 Task: Search one way flight ticket for 4 adults, 2 children, 2 infants in seat and 1 infant on lap in economy from Monterey: Monterey Regional Airport (was Monterey Peninsula Airport) to Raleigh: Raleigh-durham International Airport on 8-5-2023. Stops: Non-stop only. Choice of flights is Southwest. Number of bags: 1 carry on bag. Price is upto 75000. Outbound departure time preference is 4:30.
Action: Mouse moved to (344, 143)
Screenshot: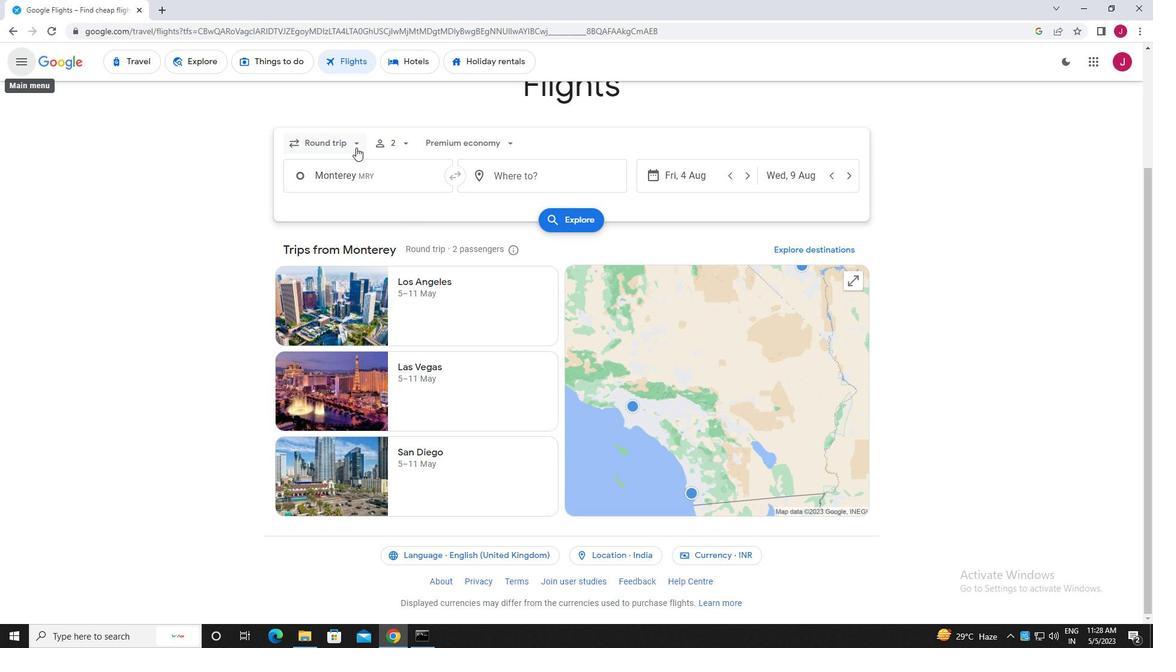 
Action: Mouse pressed left at (344, 143)
Screenshot: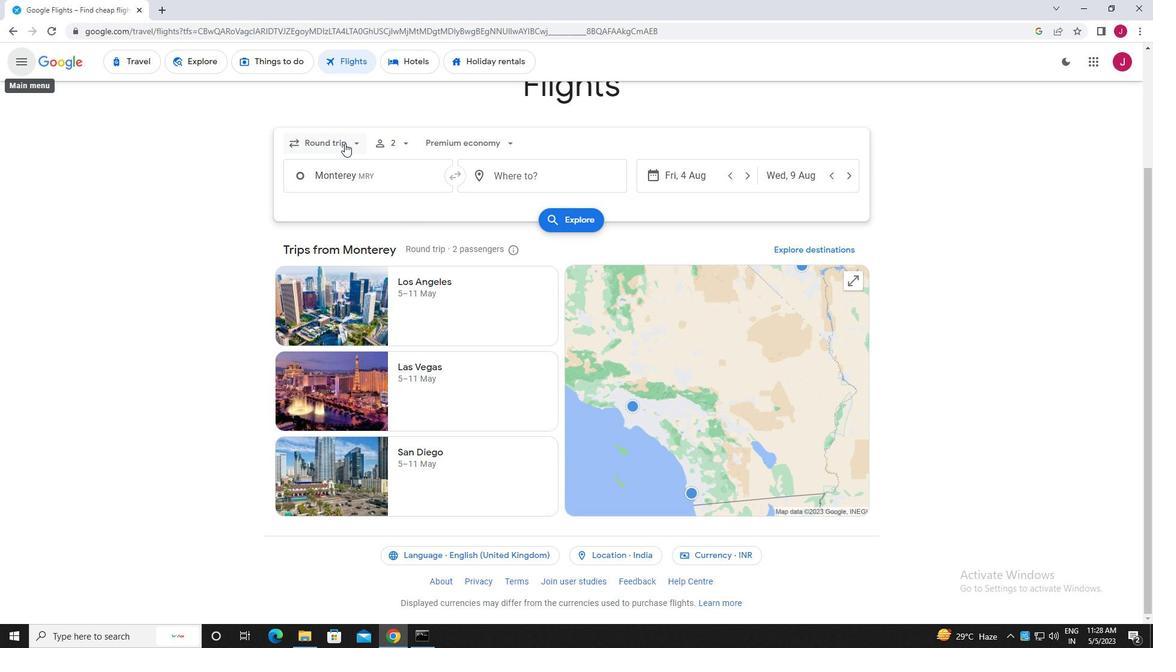 
Action: Mouse moved to (346, 200)
Screenshot: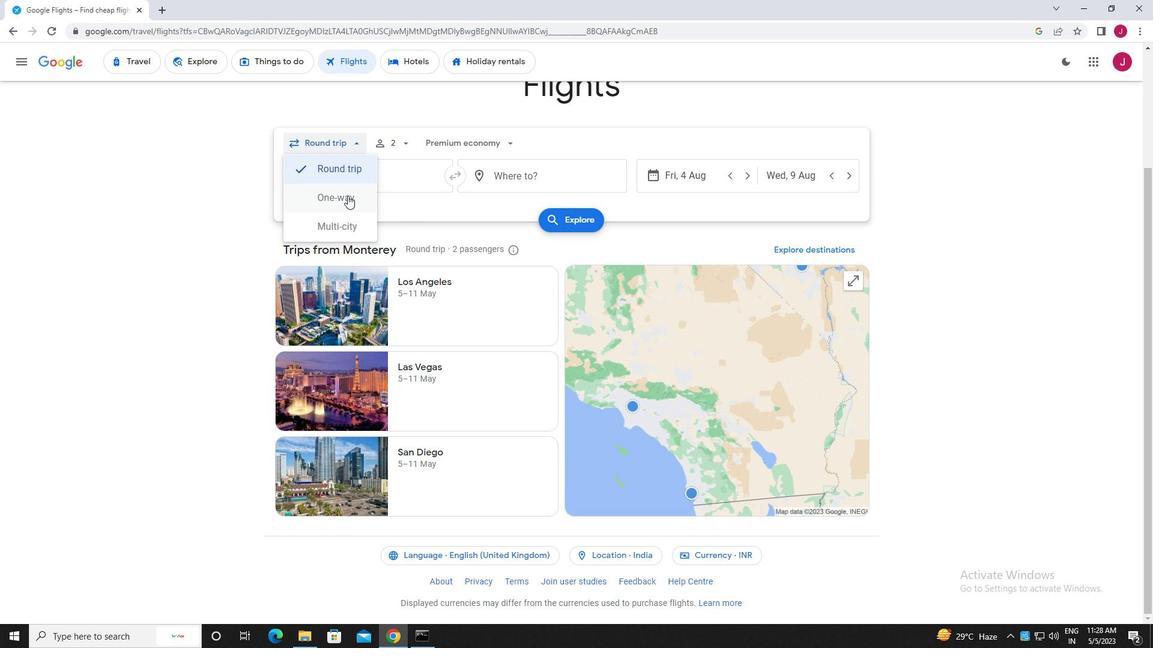 
Action: Mouse pressed left at (346, 200)
Screenshot: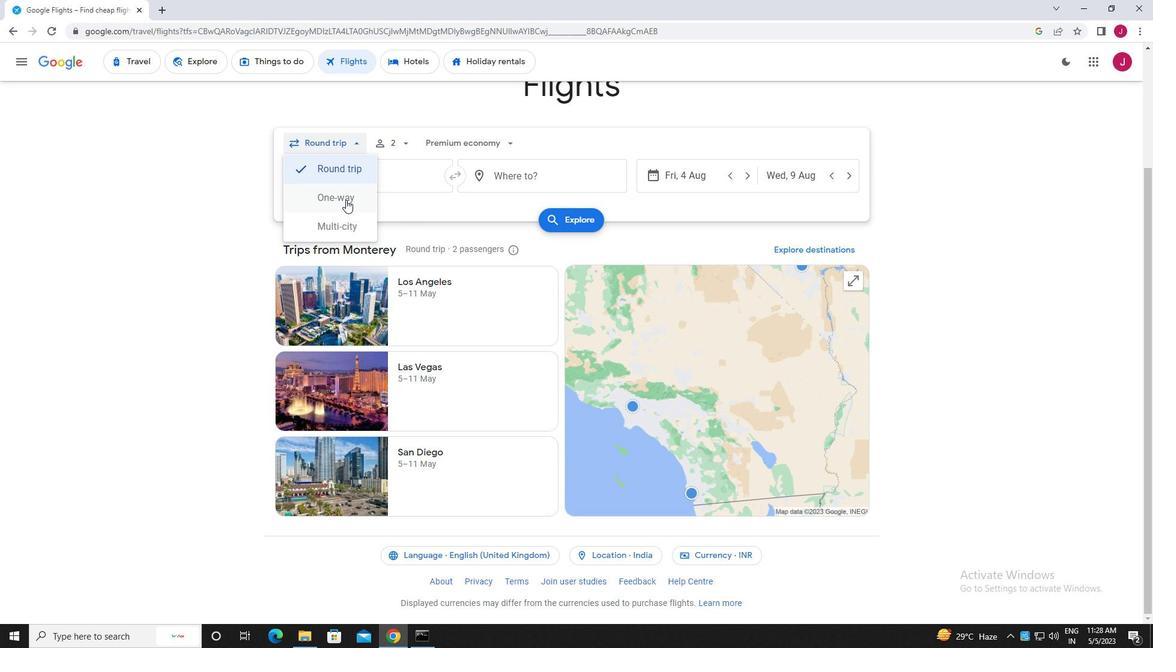 
Action: Mouse moved to (395, 144)
Screenshot: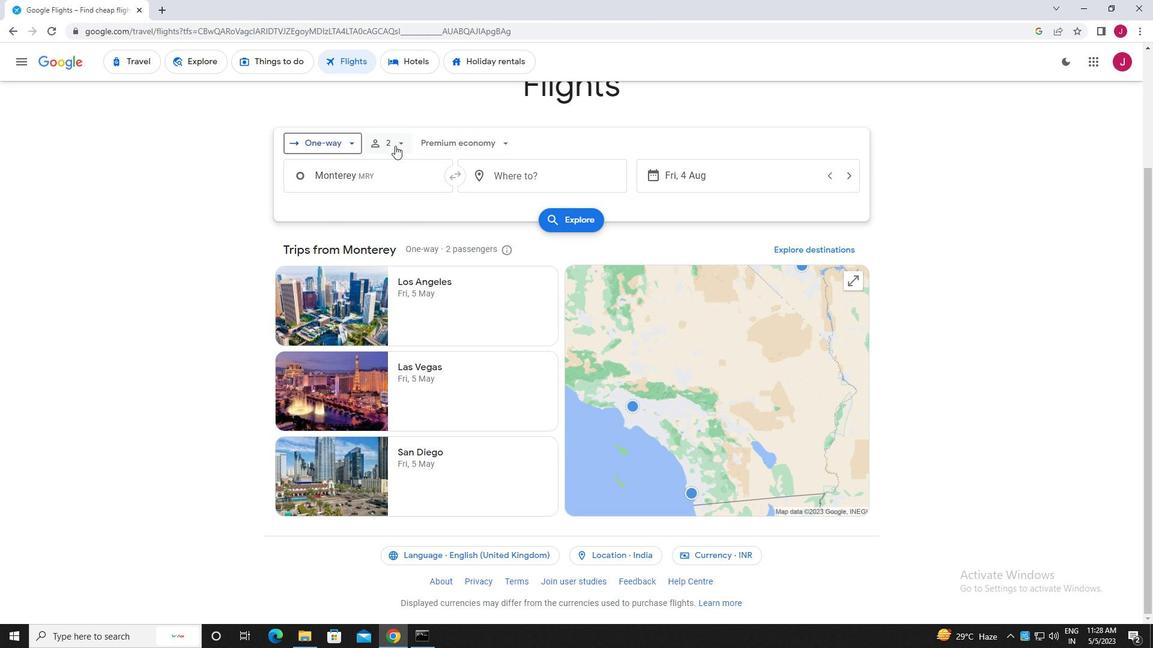 
Action: Mouse pressed left at (395, 144)
Screenshot: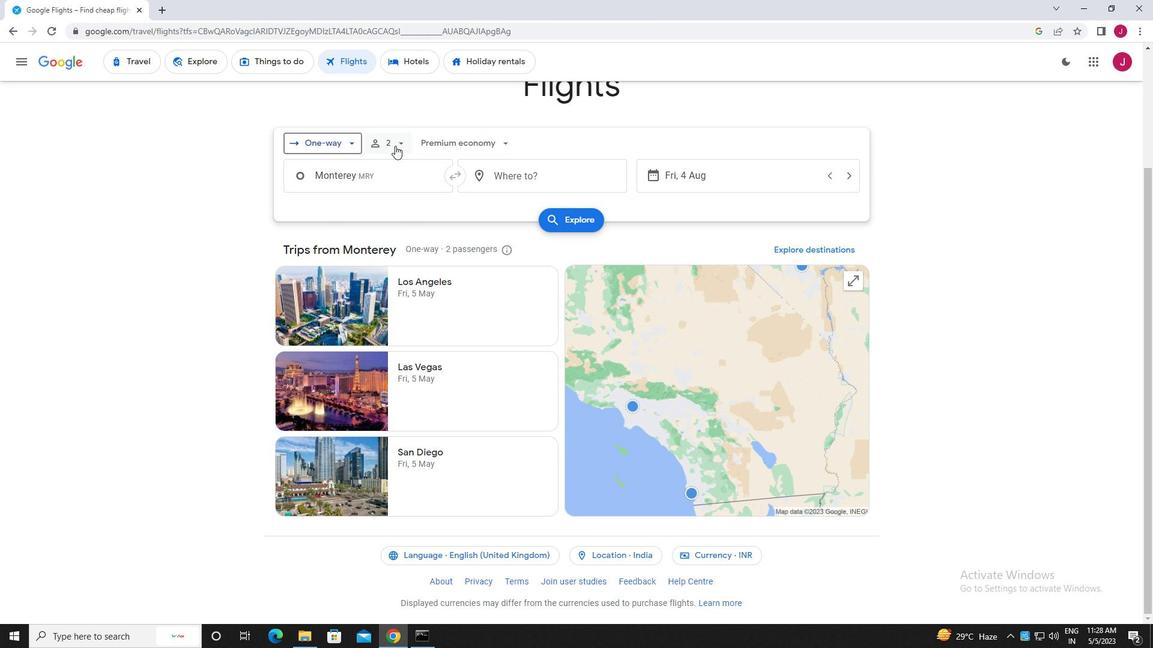 
Action: Mouse moved to (486, 177)
Screenshot: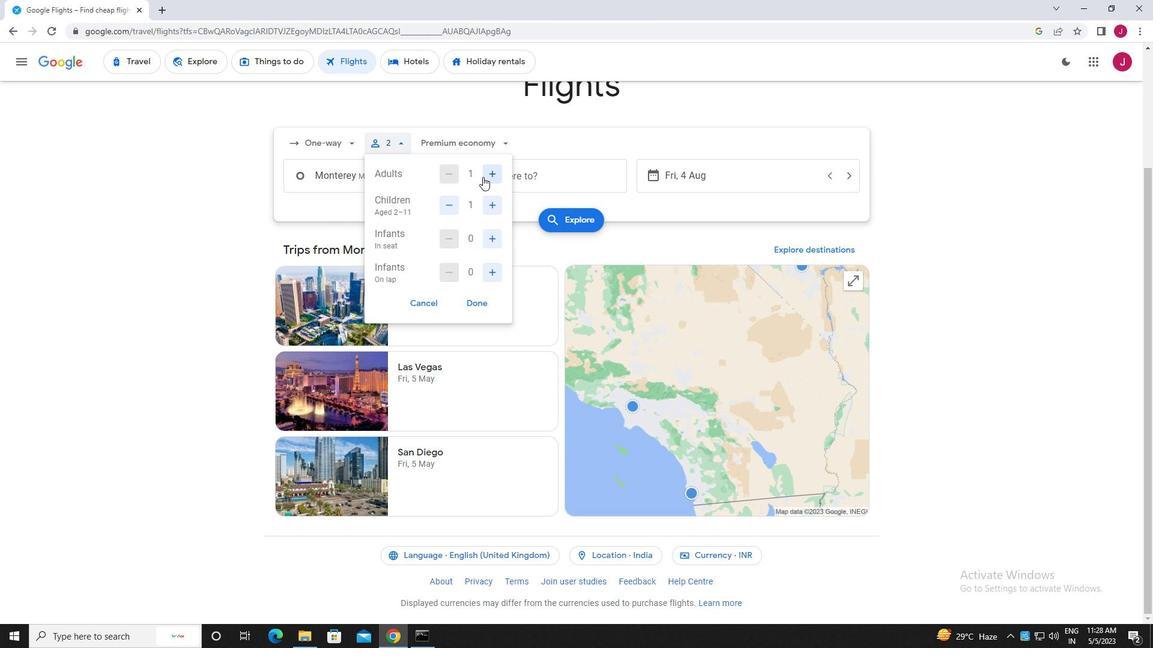 
Action: Mouse pressed left at (486, 177)
Screenshot: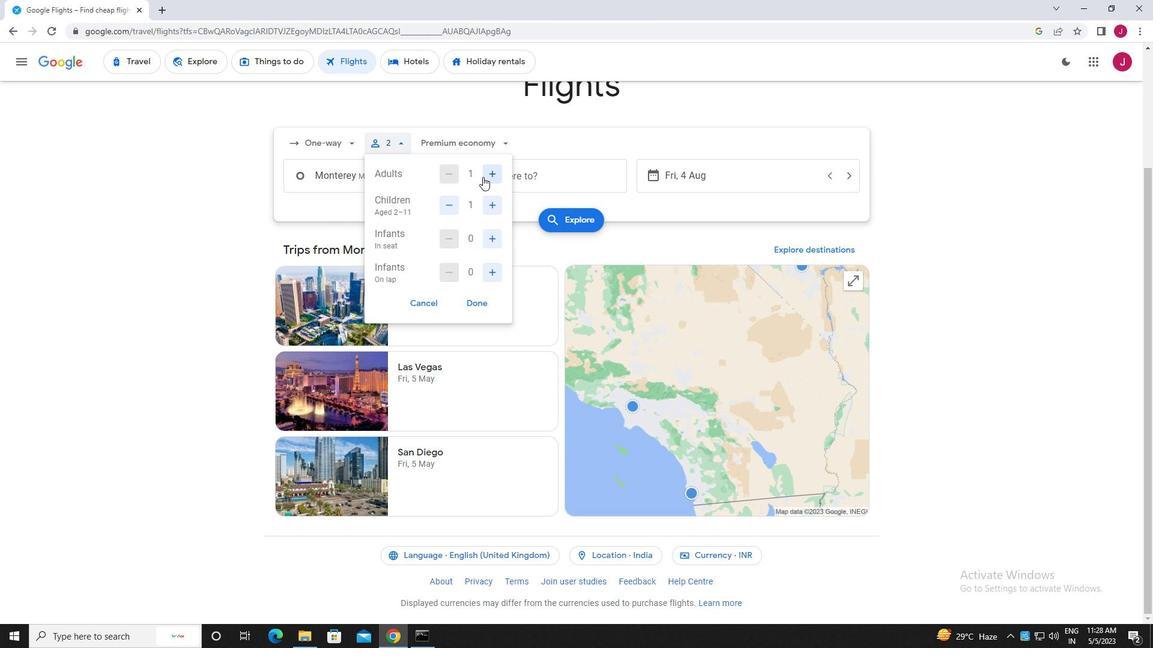 
Action: Mouse pressed left at (486, 177)
Screenshot: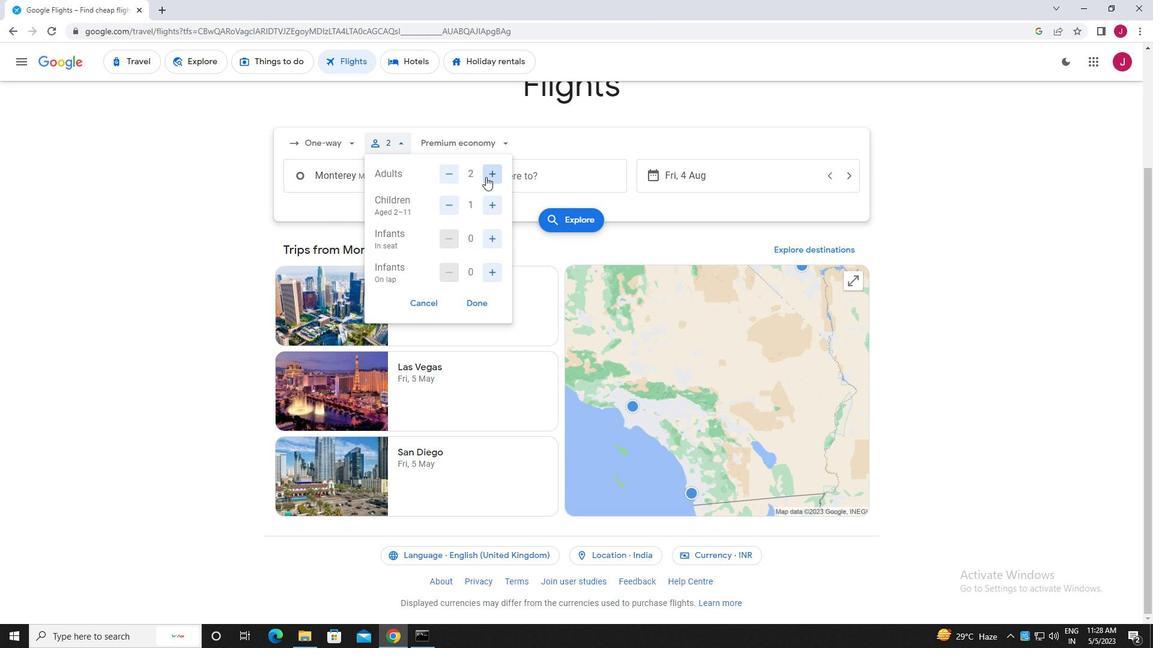 
Action: Mouse pressed left at (486, 177)
Screenshot: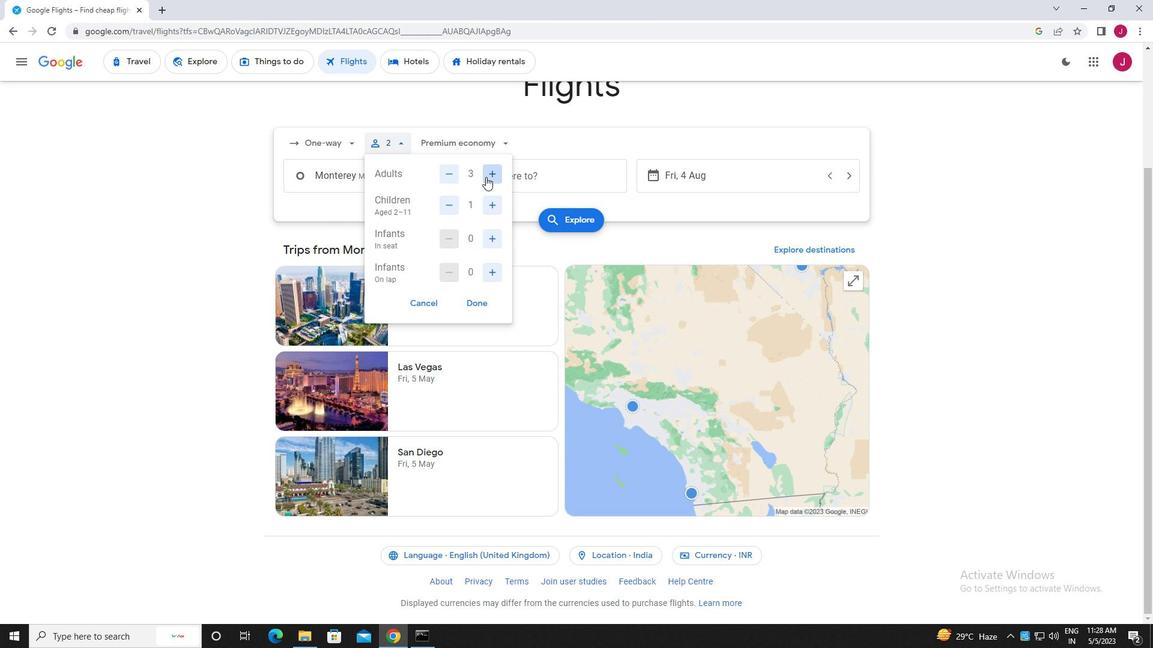
Action: Mouse moved to (490, 205)
Screenshot: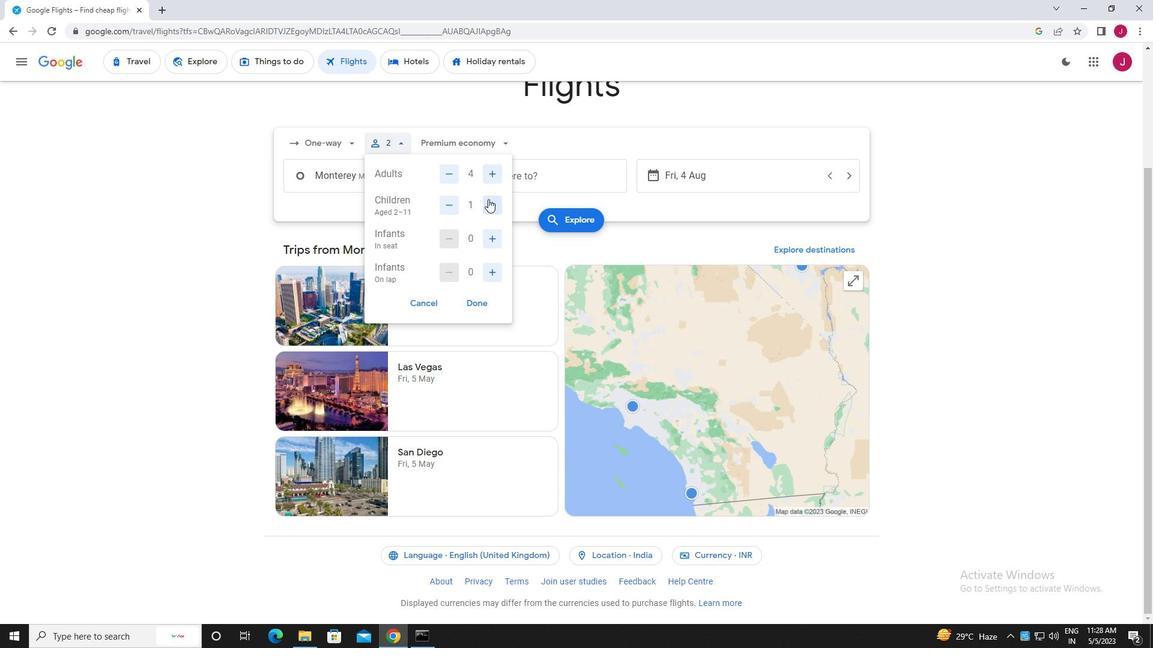 
Action: Mouse pressed left at (490, 205)
Screenshot: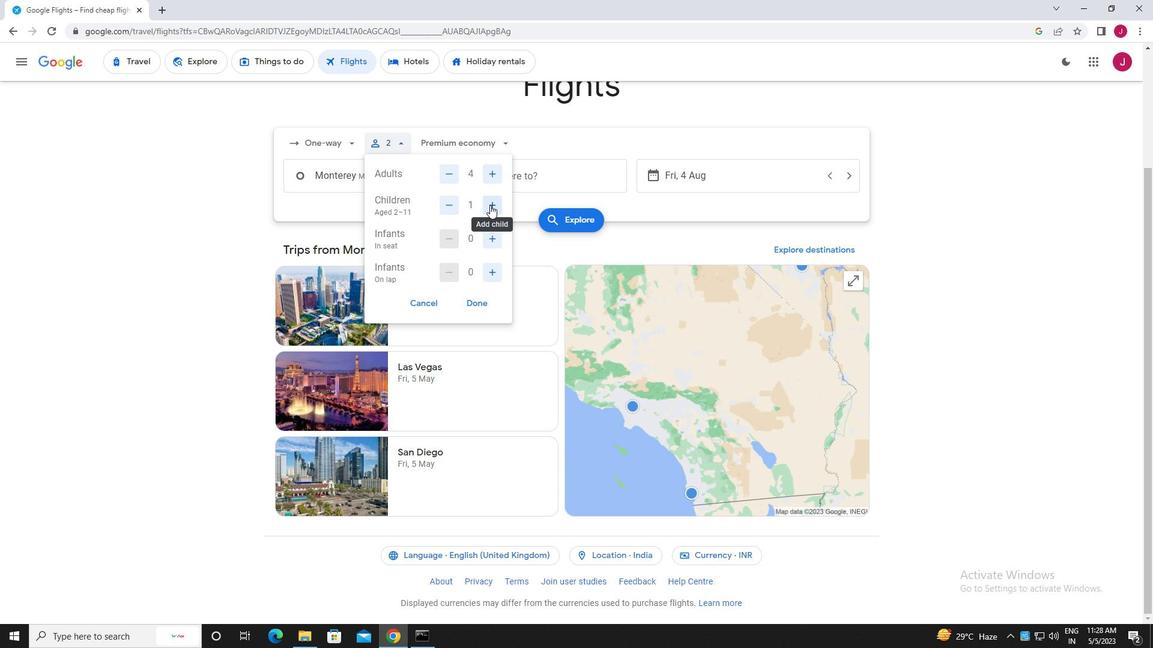 
Action: Mouse moved to (491, 237)
Screenshot: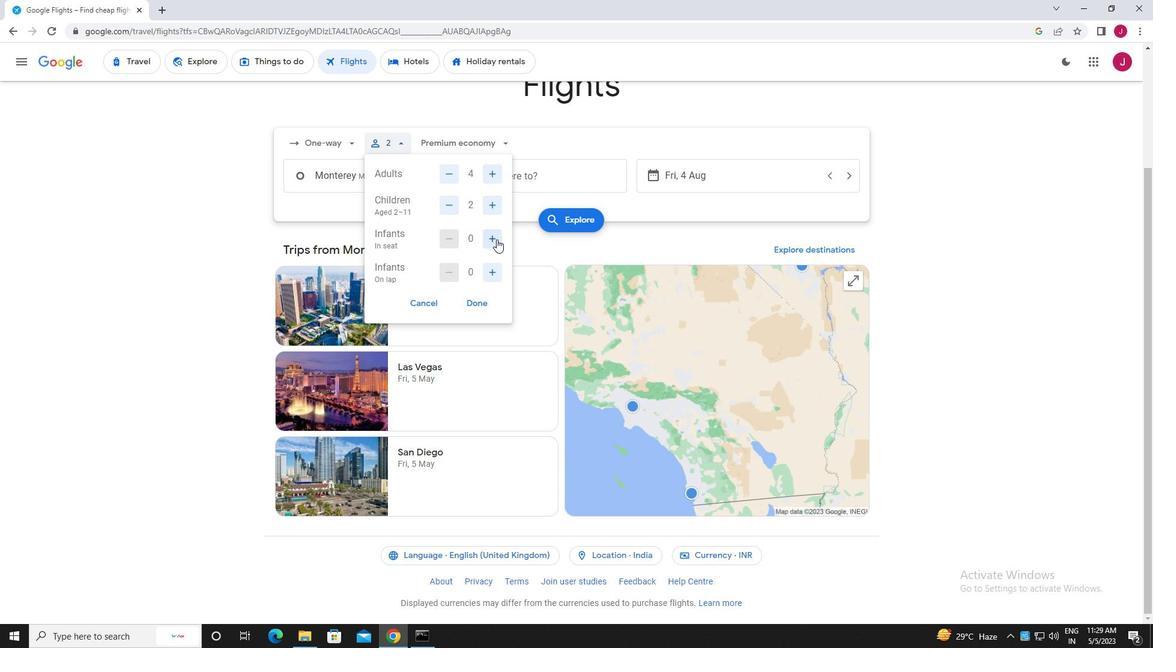 
Action: Mouse pressed left at (491, 237)
Screenshot: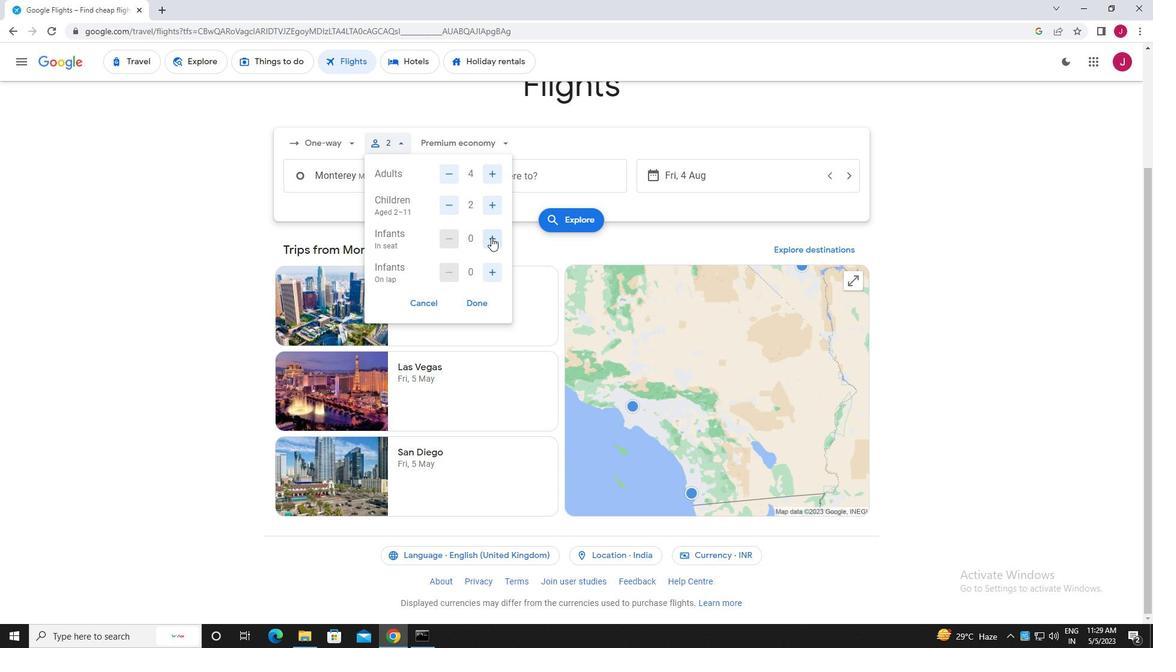 
Action: Mouse pressed left at (491, 237)
Screenshot: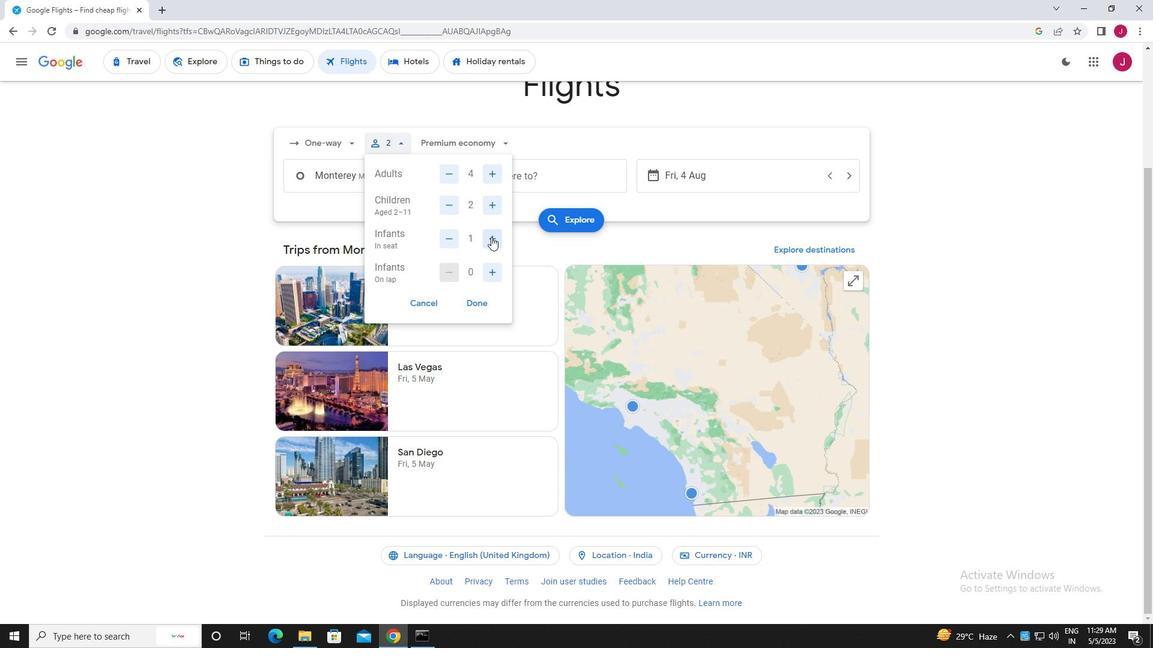 
Action: Mouse moved to (490, 273)
Screenshot: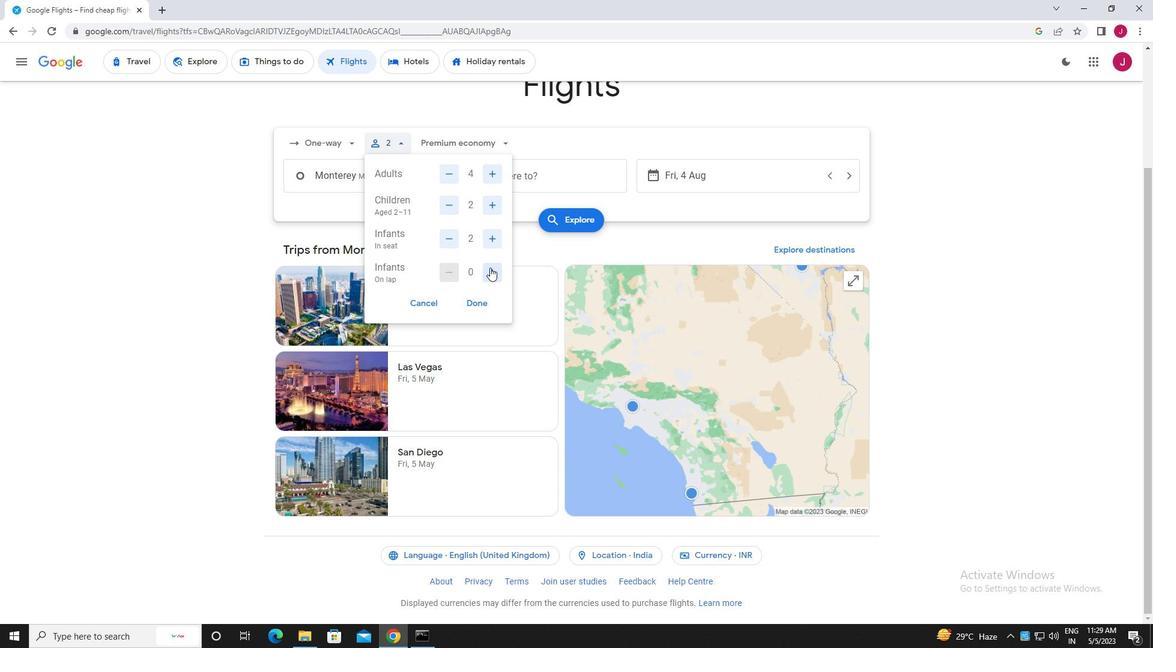 
Action: Mouse pressed left at (490, 273)
Screenshot: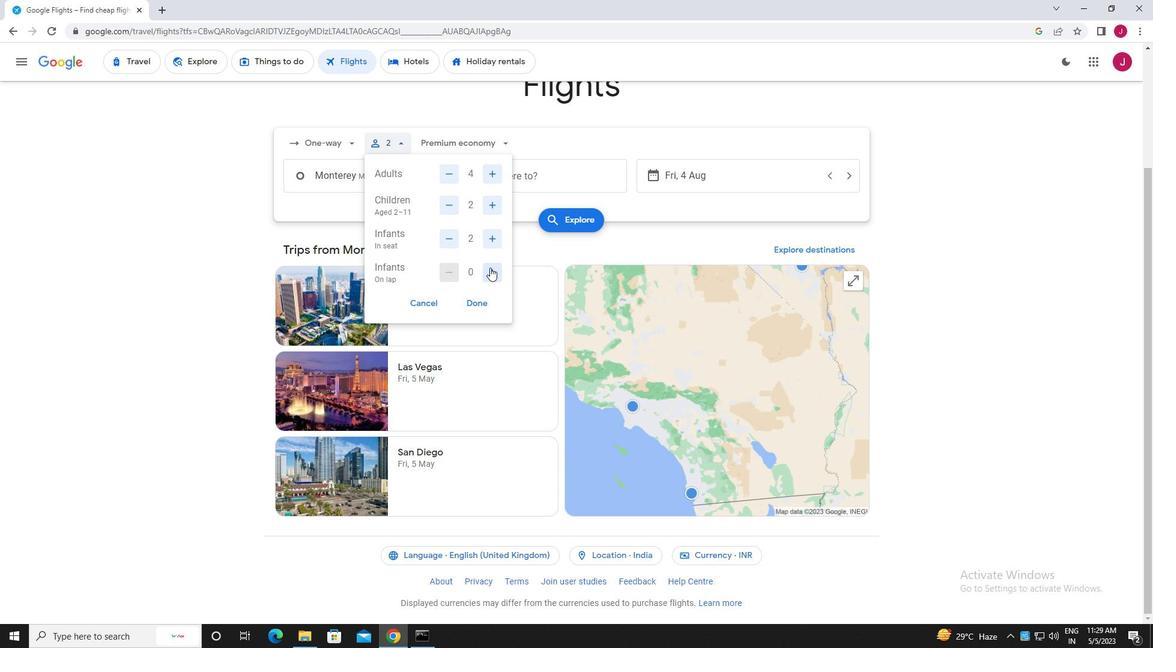 
Action: Mouse moved to (474, 305)
Screenshot: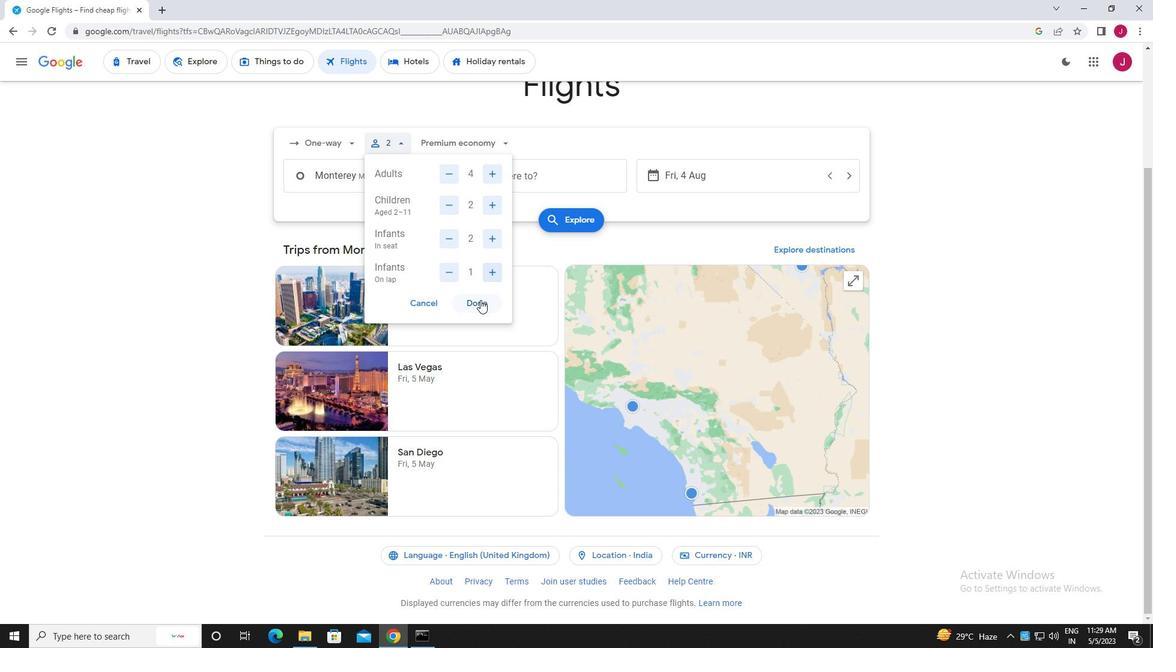 
Action: Mouse pressed left at (474, 305)
Screenshot: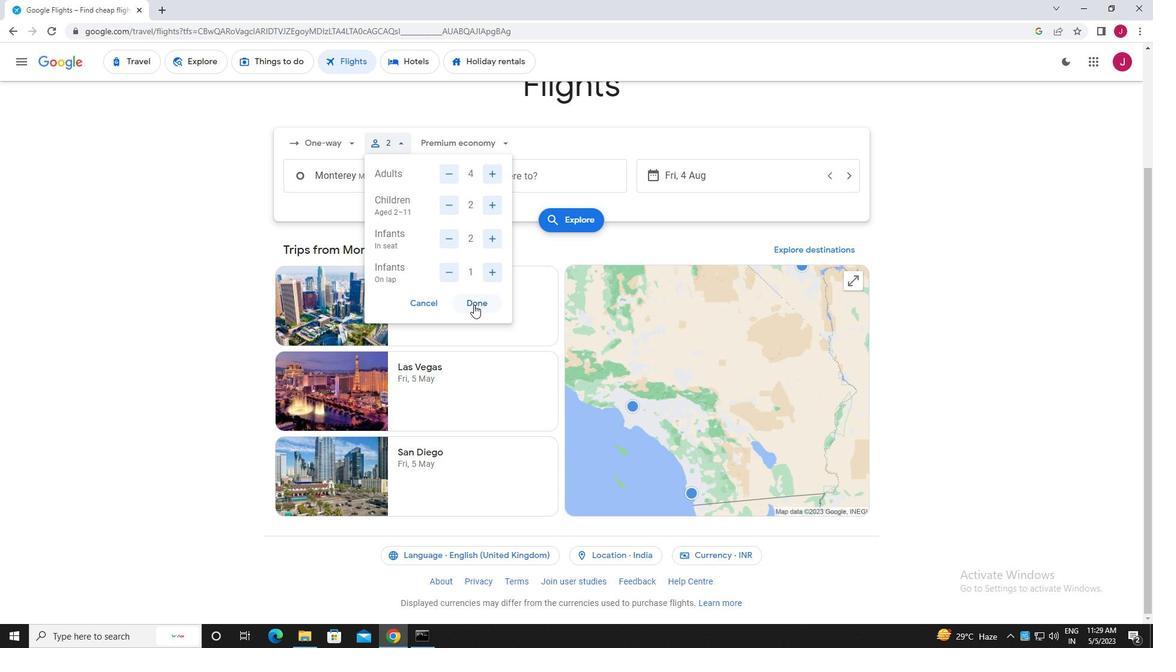 
Action: Mouse moved to (441, 145)
Screenshot: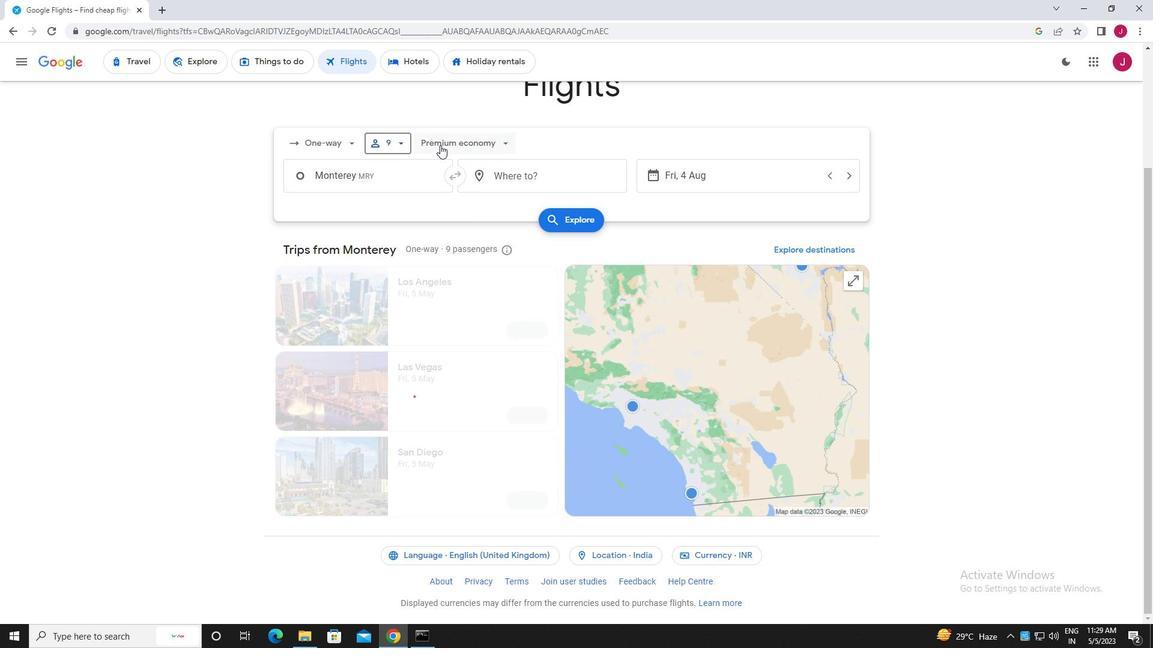 
Action: Mouse pressed left at (441, 145)
Screenshot: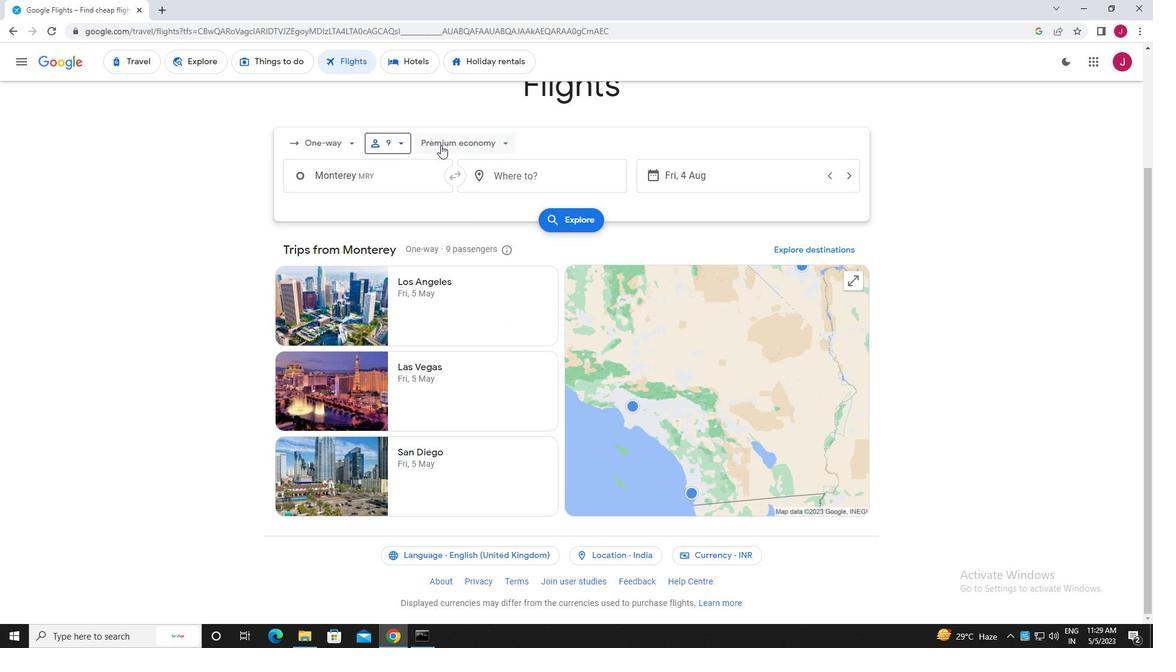 
Action: Mouse moved to (468, 171)
Screenshot: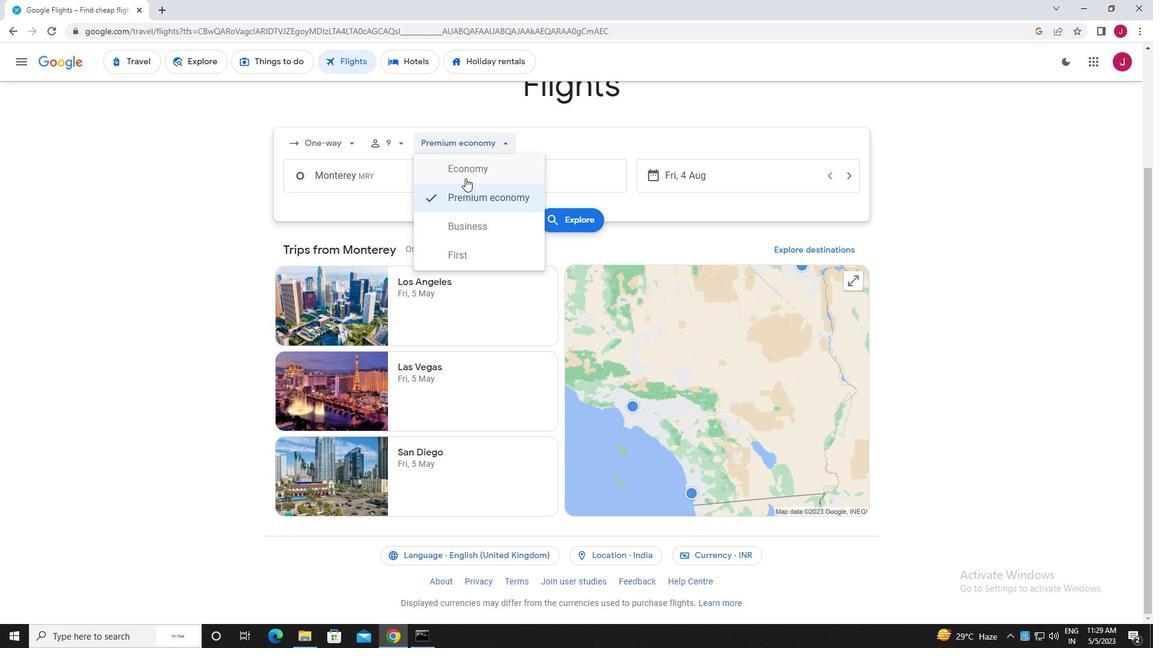 
Action: Mouse pressed left at (468, 171)
Screenshot: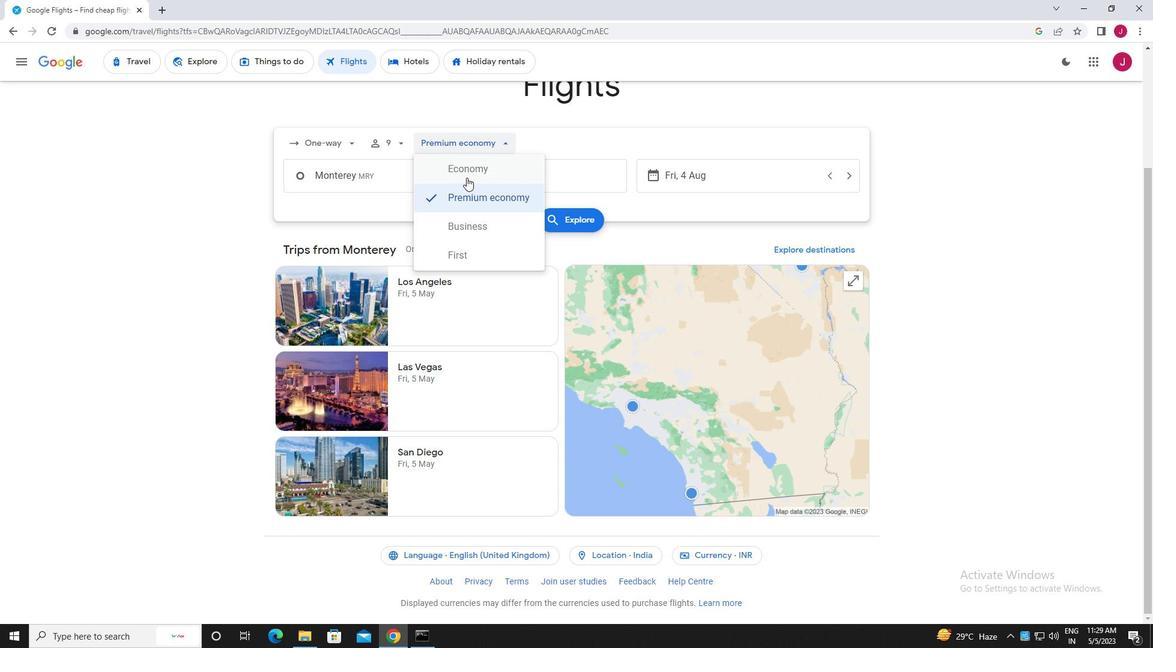 
Action: Mouse moved to (413, 180)
Screenshot: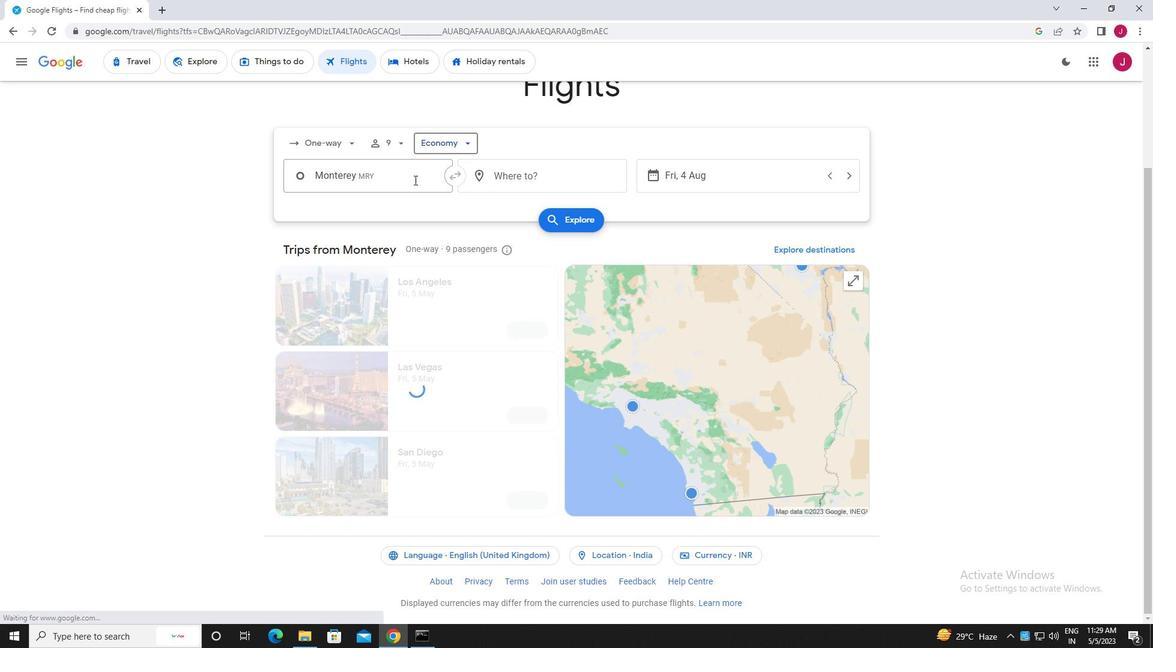 
Action: Mouse pressed left at (413, 180)
Screenshot: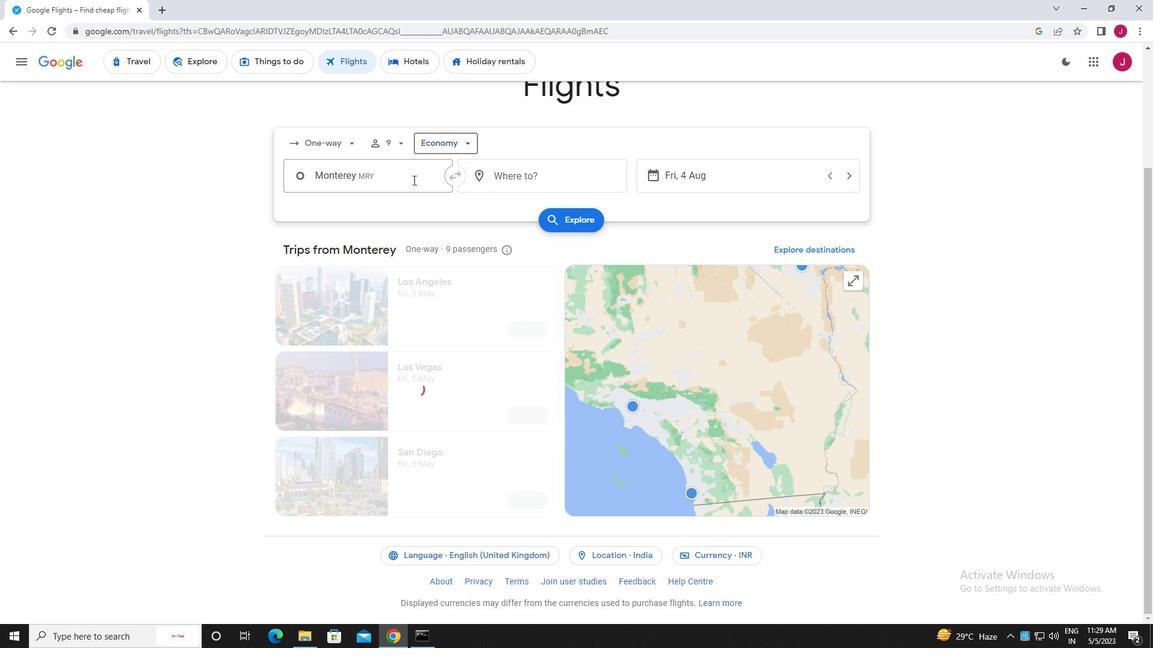 
Action: Mouse moved to (412, 180)
Screenshot: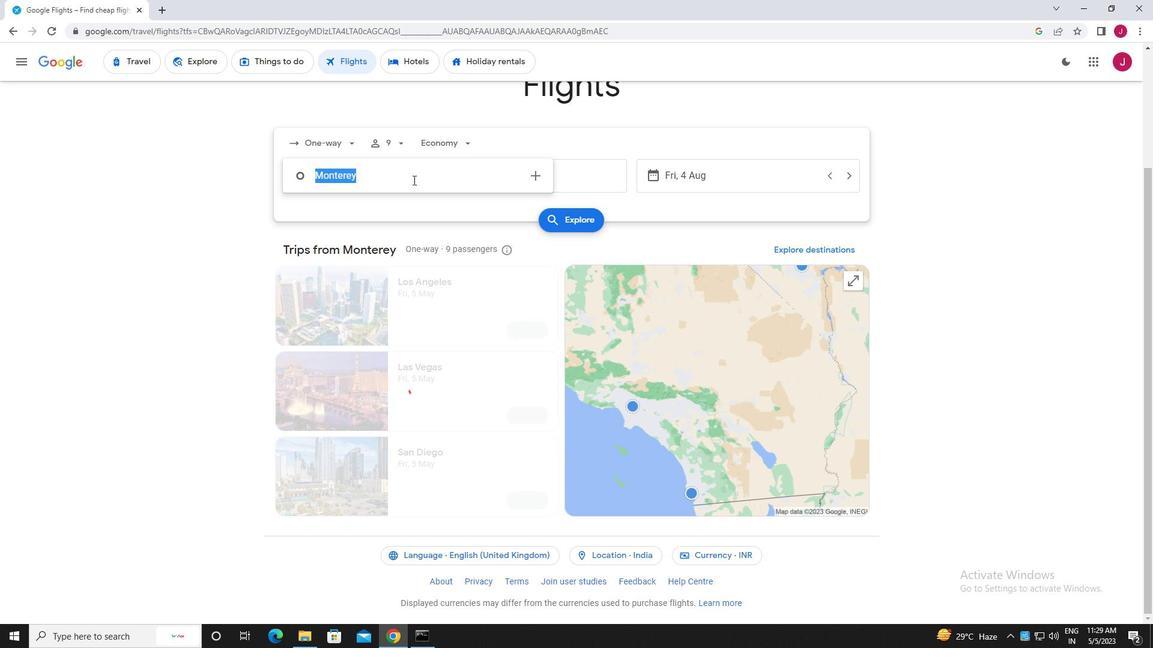 
Action: Key pressed monetery
Screenshot: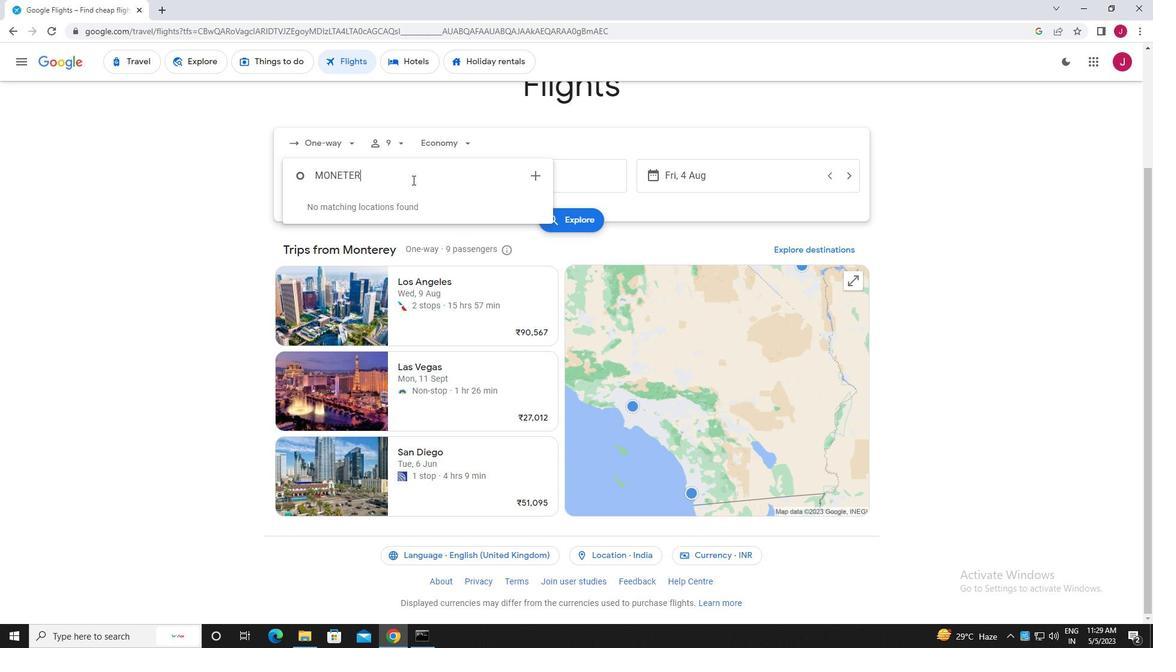 
Action: Mouse moved to (414, 302)
Screenshot: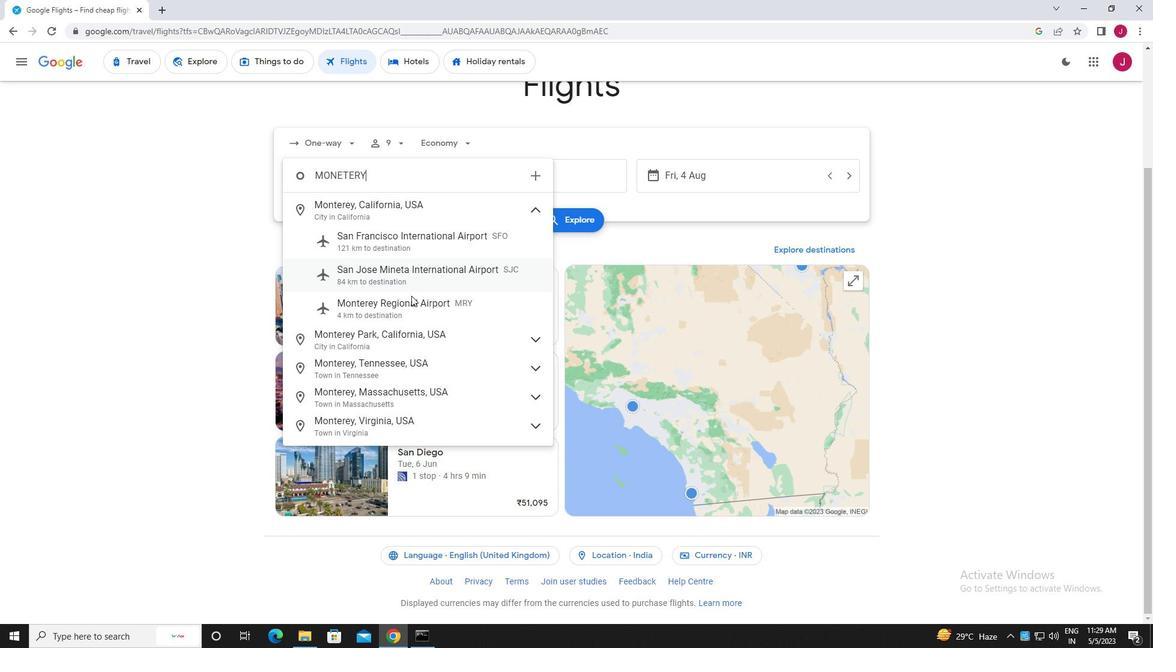 
Action: Mouse pressed left at (414, 302)
Screenshot: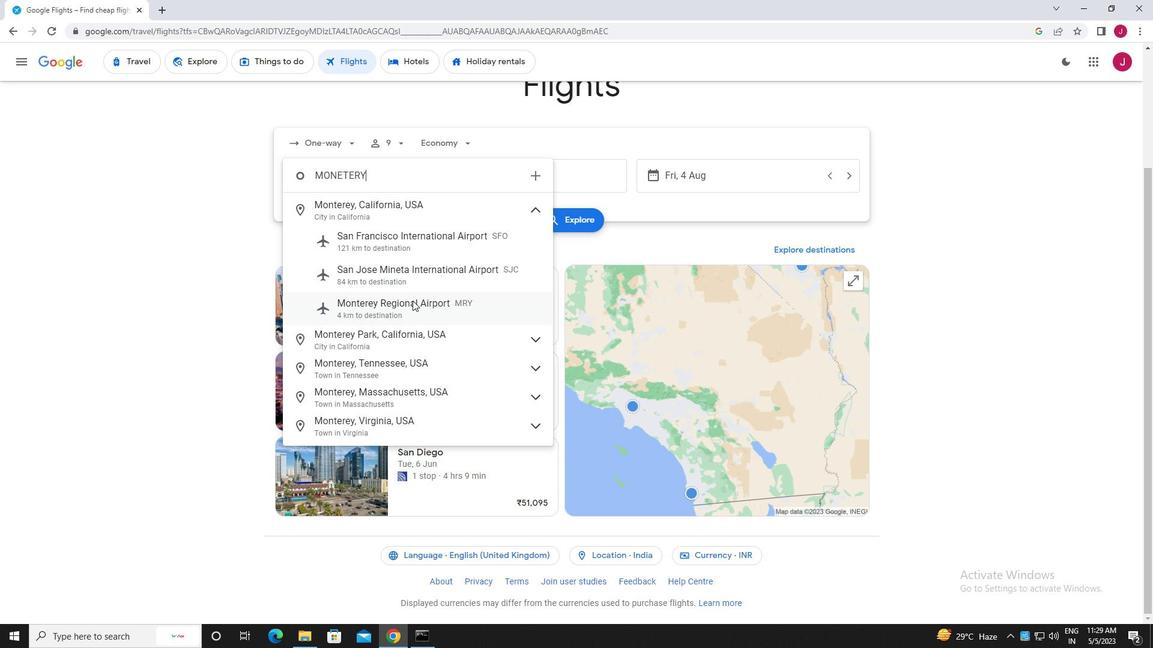 
Action: Mouse moved to (532, 179)
Screenshot: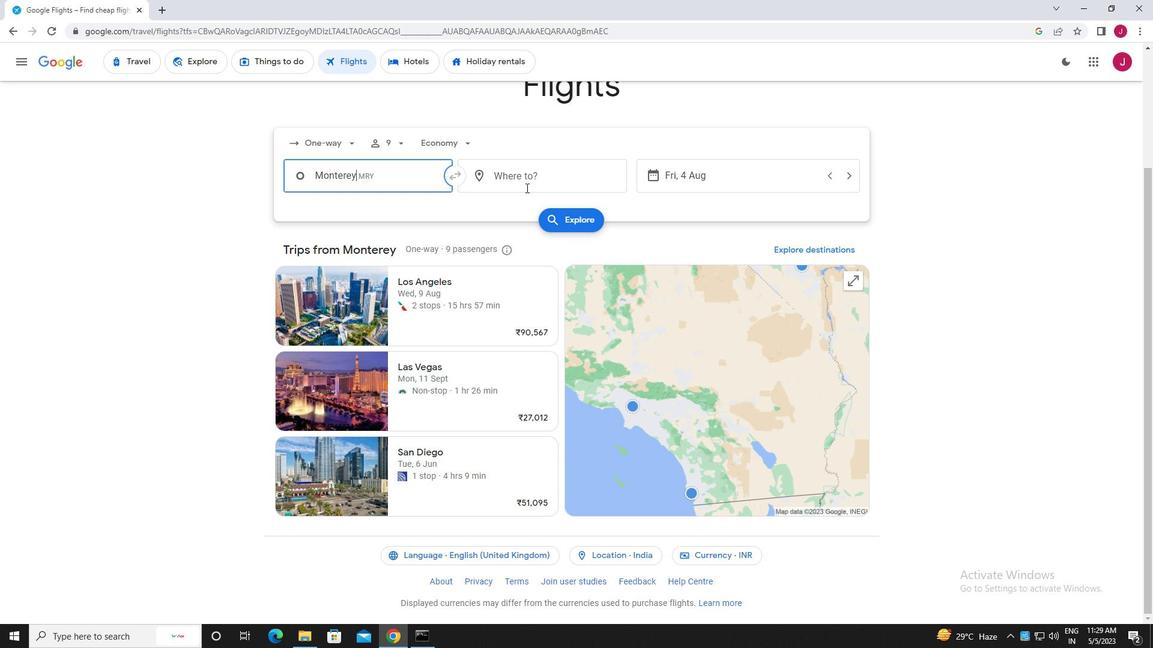 
Action: Mouse pressed left at (532, 179)
Screenshot: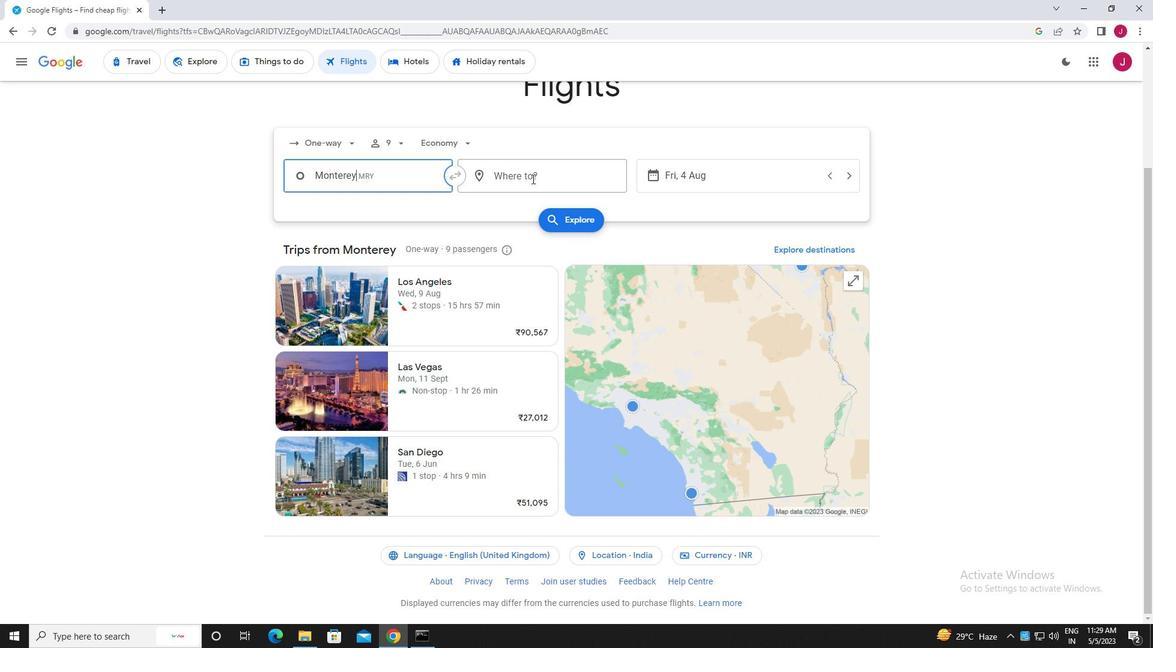 
Action: Key pressed raleigh
Screenshot: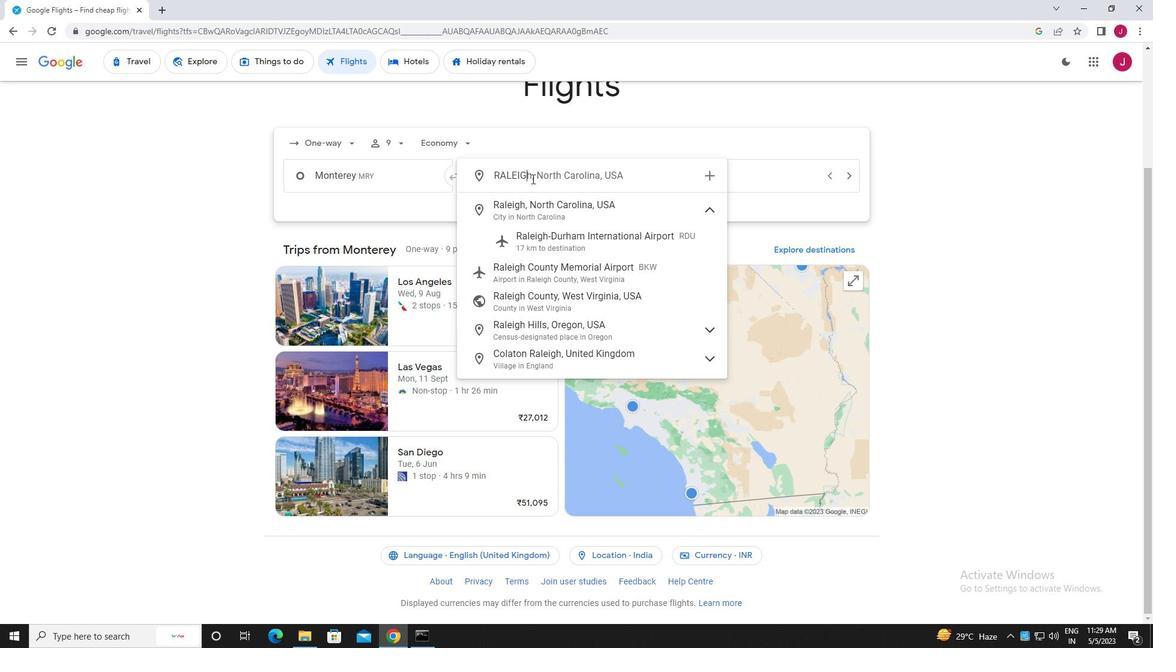 
Action: Mouse moved to (577, 238)
Screenshot: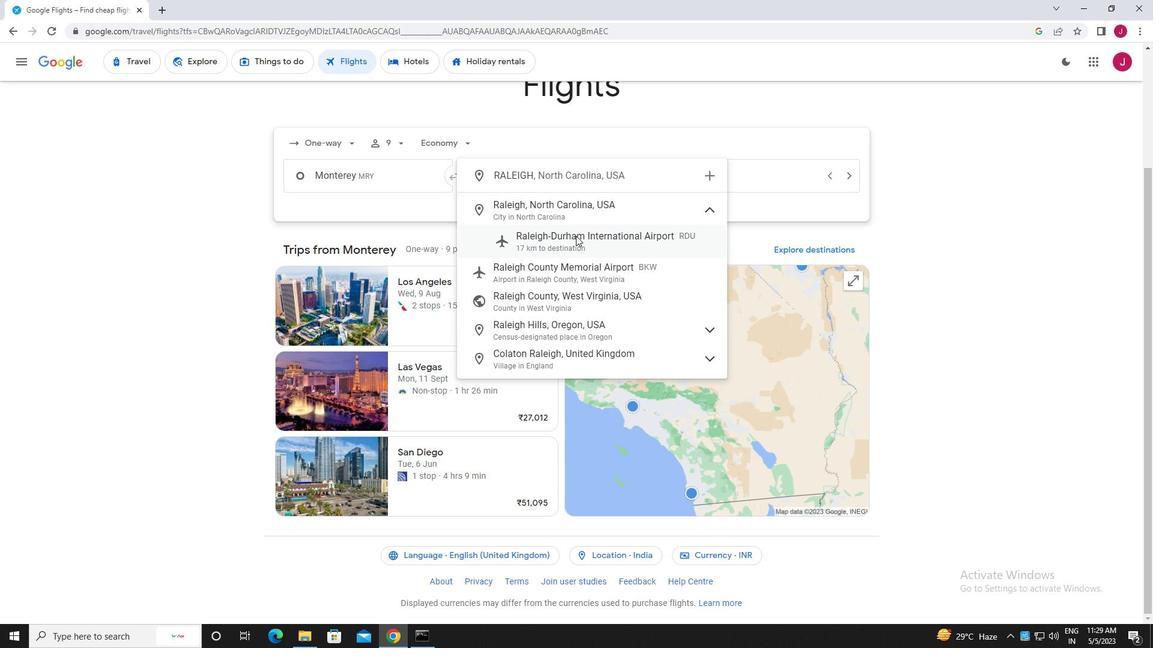 
Action: Mouse pressed left at (577, 238)
Screenshot: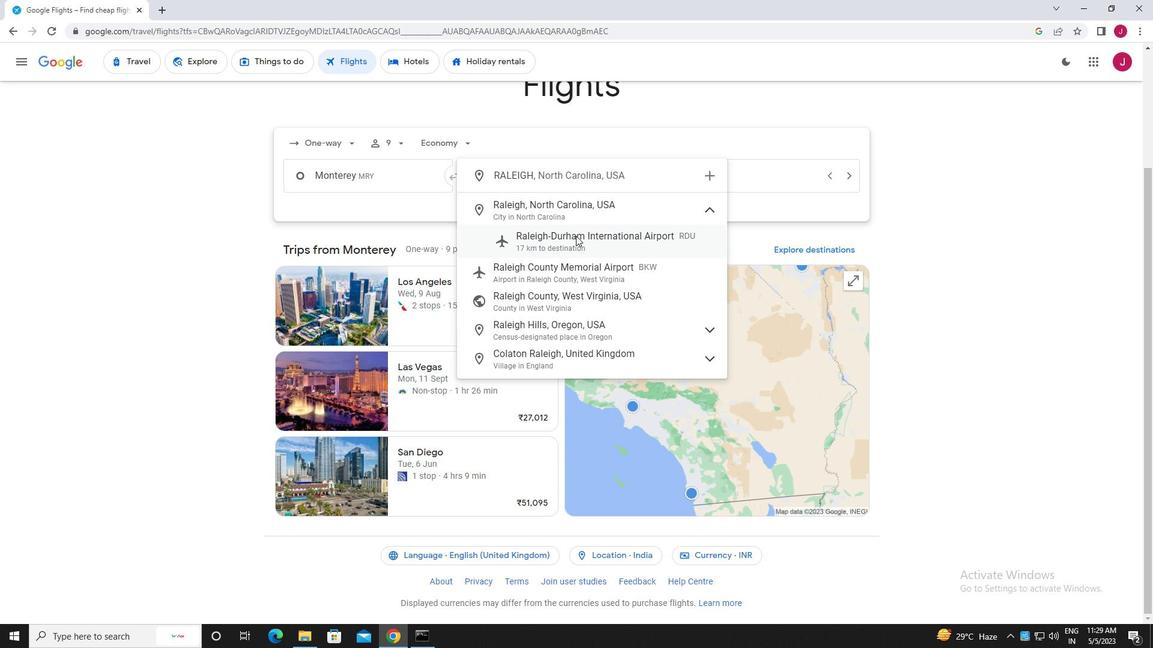 
Action: Mouse moved to (696, 176)
Screenshot: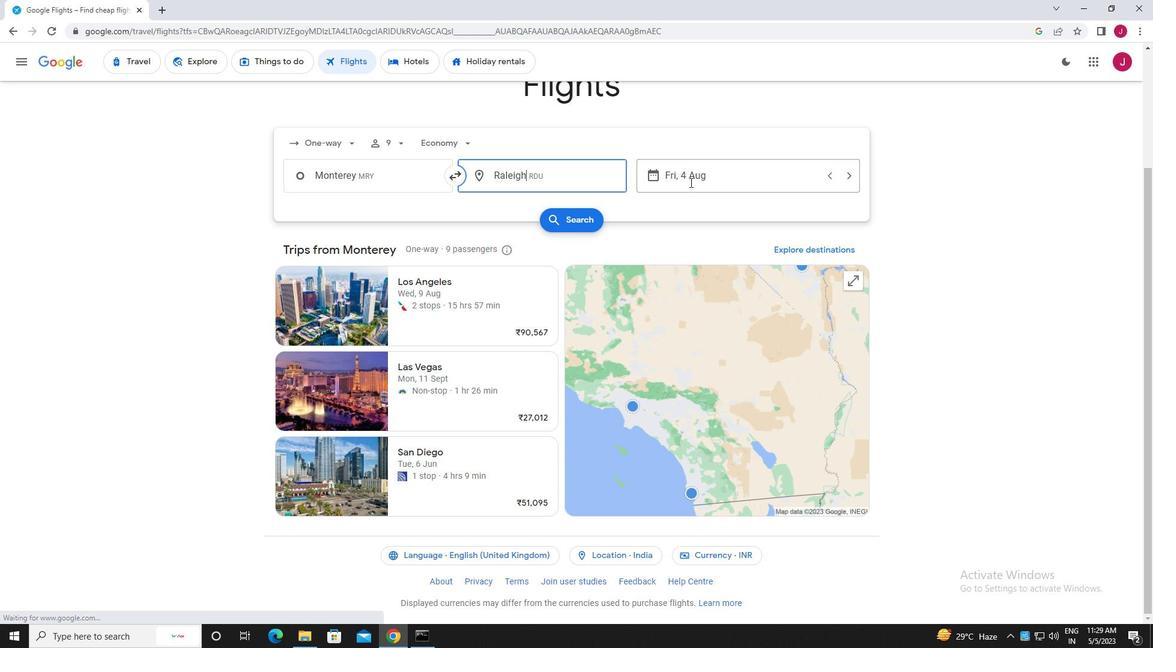 
Action: Mouse pressed left at (696, 176)
Screenshot: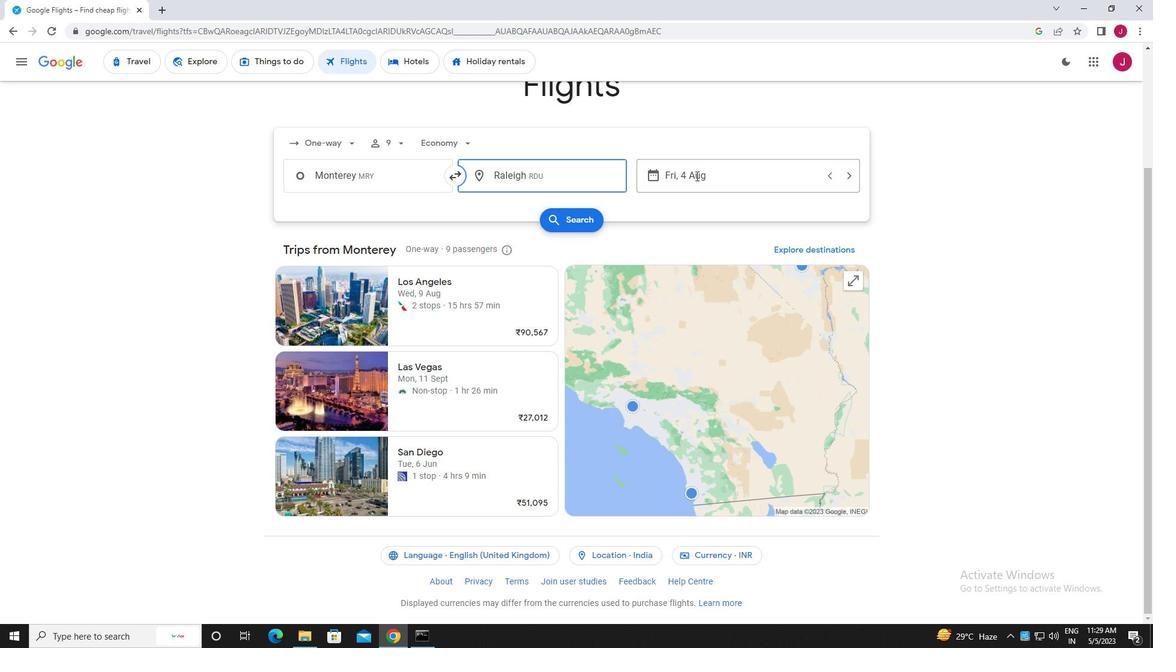 
Action: Mouse moved to (606, 267)
Screenshot: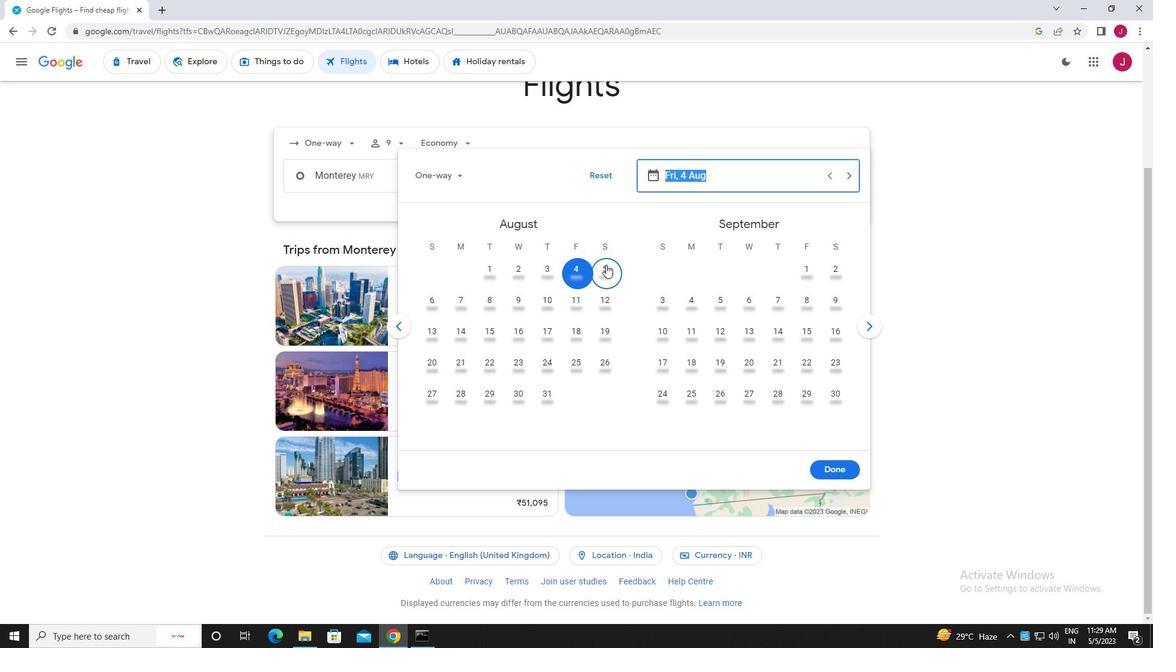 
Action: Mouse pressed left at (606, 267)
Screenshot: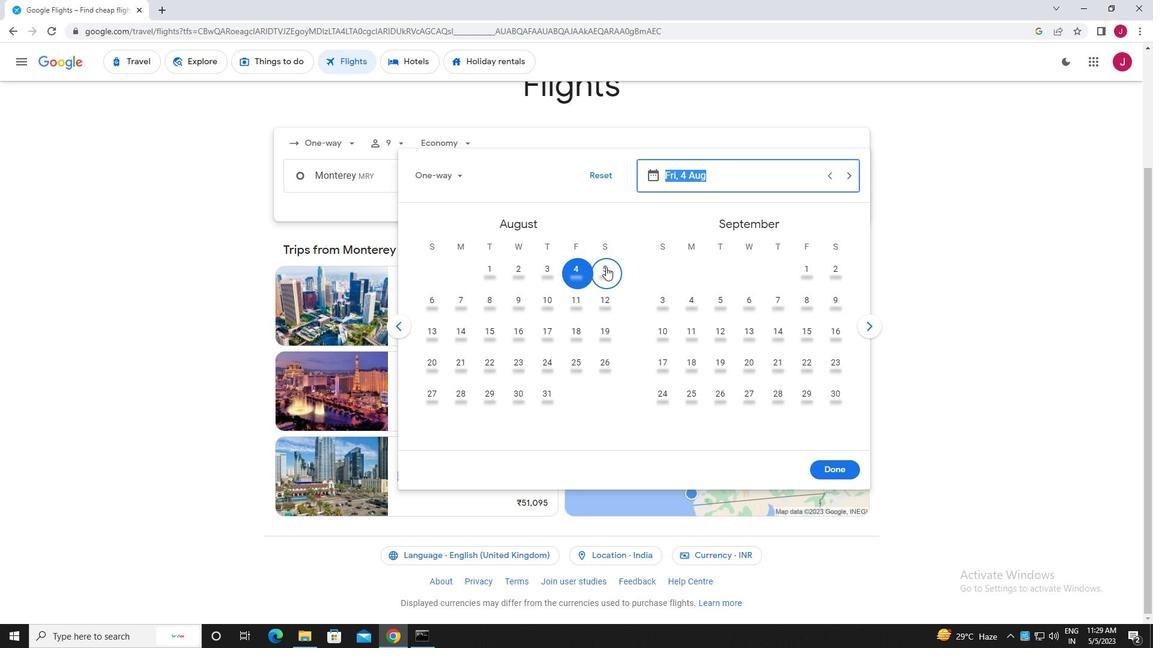 
Action: Mouse moved to (836, 469)
Screenshot: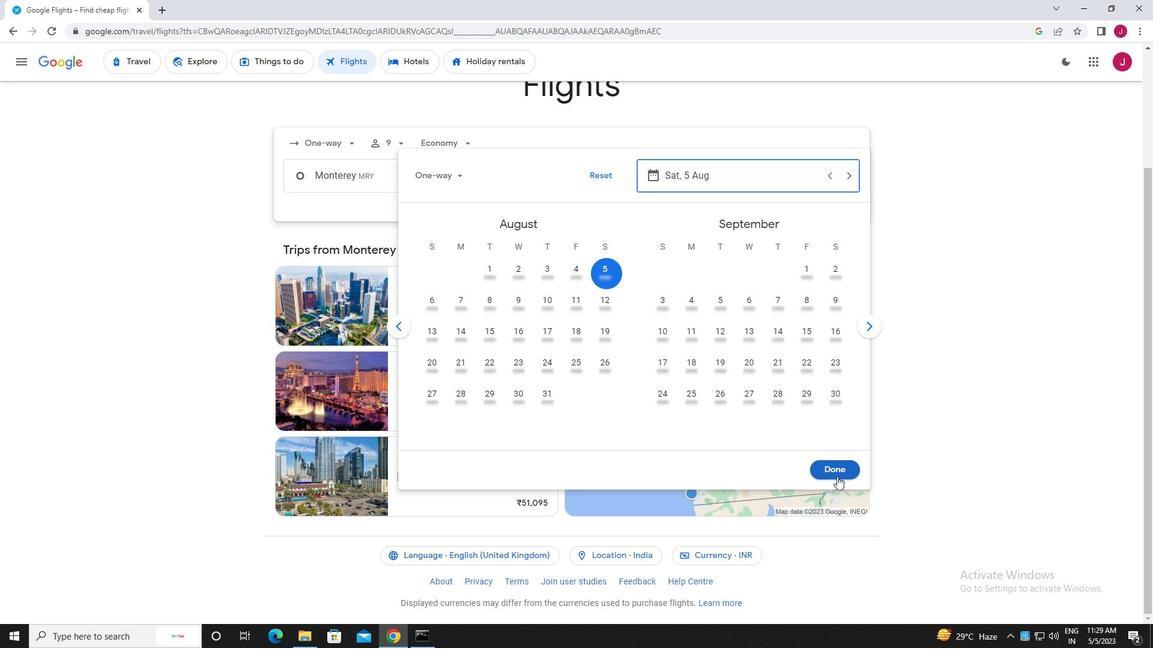 
Action: Mouse pressed left at (836, 469)
Screenshot: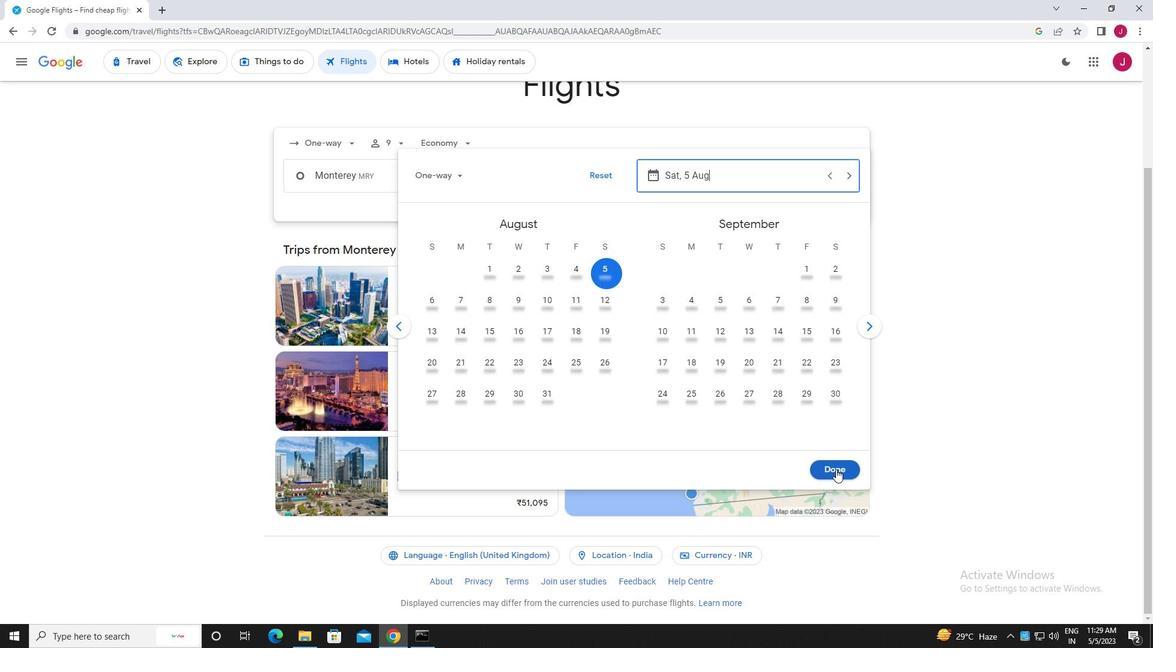 
Action: Mouse moved to (583, 215)
Screenshot: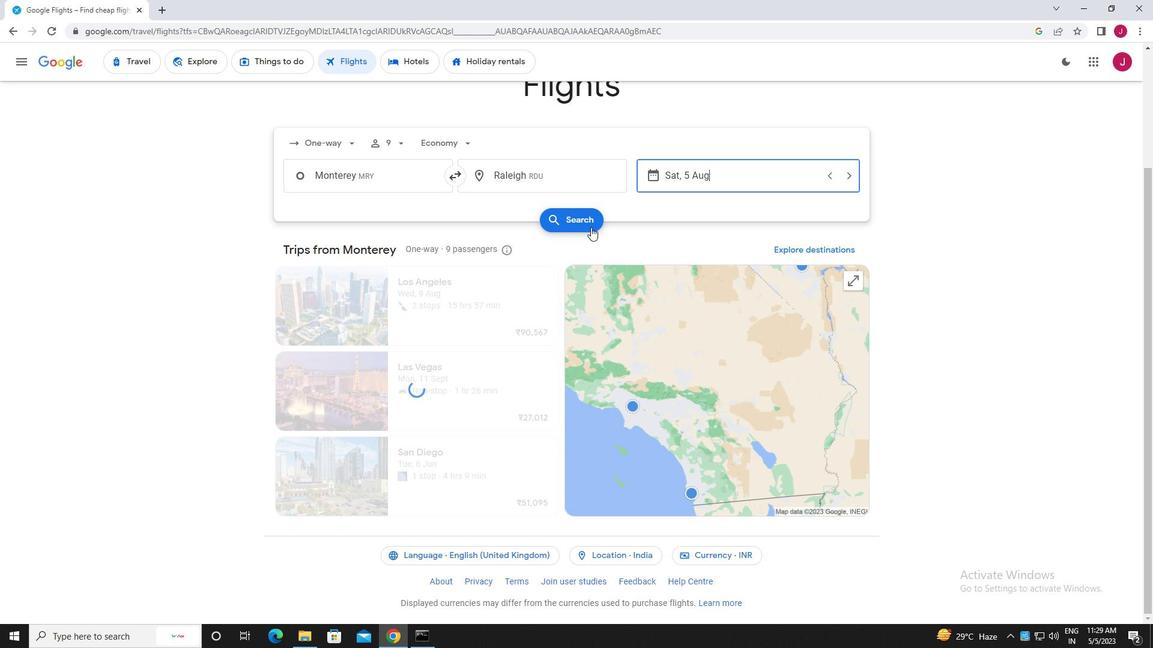 
Action: Mouse pressed left at (583, 215)
Screenshot: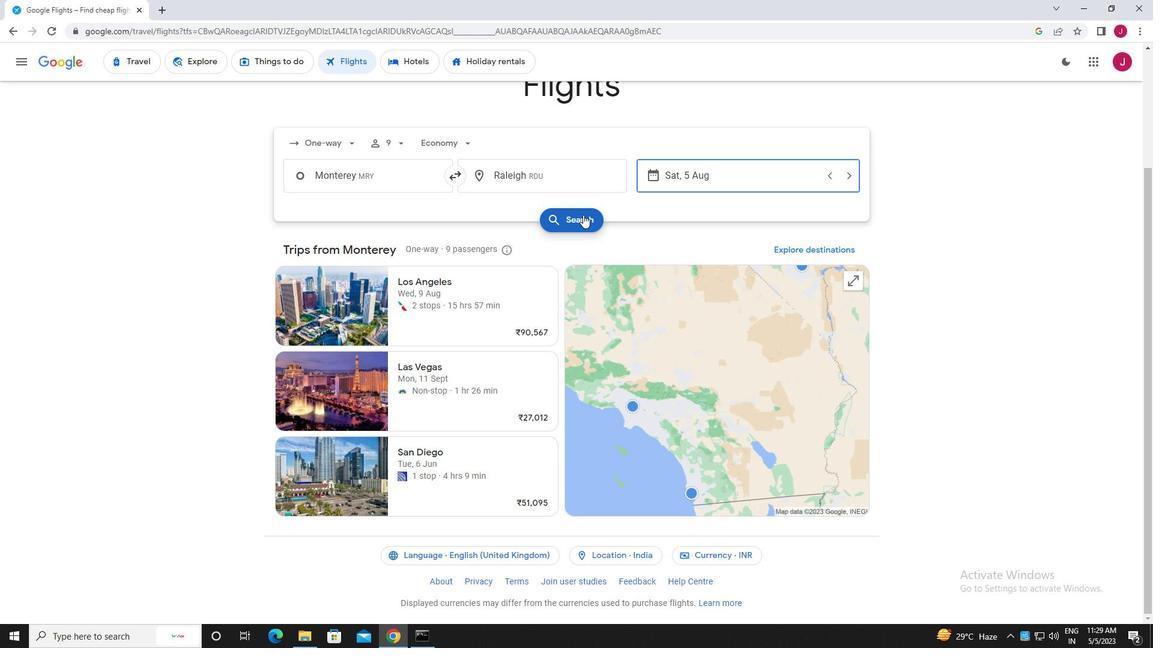 
Action: Mouse moved to (316, 173)
Screenshot: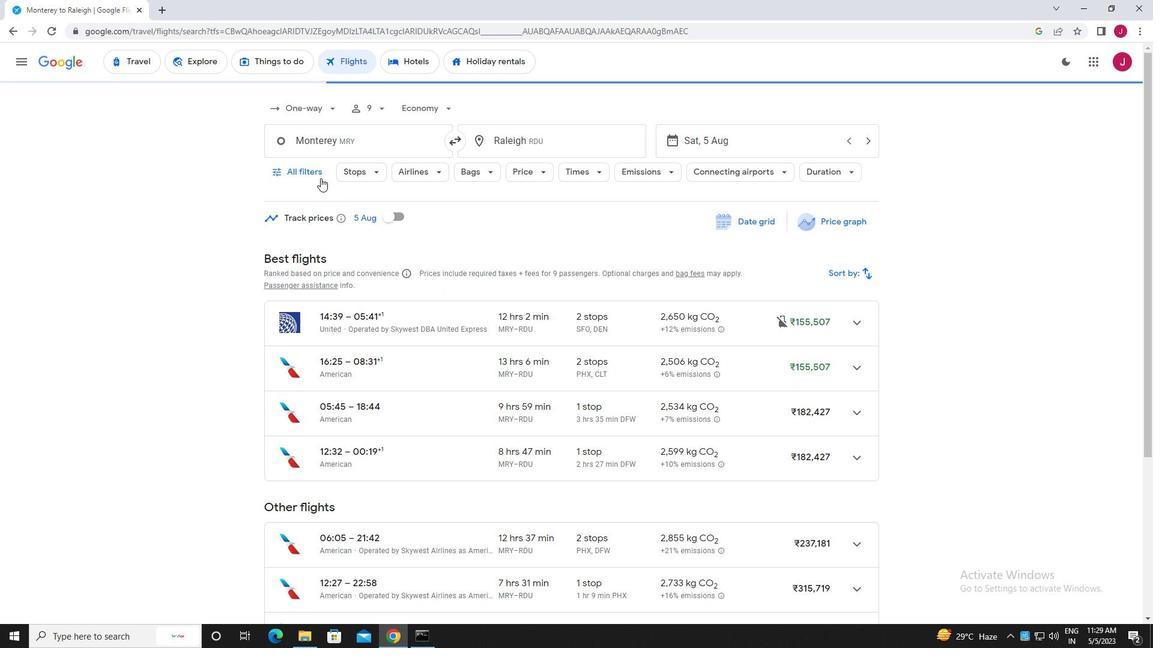 
Action: Mouse pressed left at (316, 173)
Screenshot: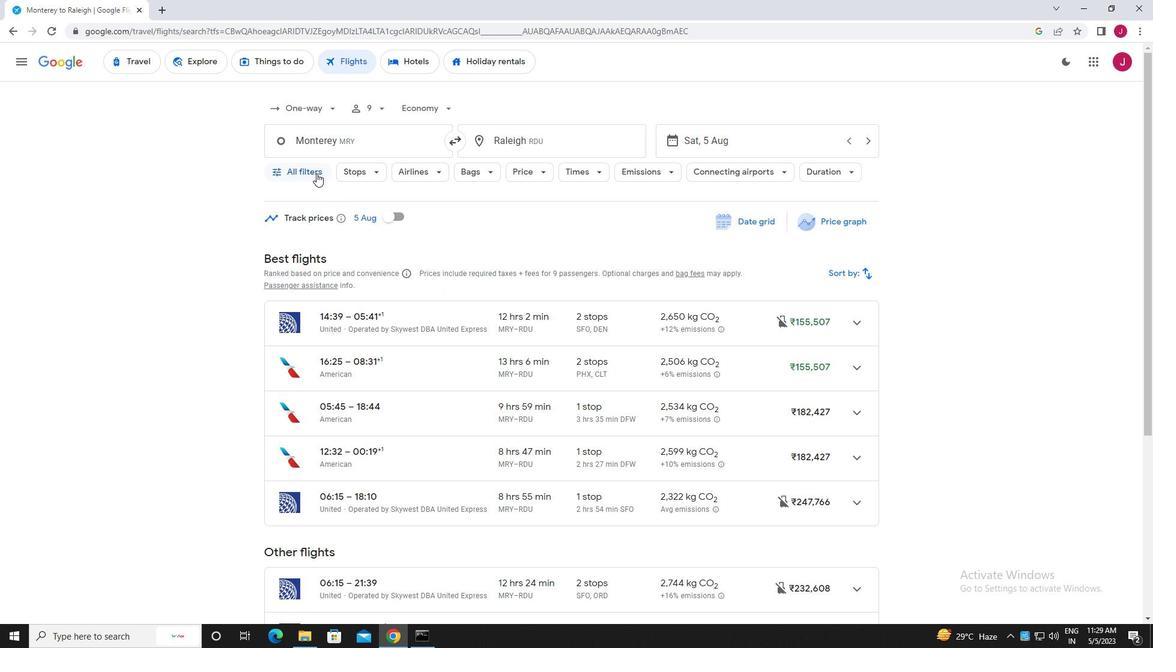 
Action: Mouse moved to (382, 234)
Screenshot: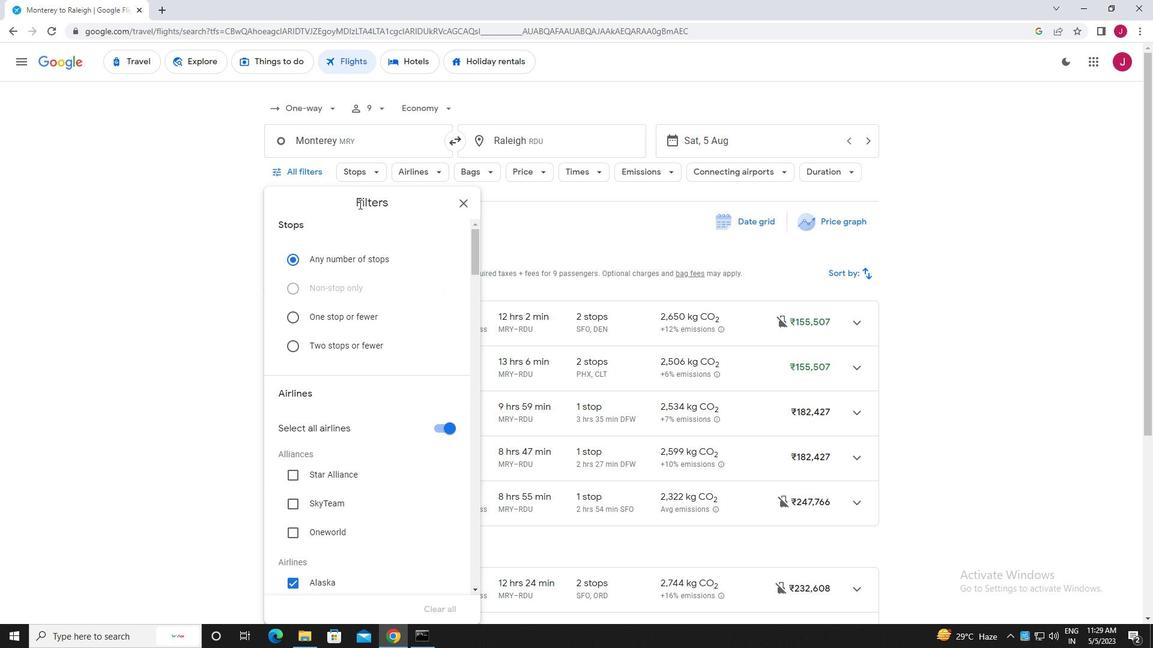 
Action: Mouse scrolled (382, 234) with delta (0, 0)
Screenshot: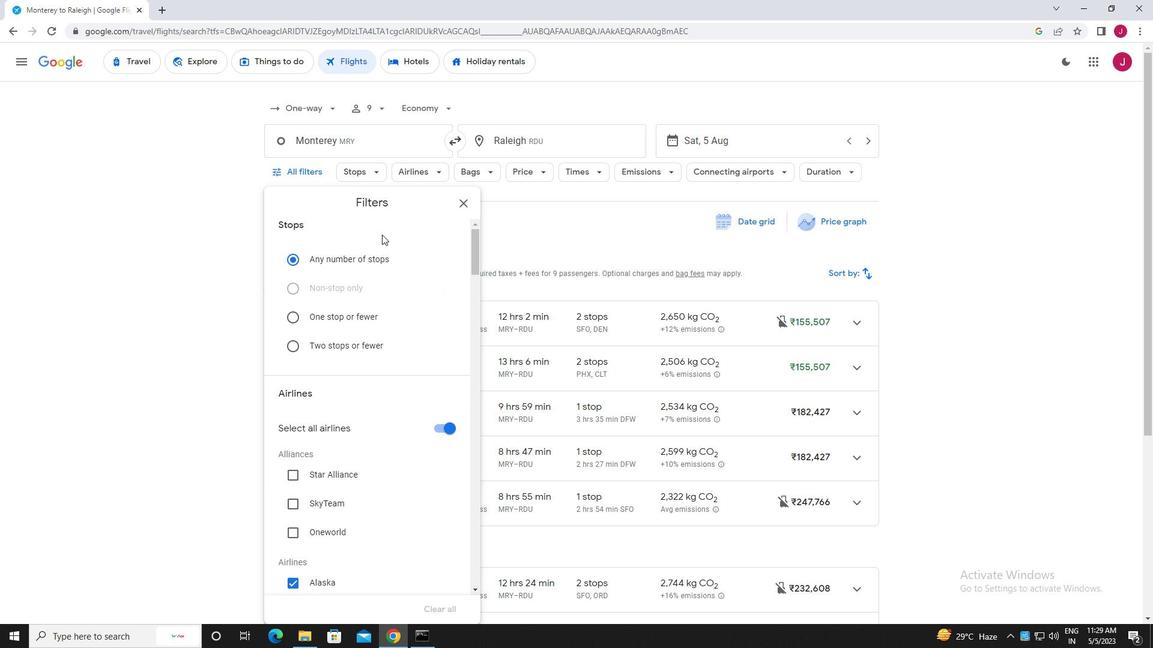 
Action: Mouse moved to (382, 234)
Screenshot: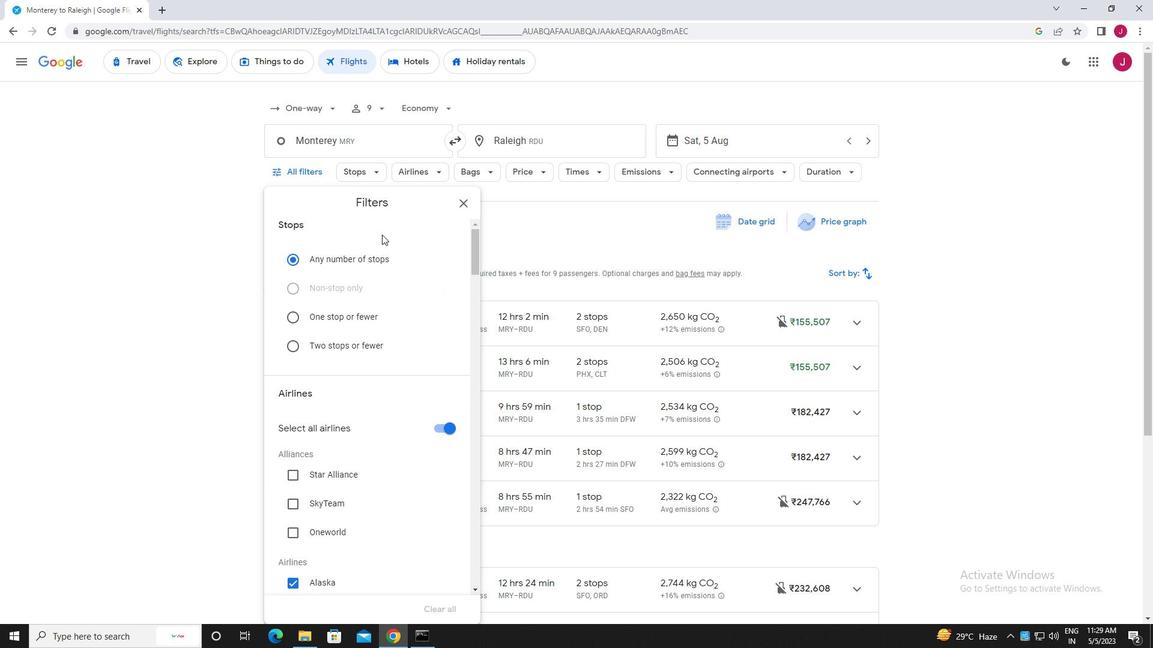 
Action: Mouse scrolled (382, 234) with delta (0, 0)
Screenshot: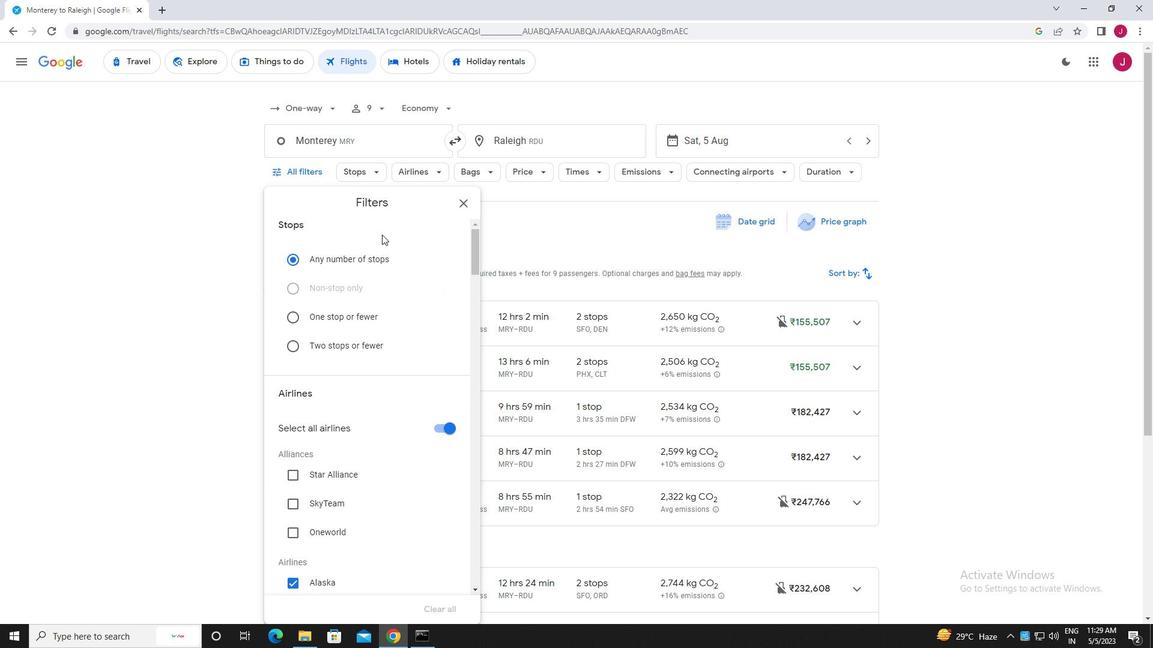 
Action: Mouse moved to (412, 256)
Screenshot: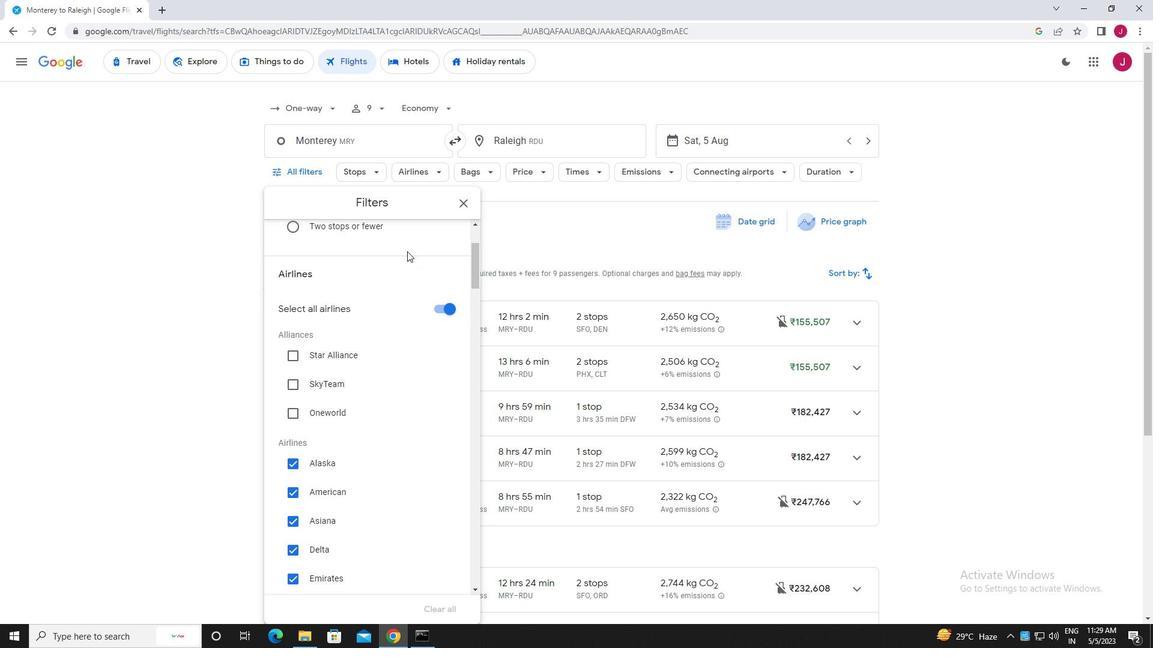 
Action: Mouse scrolled (412, 255) with delta (0, 0)
Screenshot: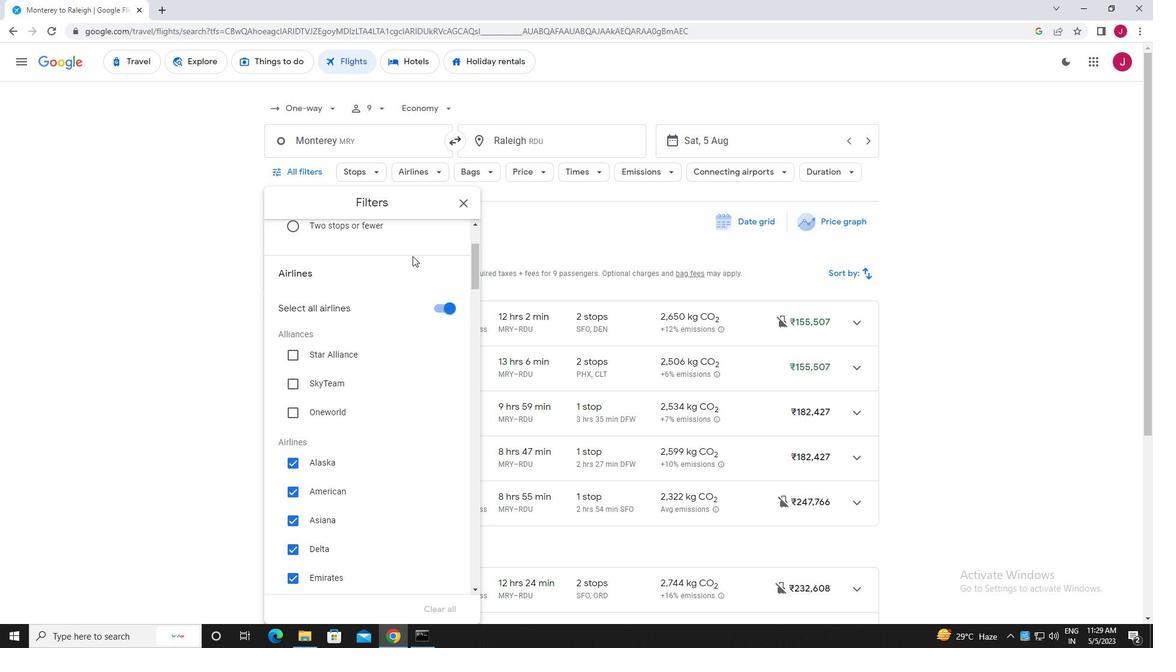 
Action: Mouse moved to (437, 249)
Screenshot: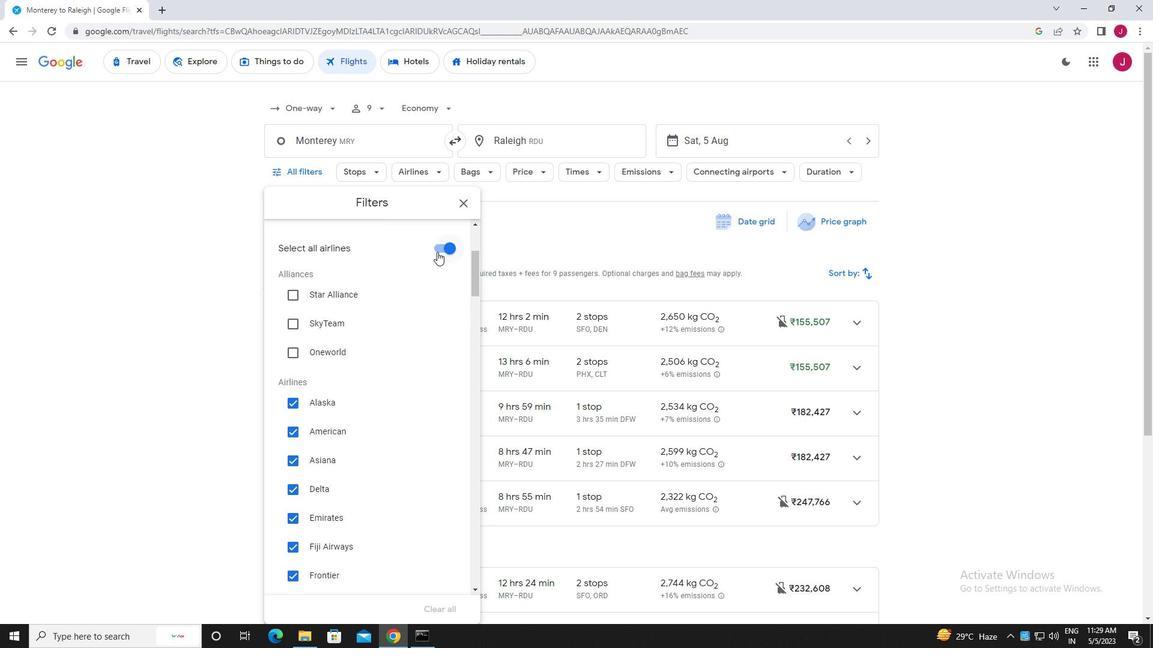 
Action: Mouse pressed left at (437, 249)
Screenshot: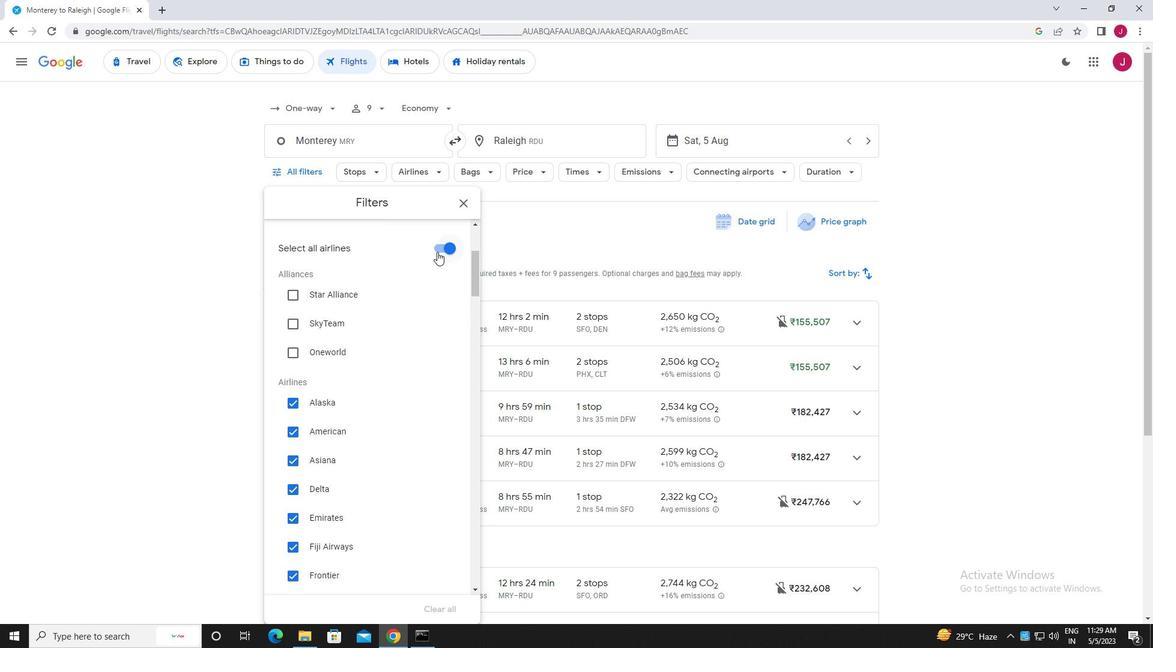 
Action: Mouse moved to (341, 390)
Screenshot: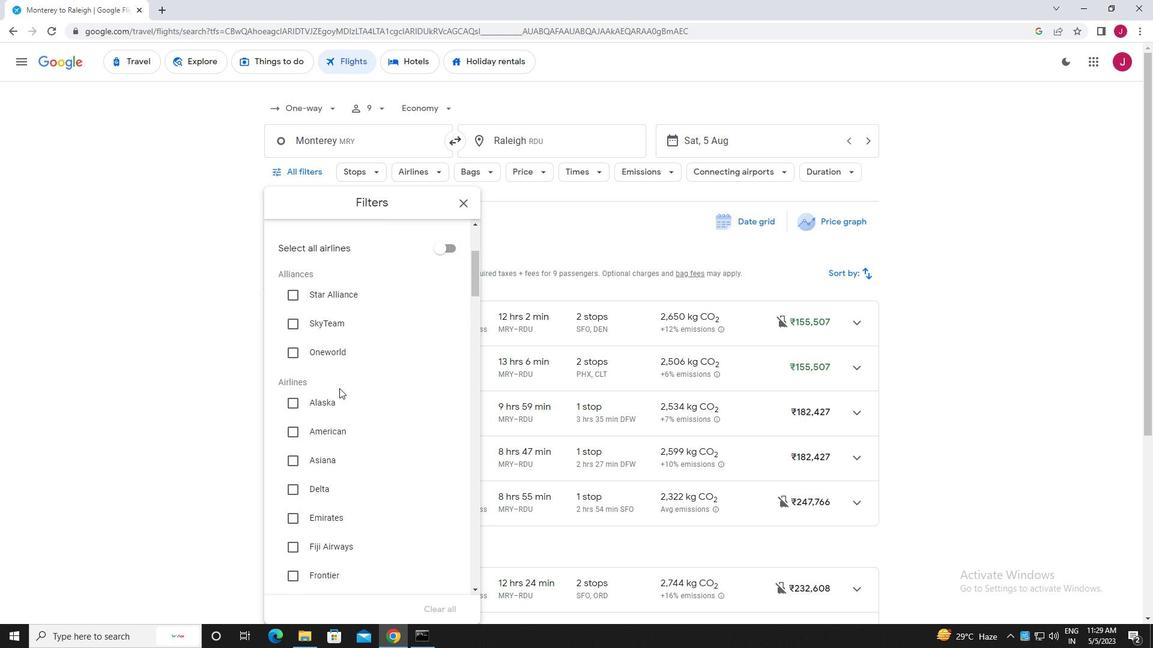 
Action: Mouse scrolled (341, 389) with delta (0, 0)
Screenshot: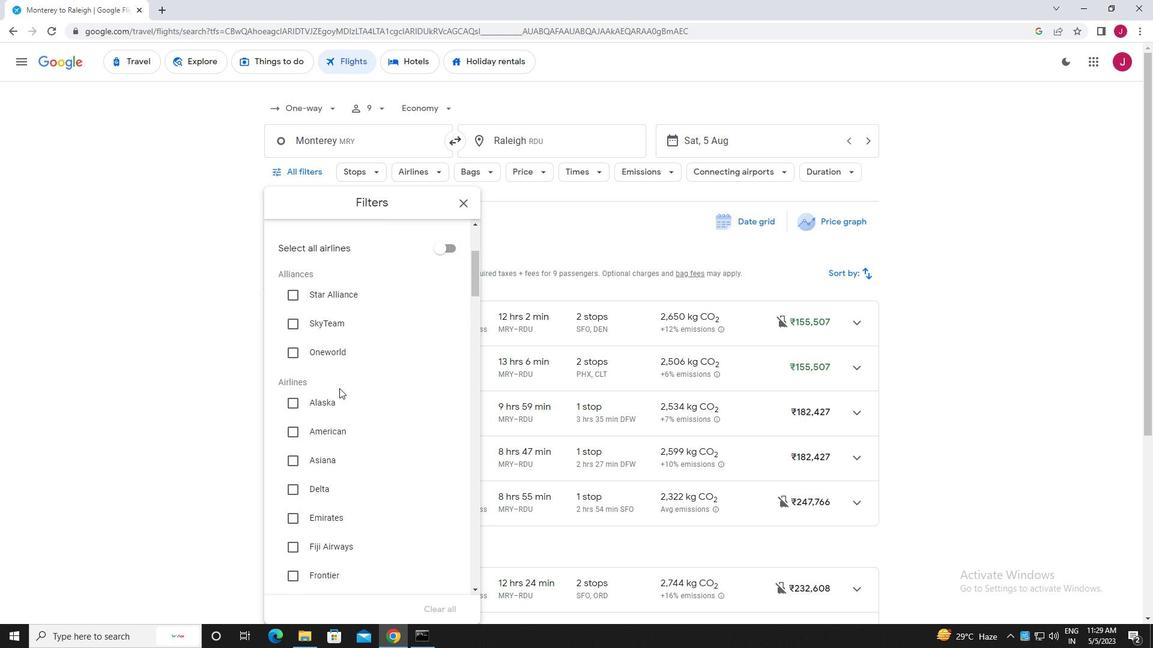 
Action: Mouse moved to (340, 390)
Screenshot: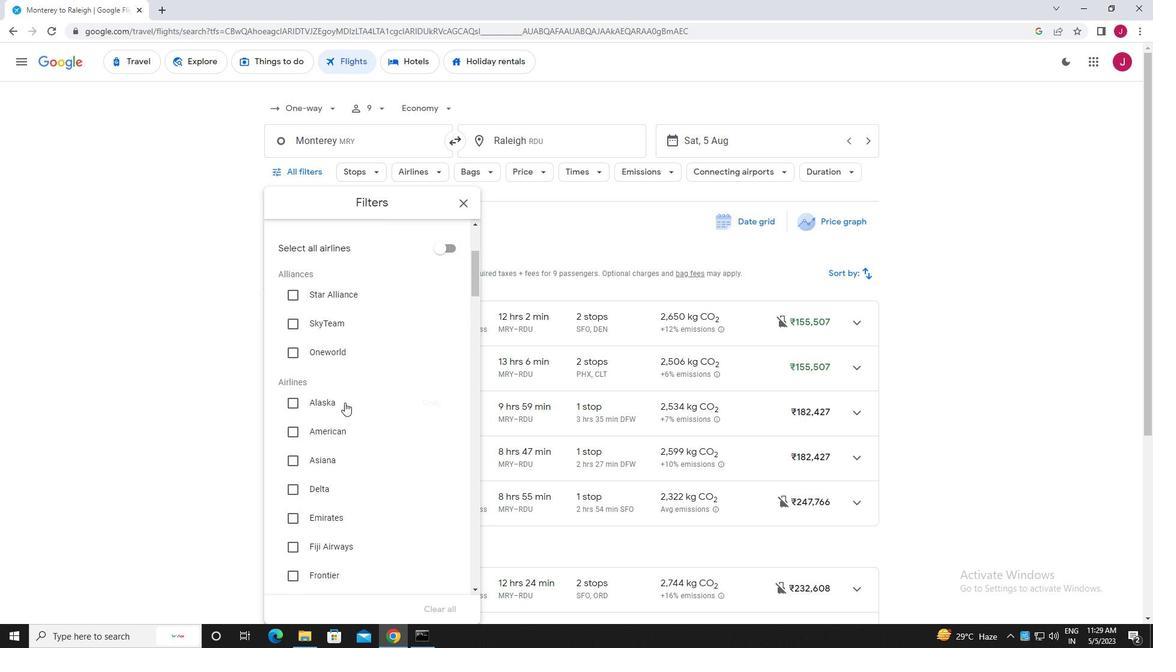 
Action: Mouse scrolled (340, 389) with delta (0, 0)
Screenshot: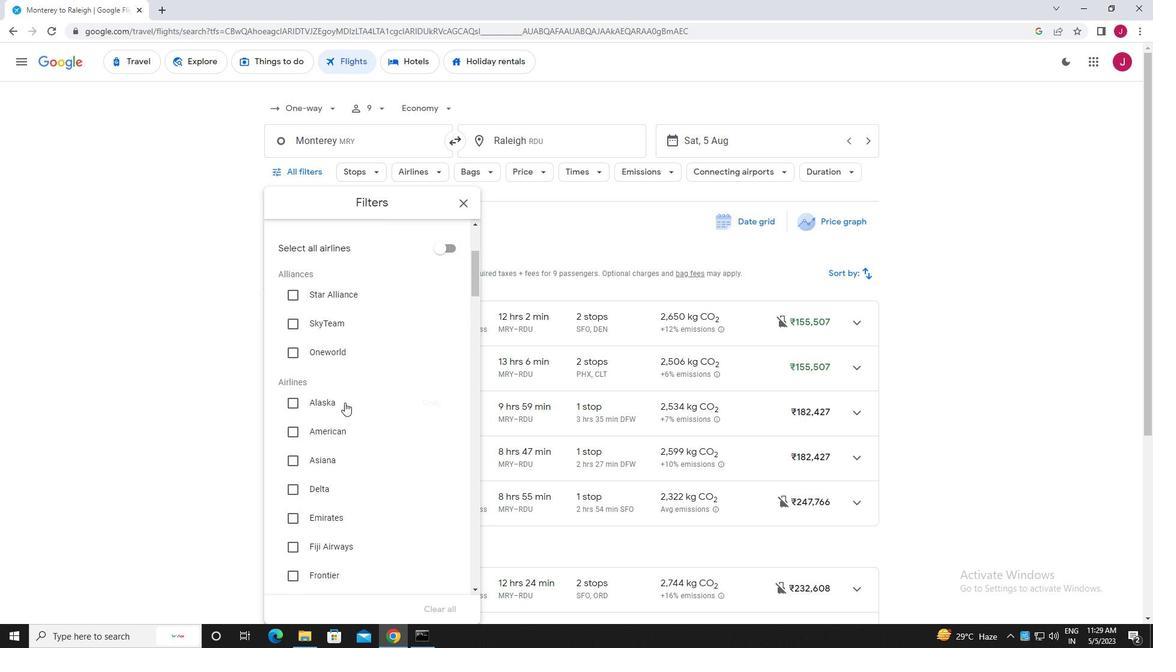 
Action: Mouse moved to (327, 350)
Screenshot: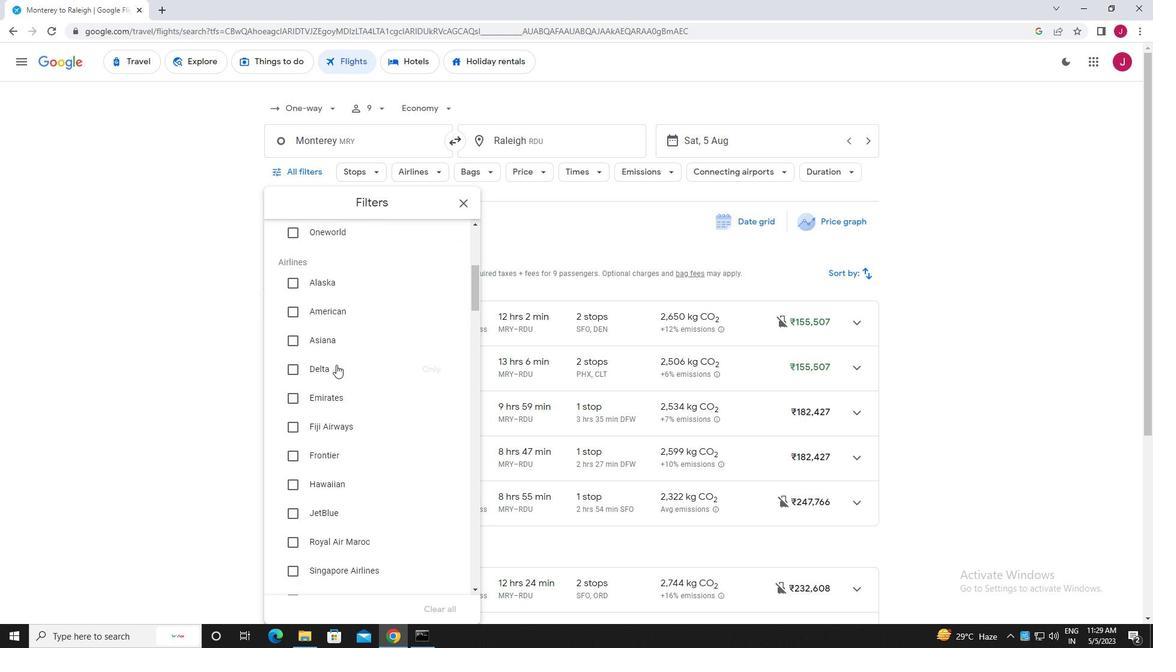 
Action: Mouse scrolled (327, 350) with delta (0, 0)
Screenshot: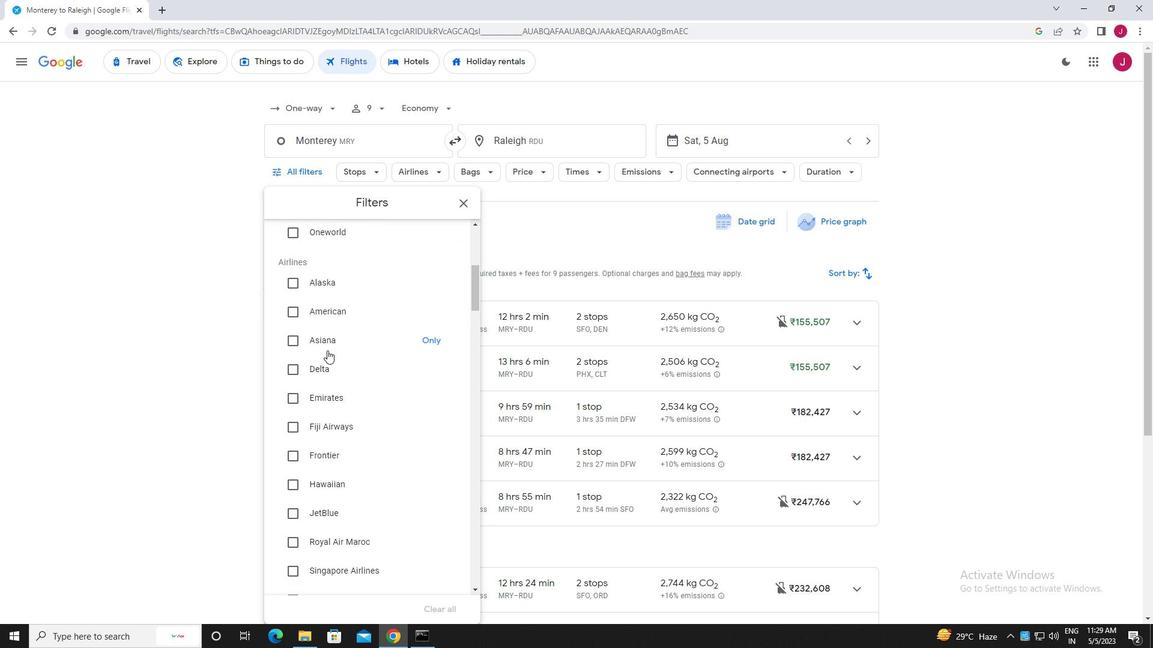 
Action: Mouse scrolled (327, 350) with delta (0, 0)
Screenshot: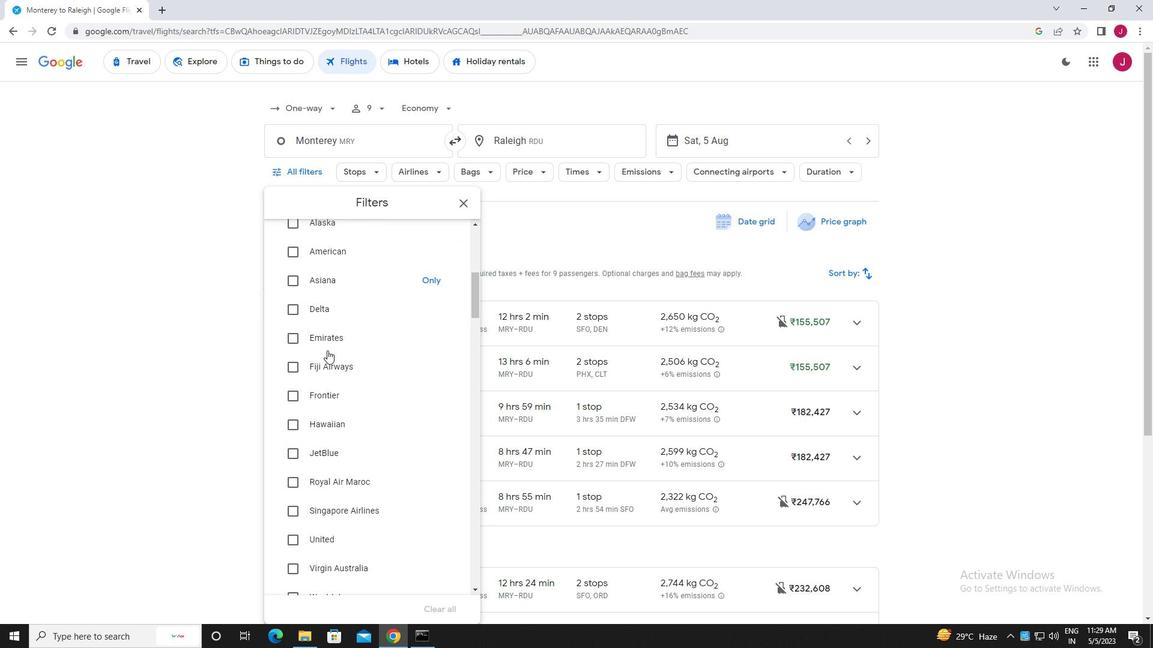 
Action: Mouse moved to (344, 261)
Screenshot: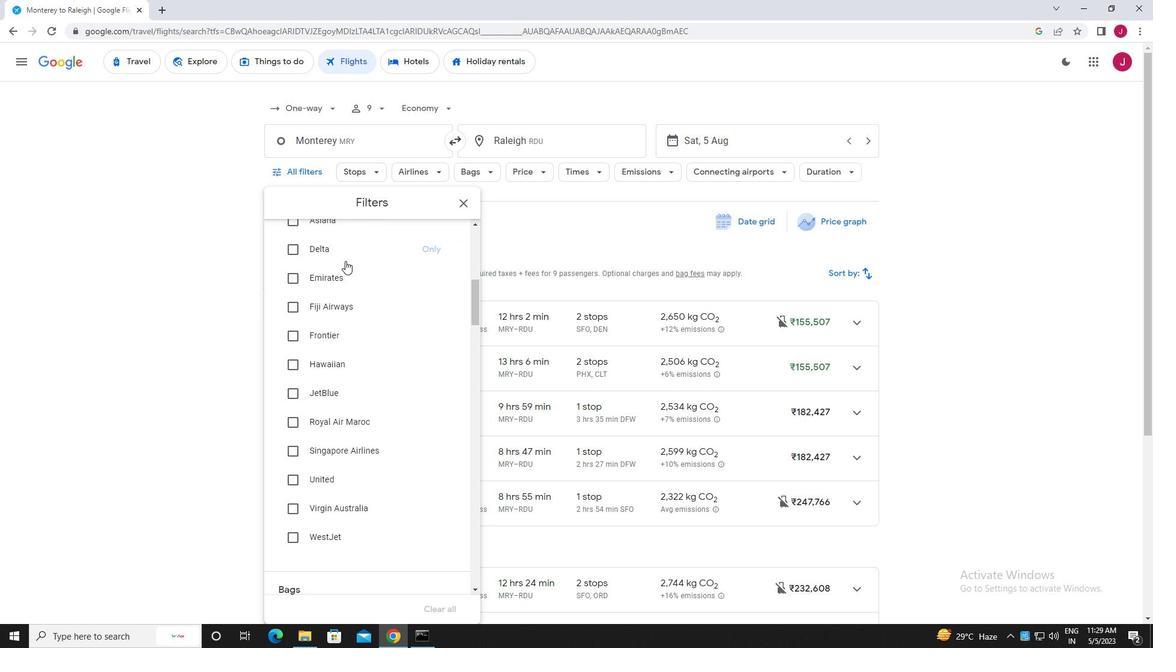 
Action: Mouse scrolled (344, 260) with delta (0, 0)
Screenshot: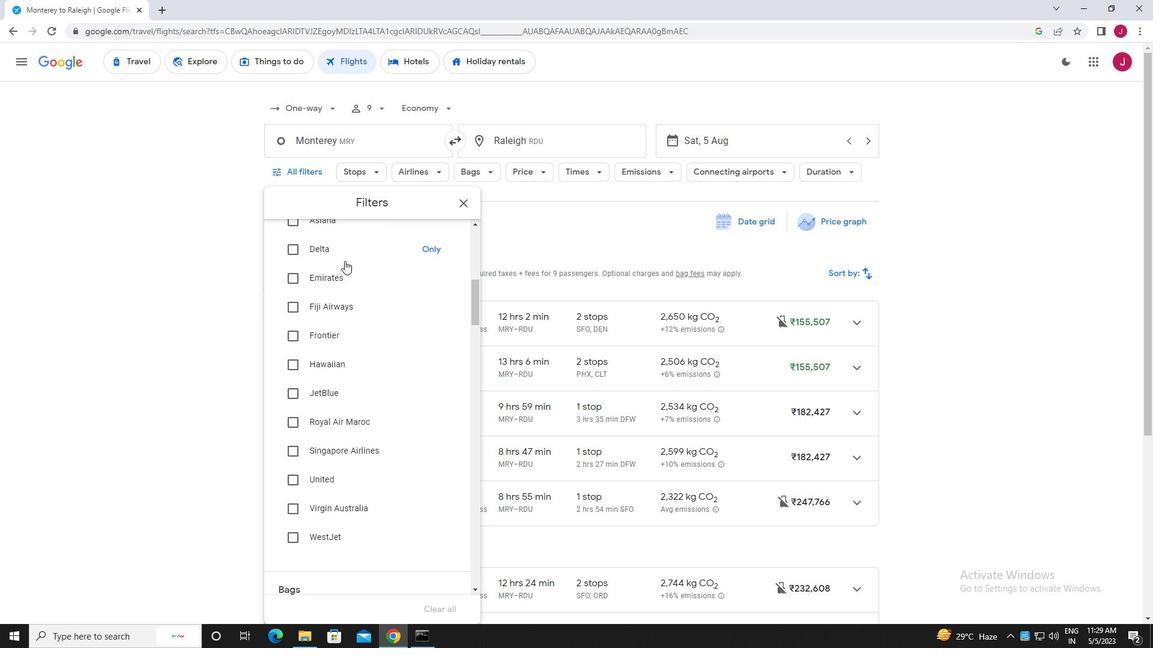 
Action: Mouse scrolled (344, 260) with delta (0, 0)
Screenshot: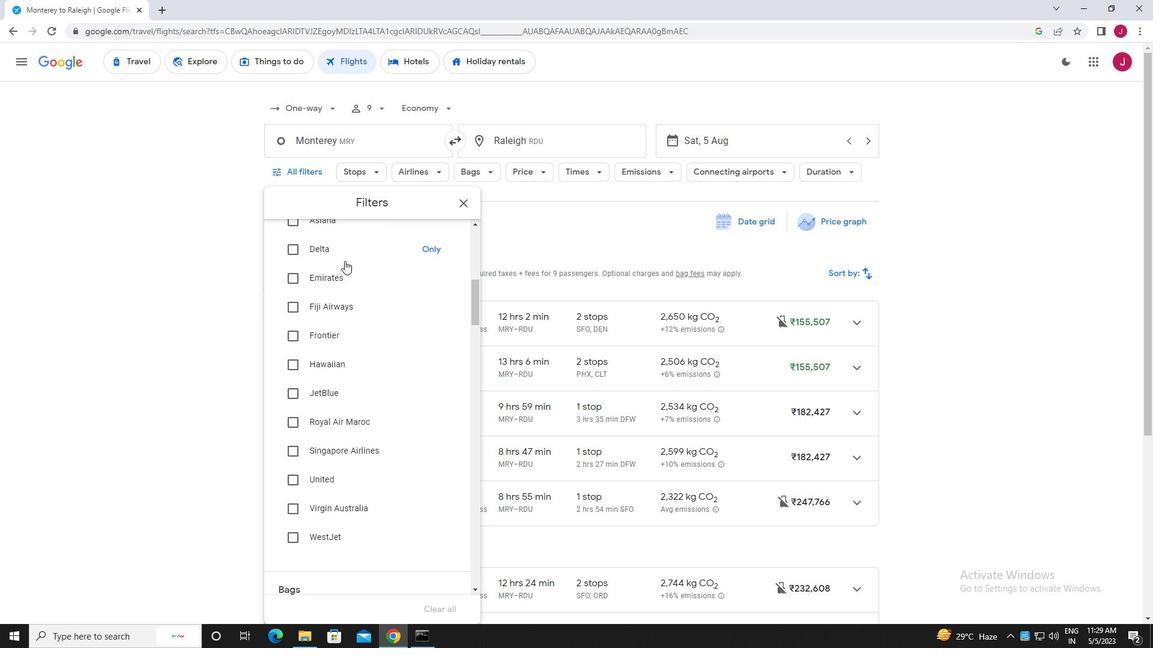 
Action: Mouse moved to (344, 261)
Screenshot: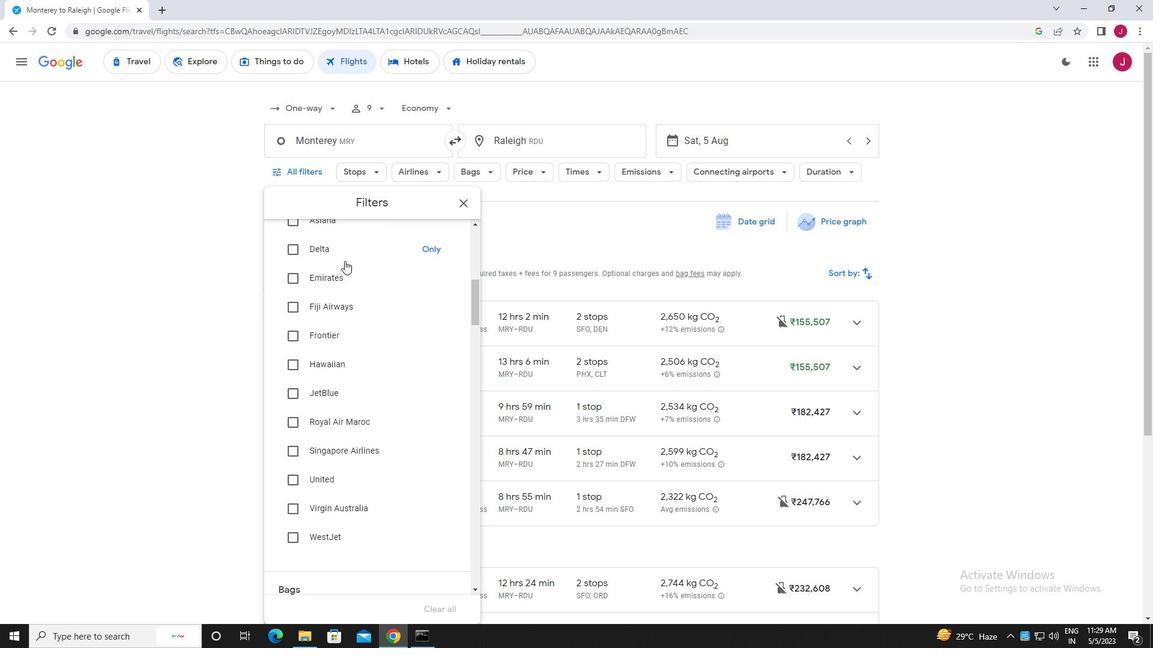 
Action: Mouse scrolled (344, 261) with delta (0, 0)
Screenshot: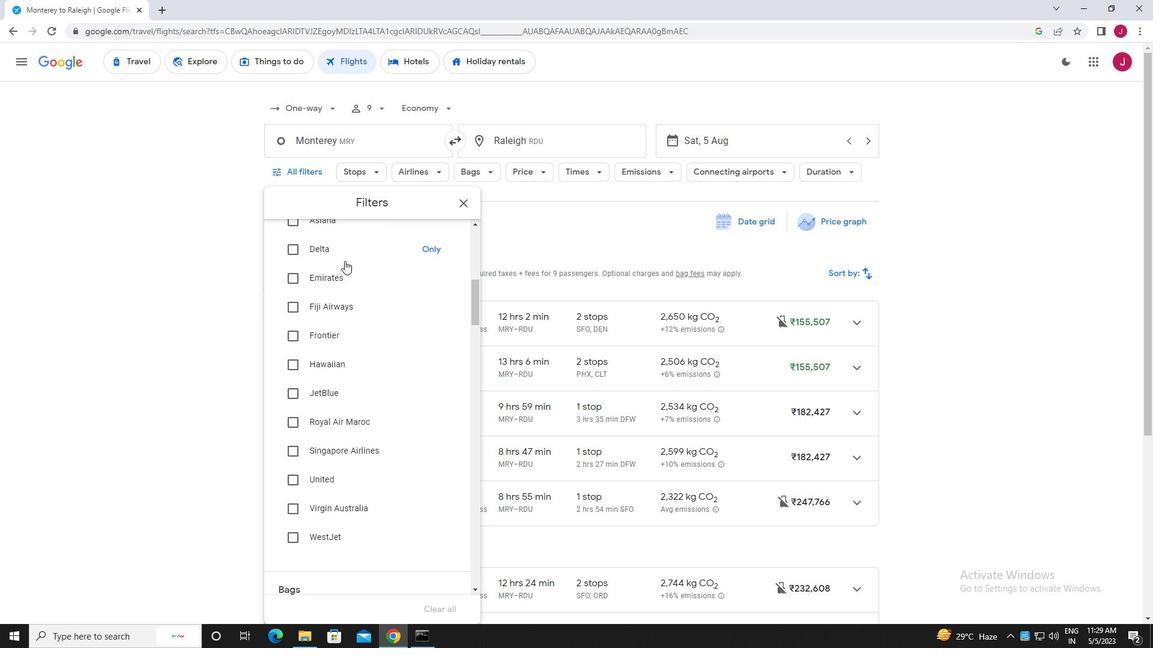 
Action: Mouse scrolled (344, 261) with delta (0, 0)
Screenshot: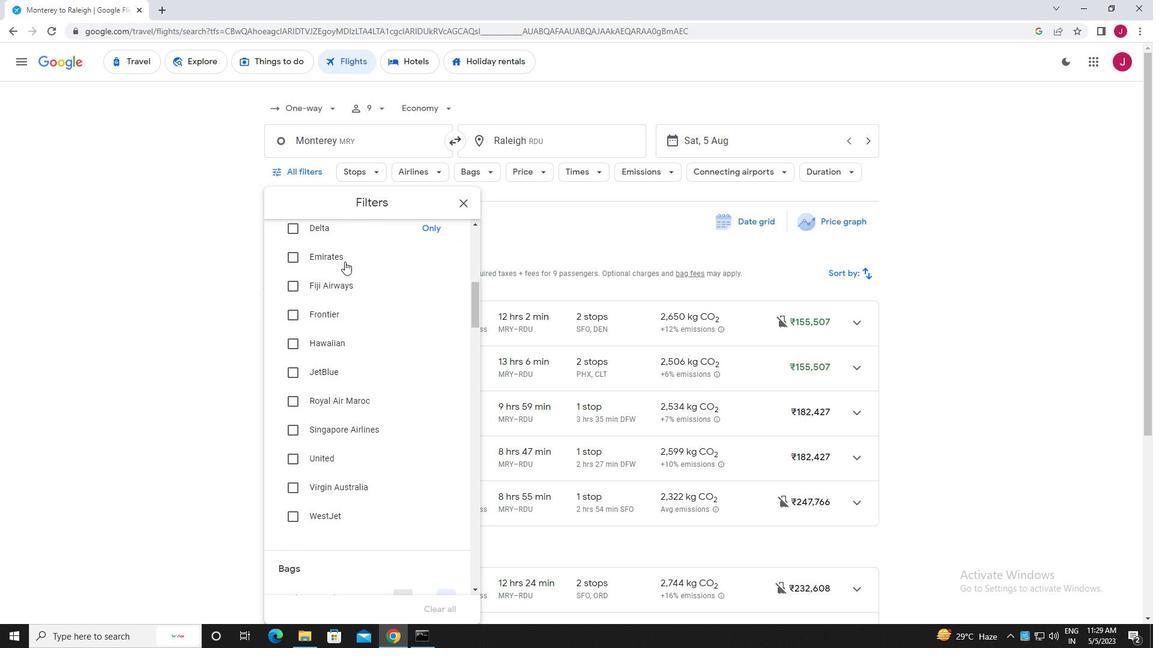 
Action: Mouse moved to (341, 268)
Screenshot: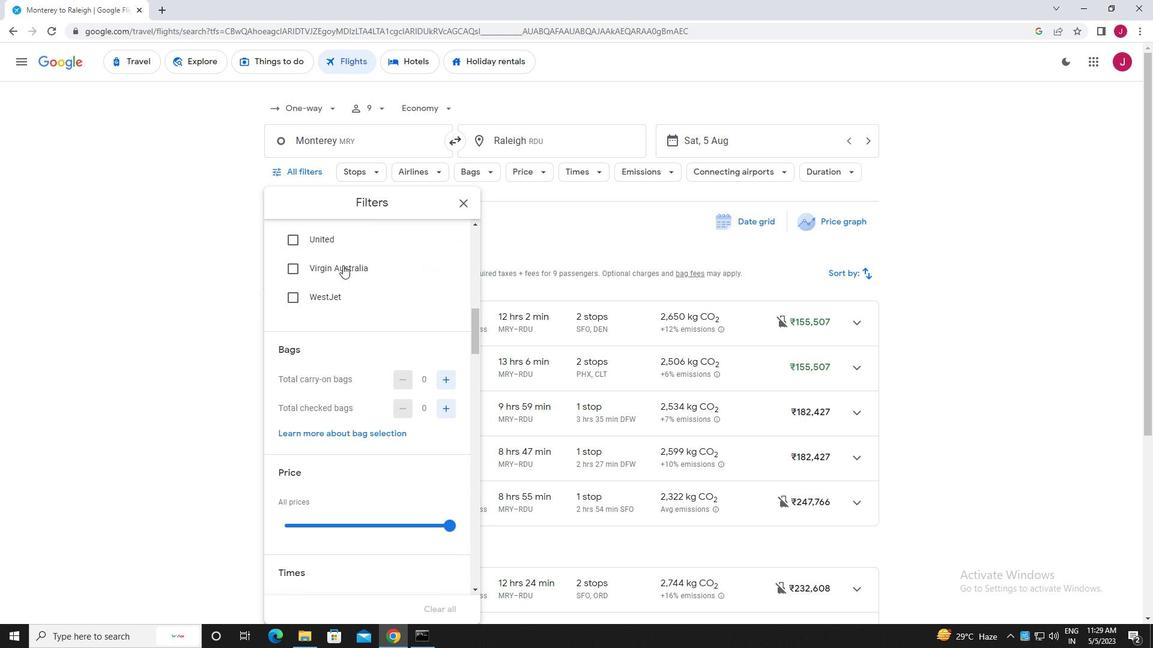 
Action: Mouse scrolled (341, 267) with delta (0, 0)
Screenshot: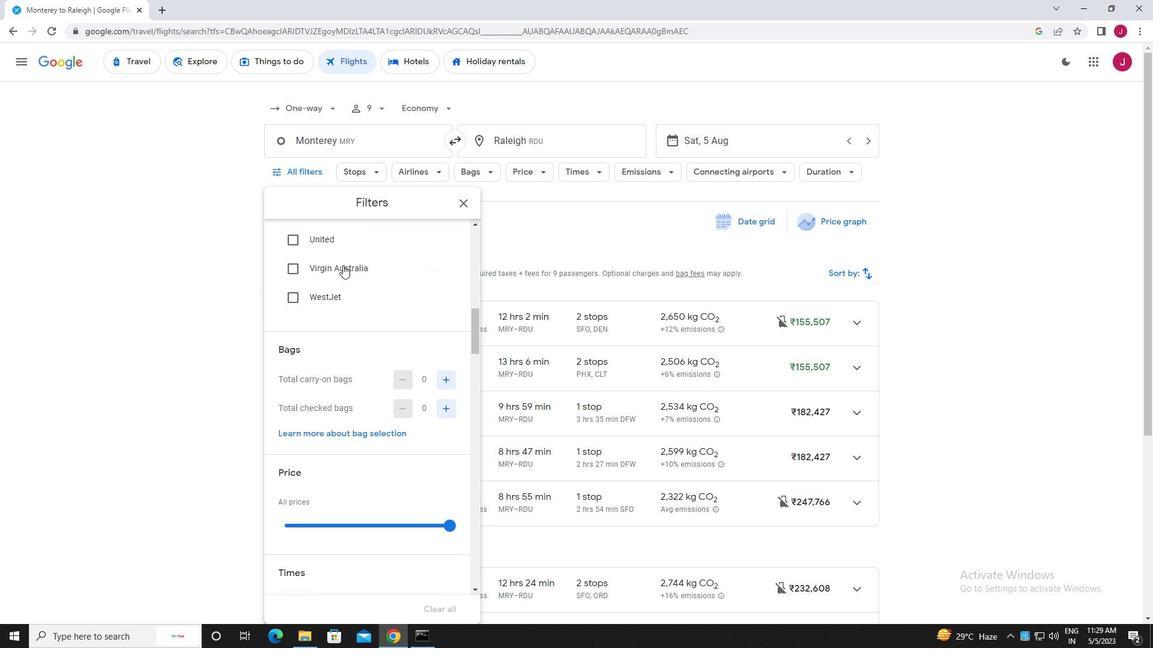 
Action: Mouse scrolled (341, 267) with delta (0, 0)
Screenshot: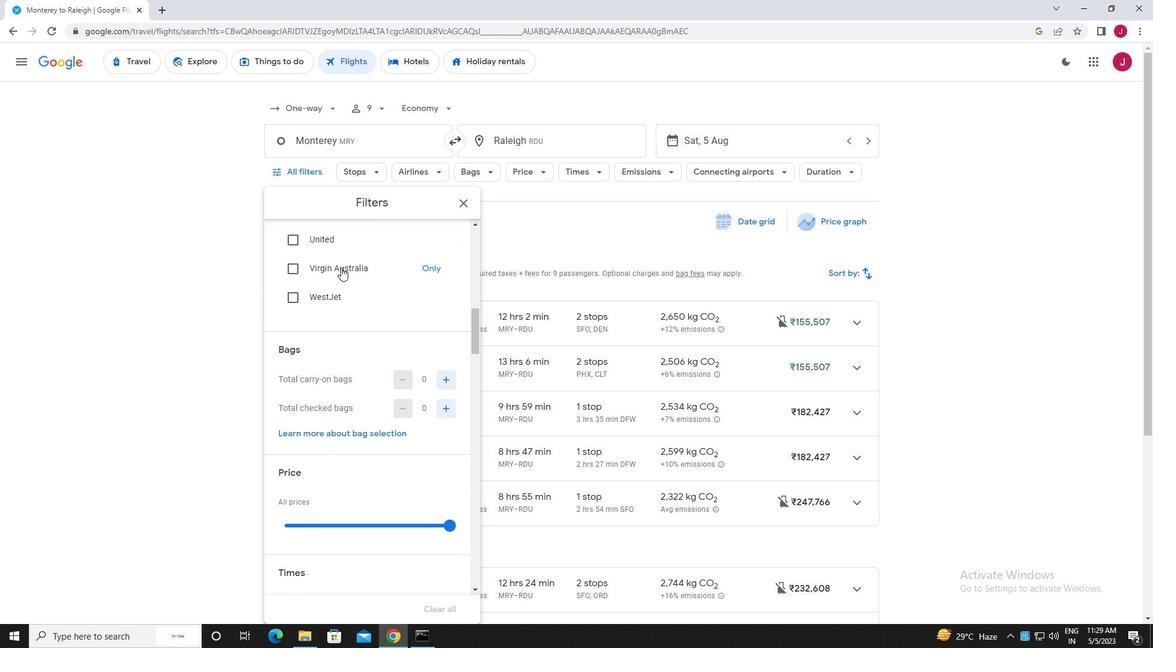 
Action: Mouse moved to (348, 284)
Screenshot: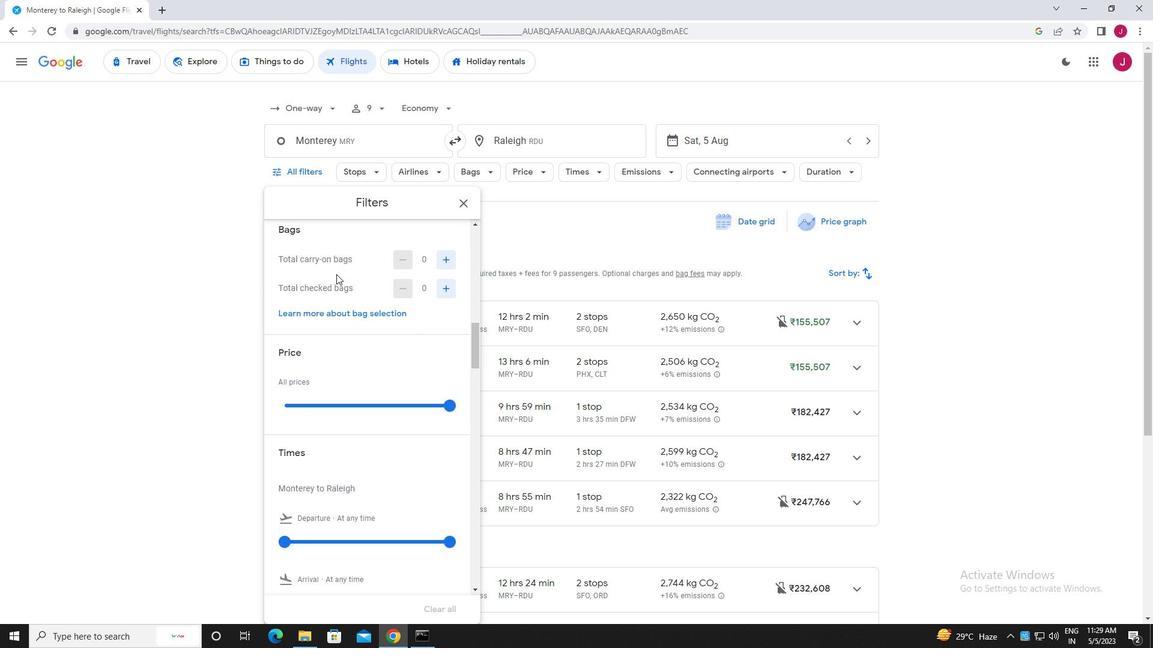 
Action: Mouse scrolled (348, 285) with delta (0, 0)
Screenshot: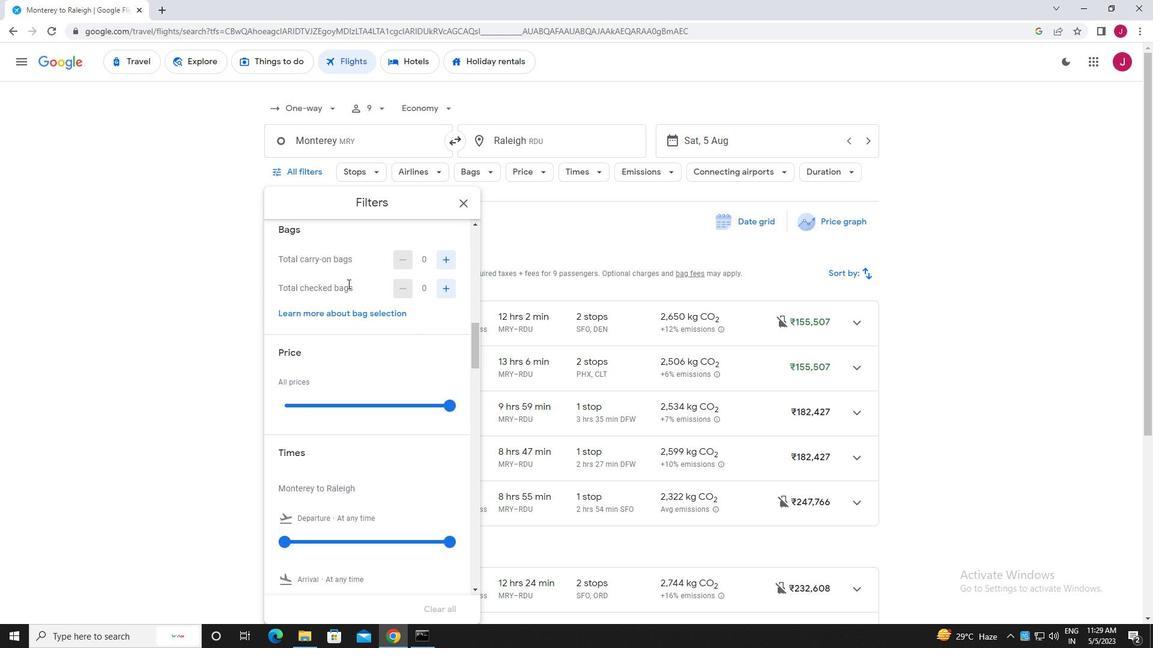 
Action: Mouse scrolled (348, 285) with delta (0, 0)
Screenshot: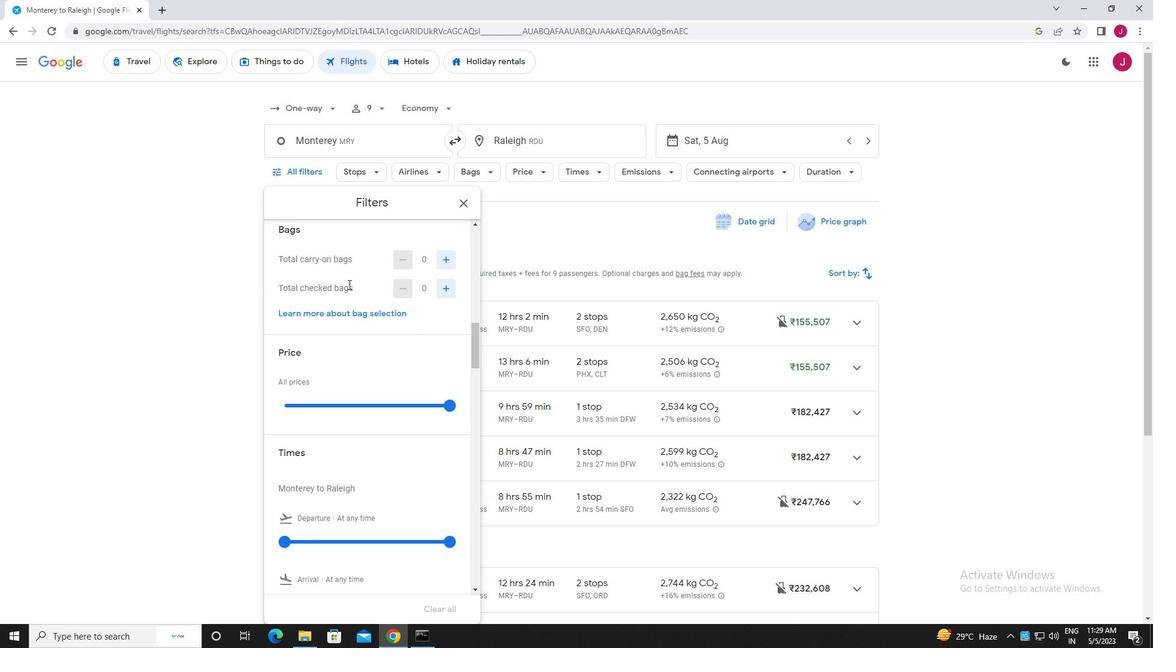 
Action: Mouse scrolled (348, 285) with delta (0, 0)
Screenshot: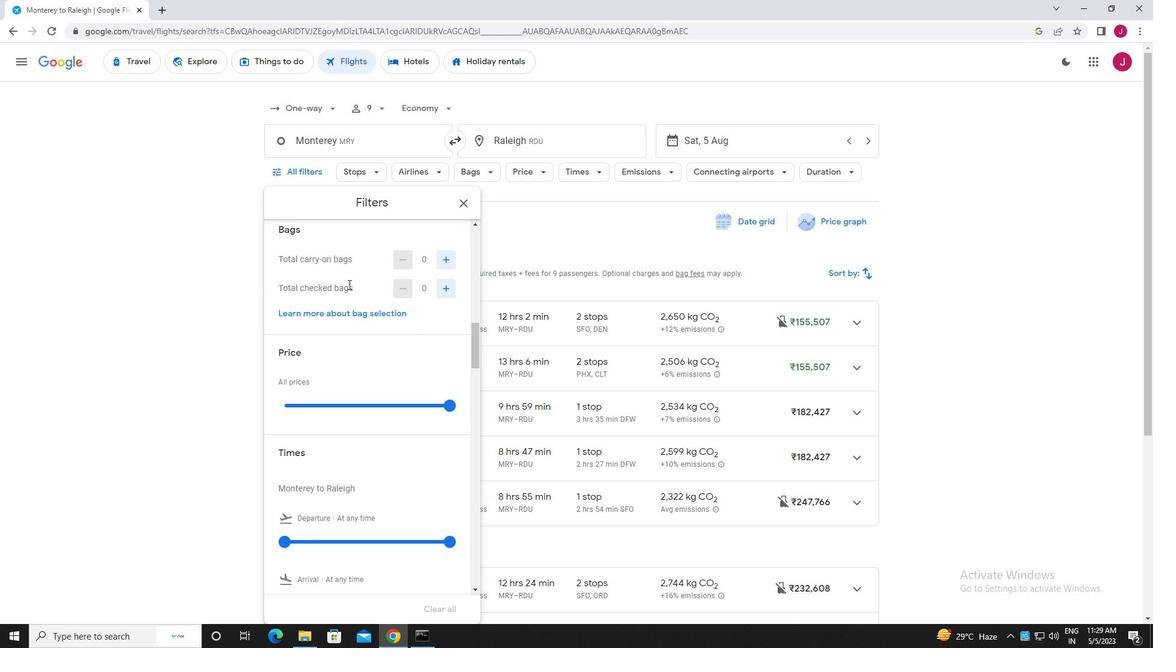 
Action: Mouse scrolled (348, 285) with delta (0, 0)
Screenshot: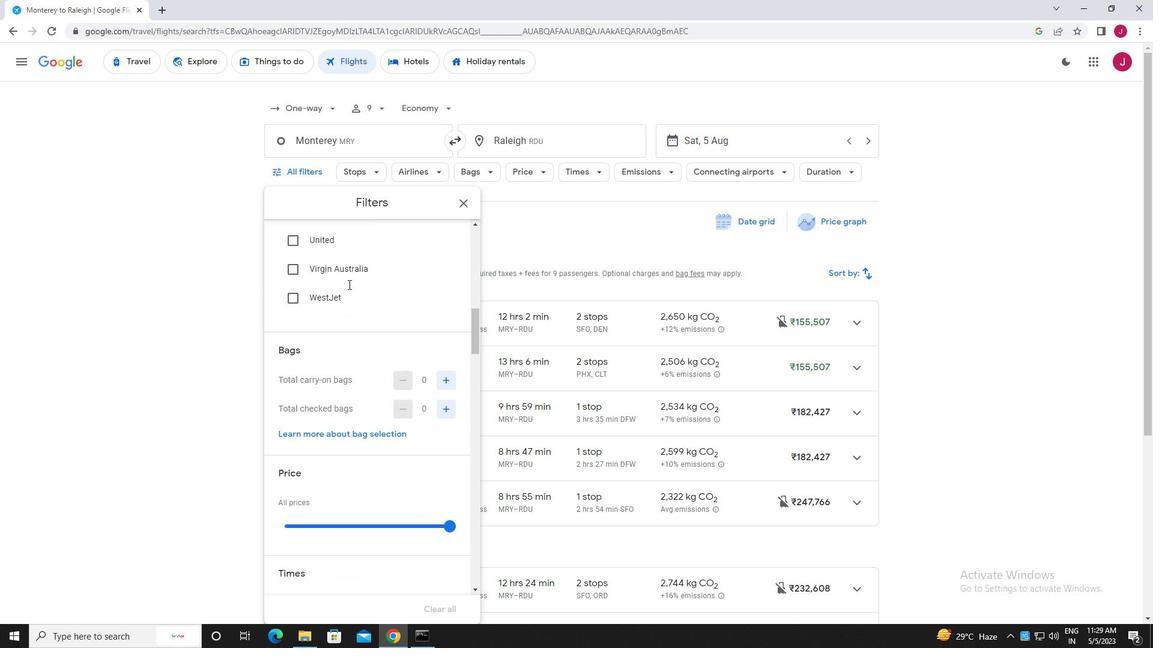 
Action: Mouse scrolled (348, 285) with delta (0, 0)
Screenshot: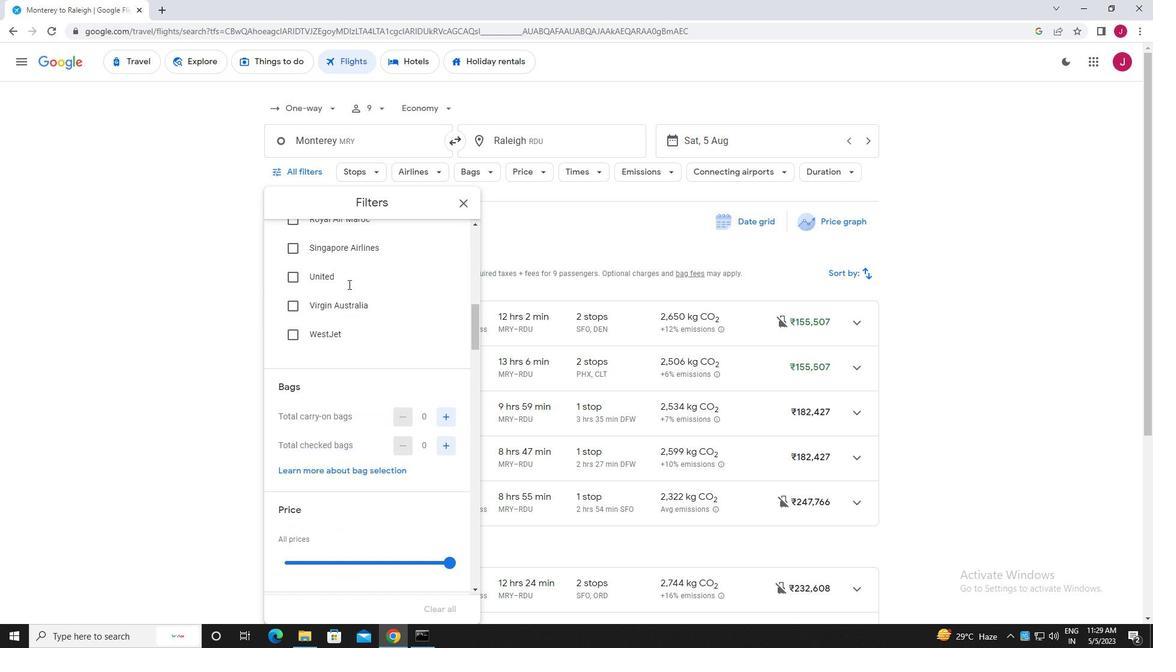 
Action: Mouse scrolled (348, 285) with delta (0, 0)
Screenshot: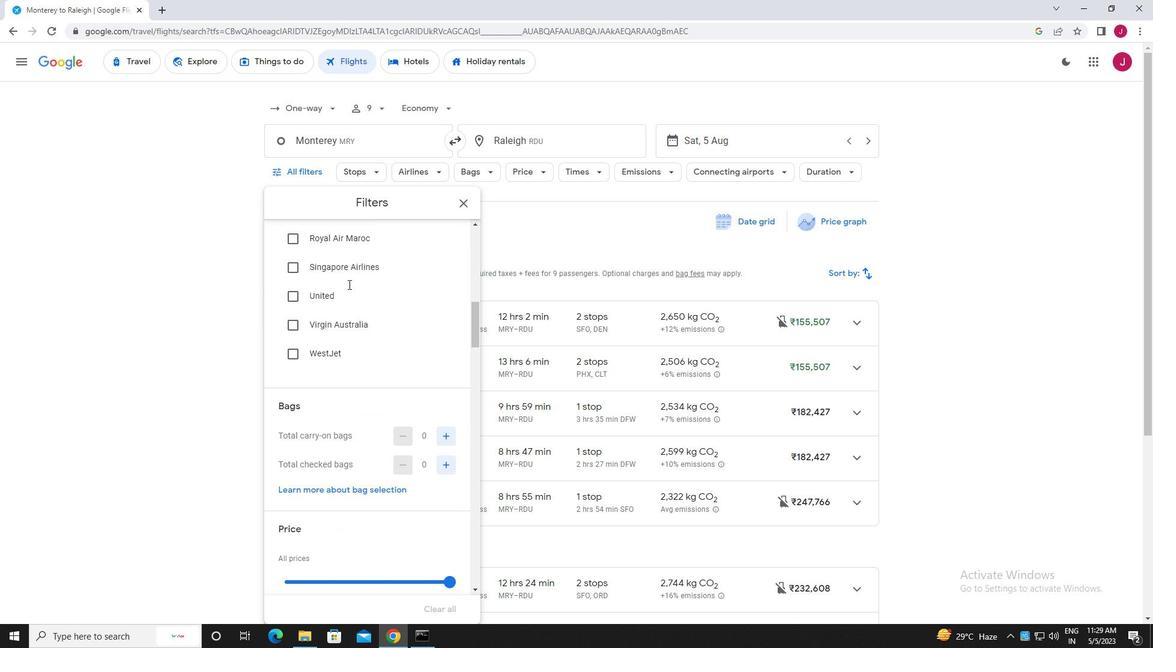 
Action: Mouse scrolled (348, 285) with delta (0, 0)
Screenshot: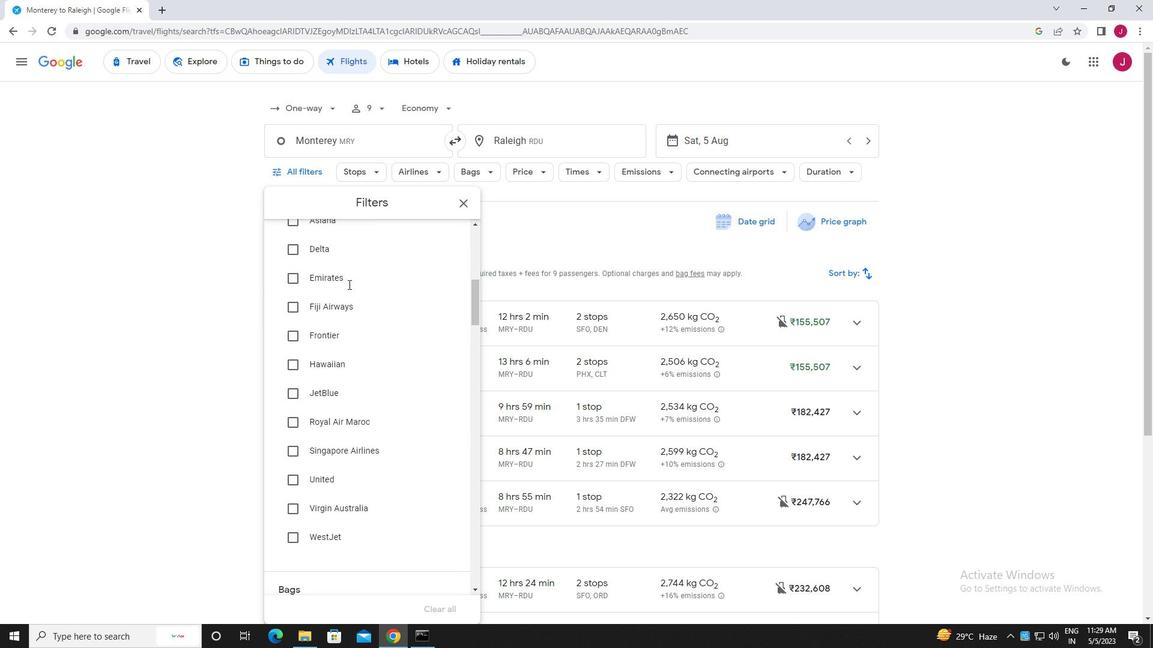 
Action: Mouse scrolled (348, 285) with delta (0, 0)
Screenshot: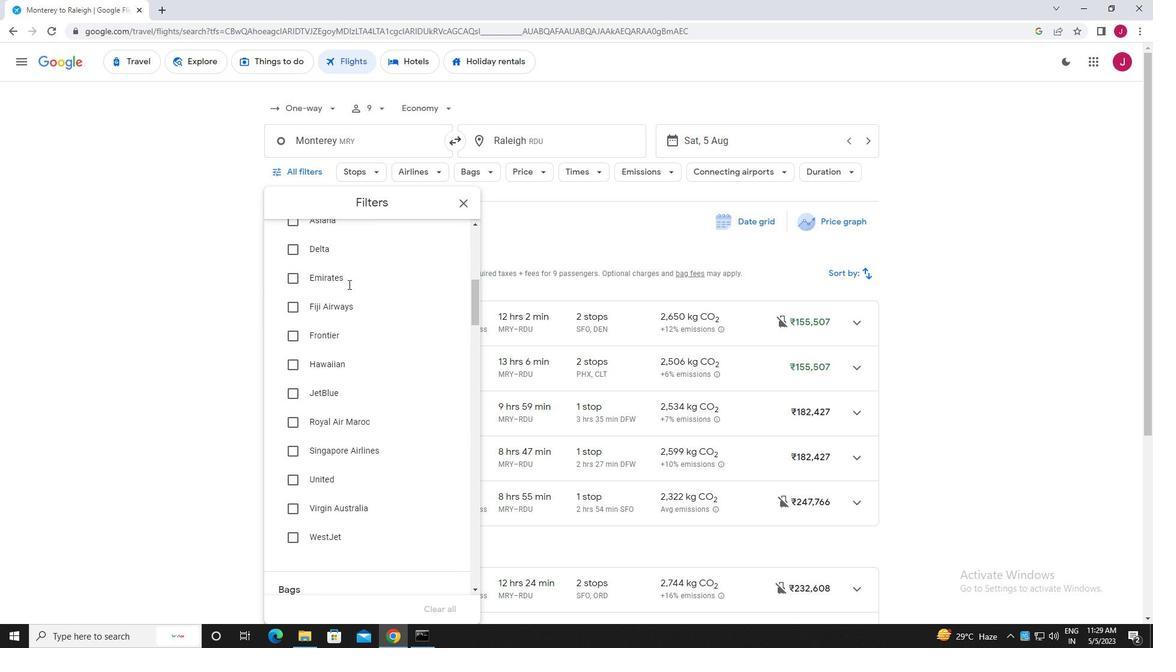 
Action: Mouse scrolled (348, 285) with delta (0, 0)
Screenshot: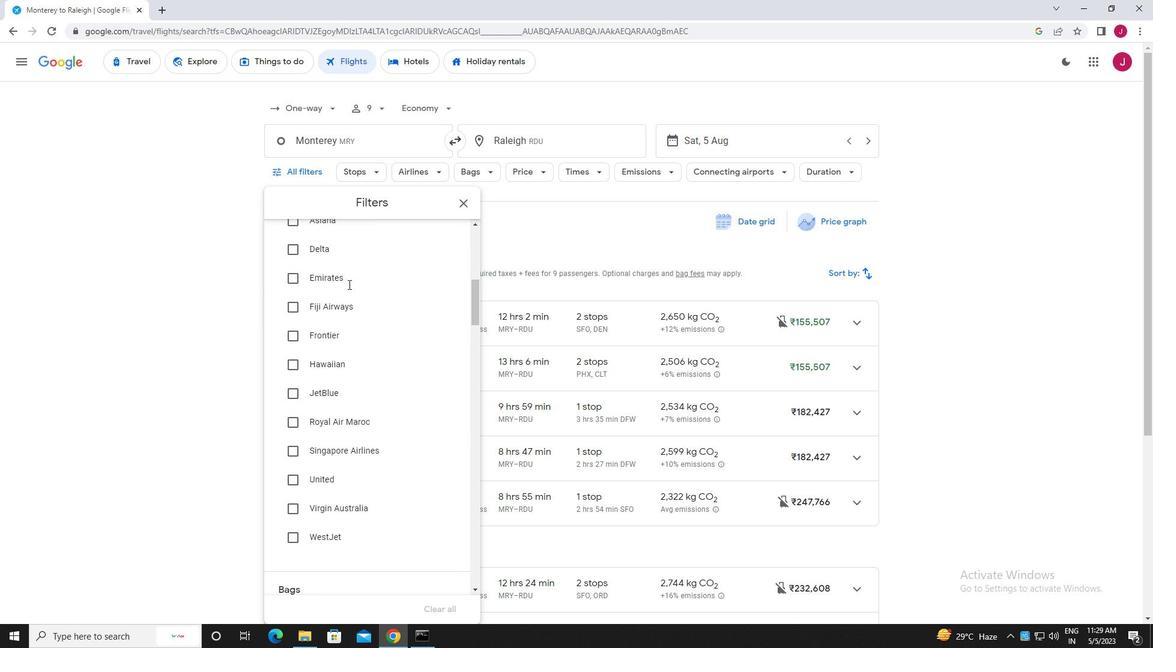 
Action: Mouse scrolled (348, 285) with delta (0, 0)
Screenshot: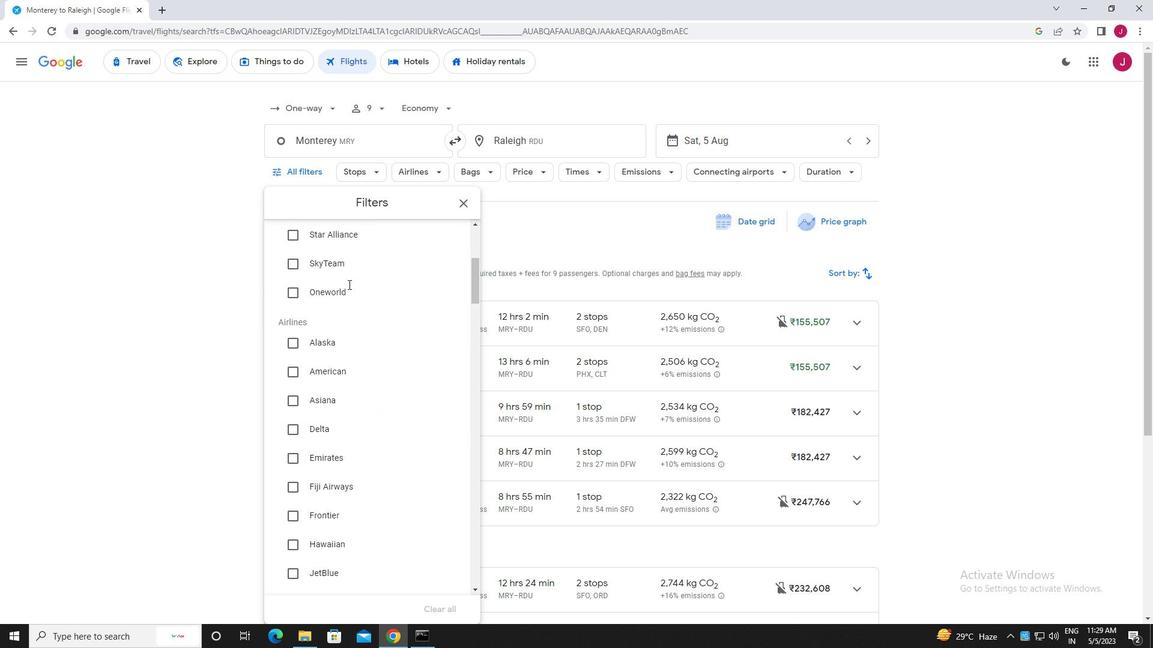 
Action: Mouse scrolled (348, 285) with delta (0, 0)
Screenshot: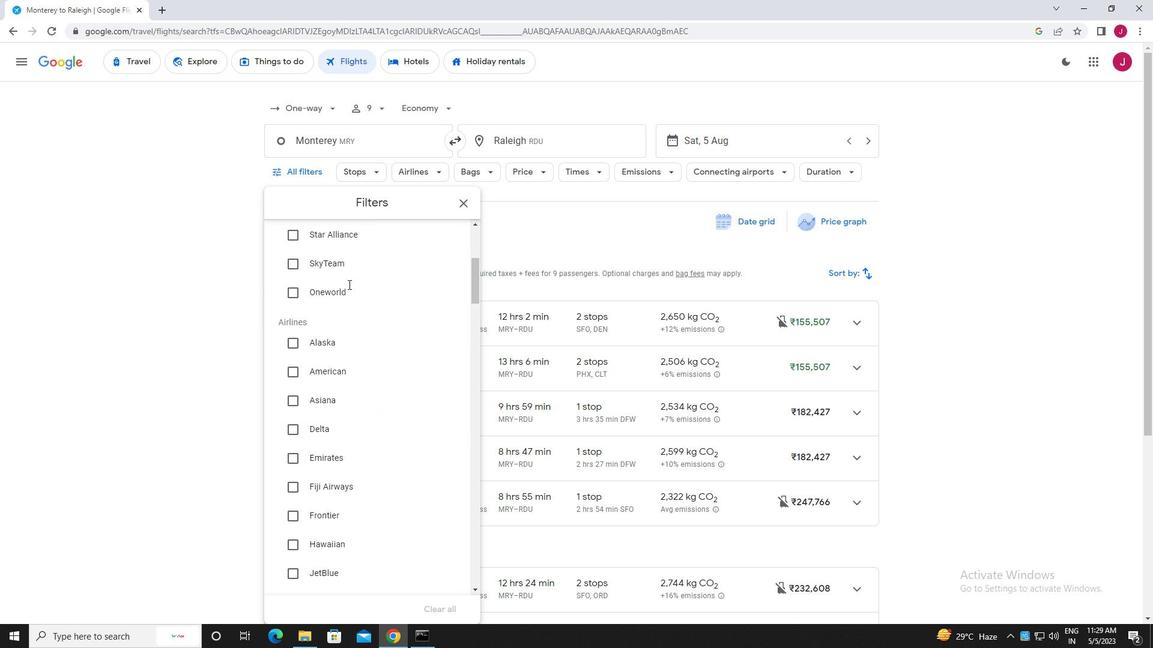 
Action: Mouse scrolled (348, 285) with delta (0, 0)
Screenshot: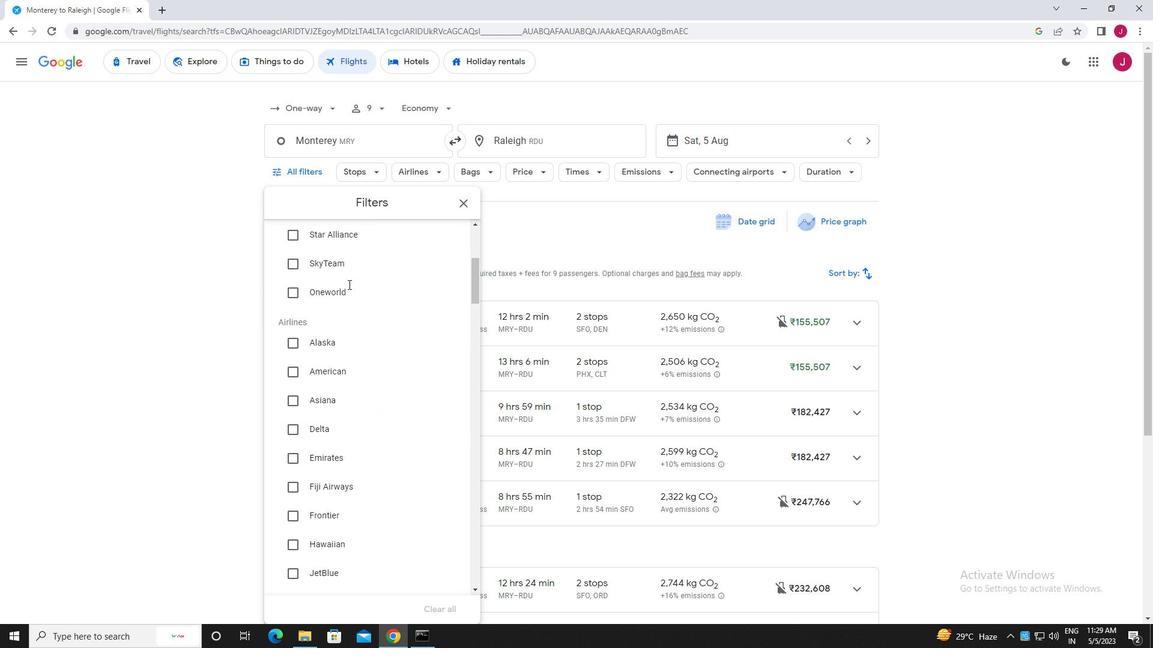 
Action: Mouse scrolled (348, 285) with delta (0, 0)
Screenshot: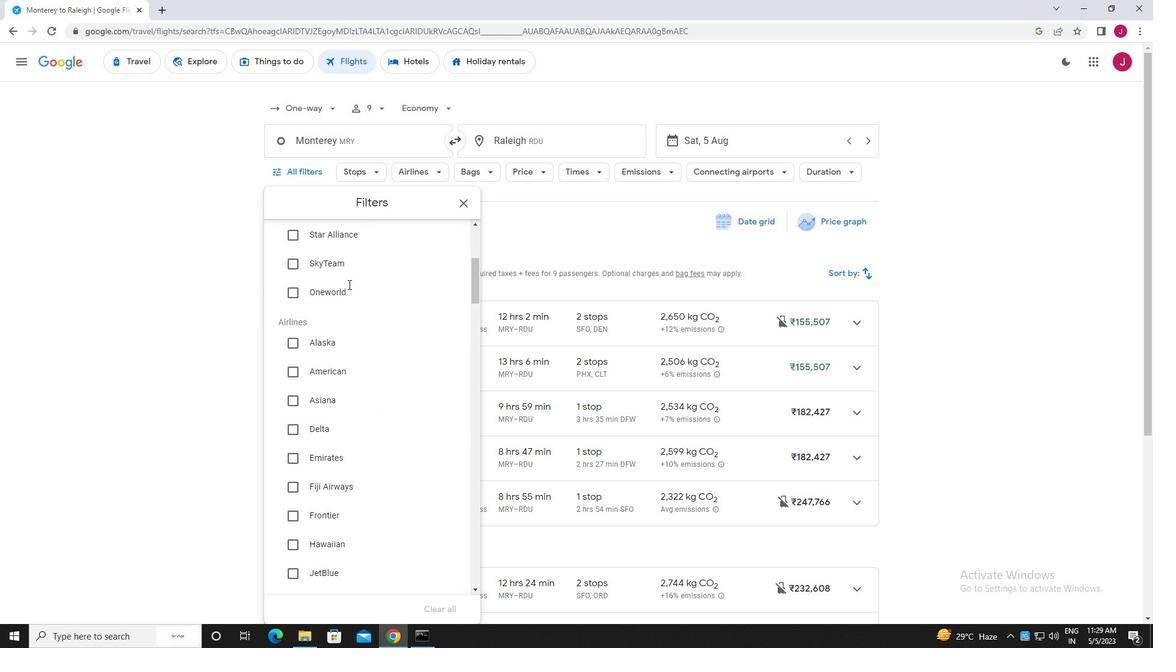 
Action: Mouse moved to (293, 290)
Screenshot: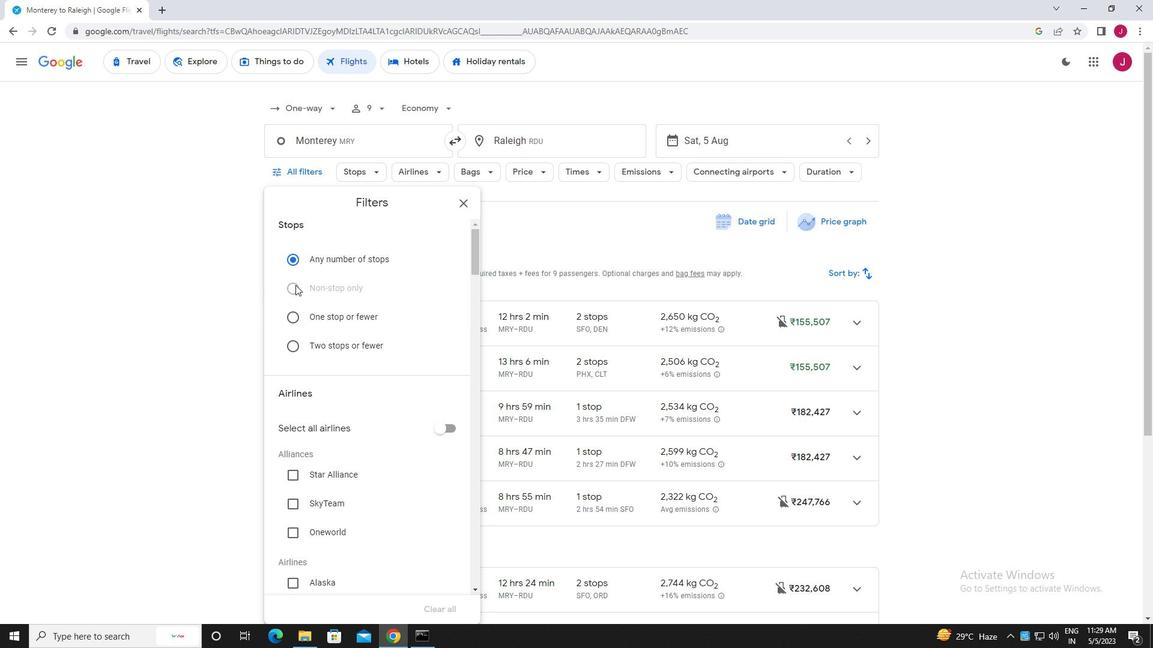 
Action: Mouse pressed left at (293, 290)
Screenshot: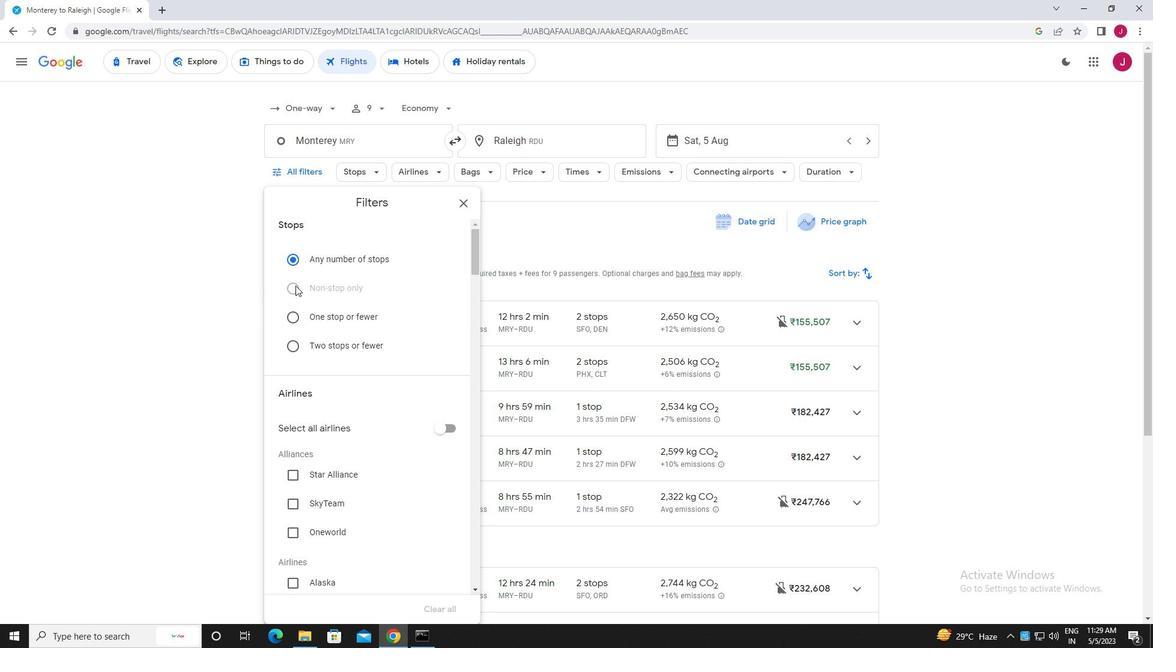 
Action: Mouse pressed left at (293, 290)
Screenshot: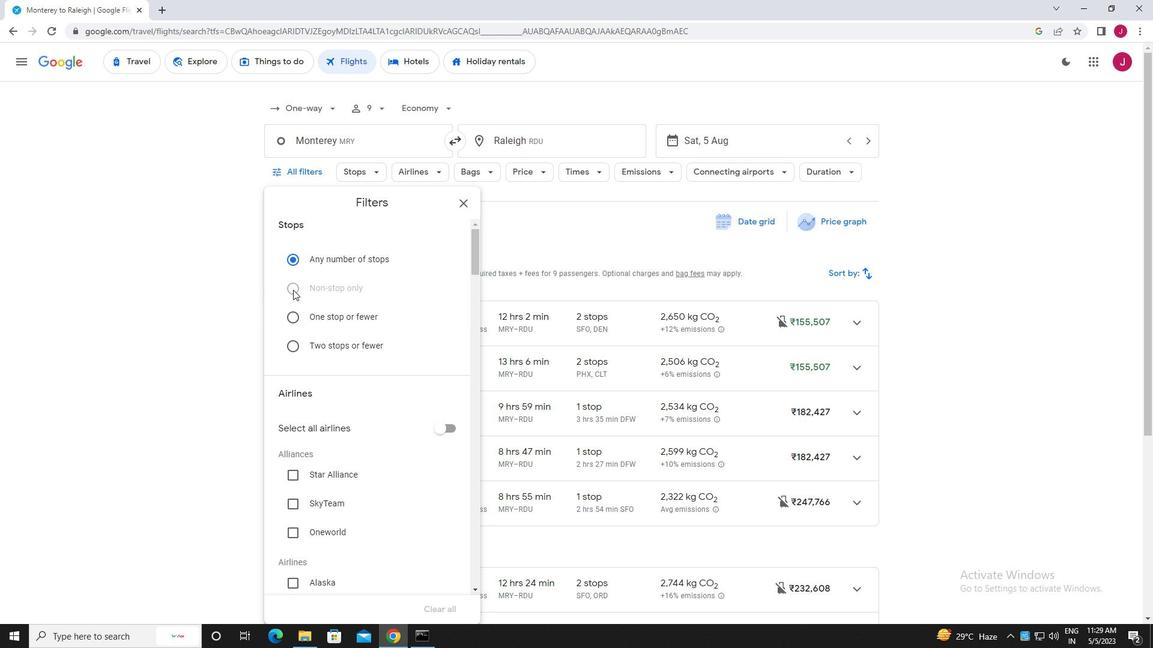 
Action: Mouse pressed left at (293, 290)
Screenshot: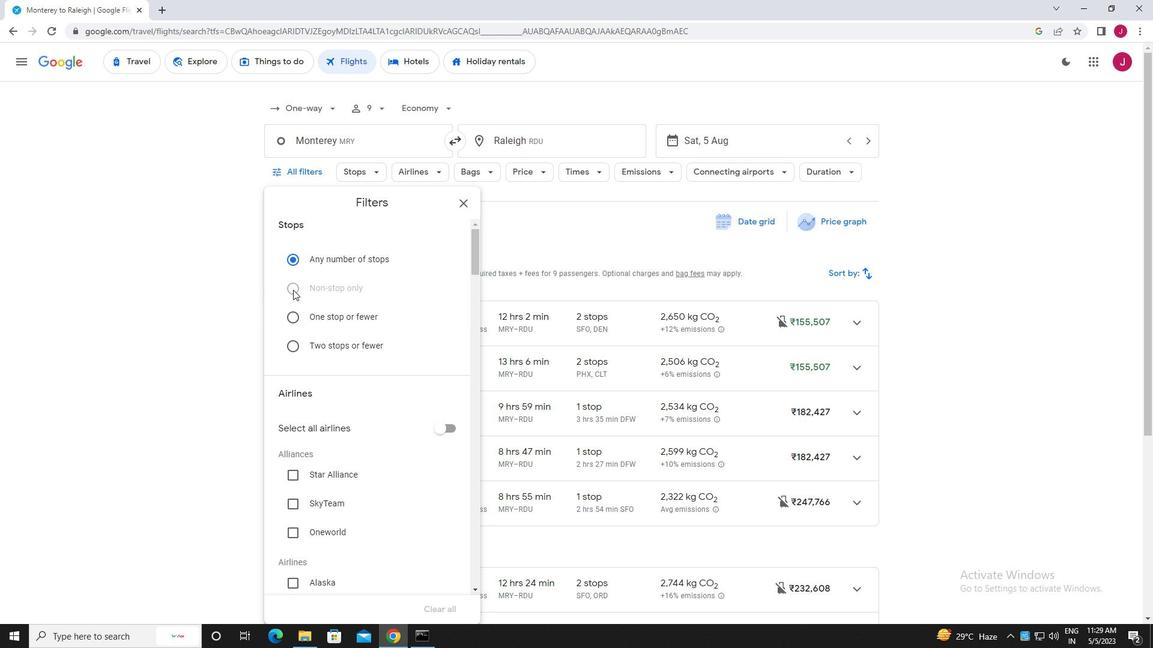 
Action: Mouse pressed left at (293, 290)
Screenshot: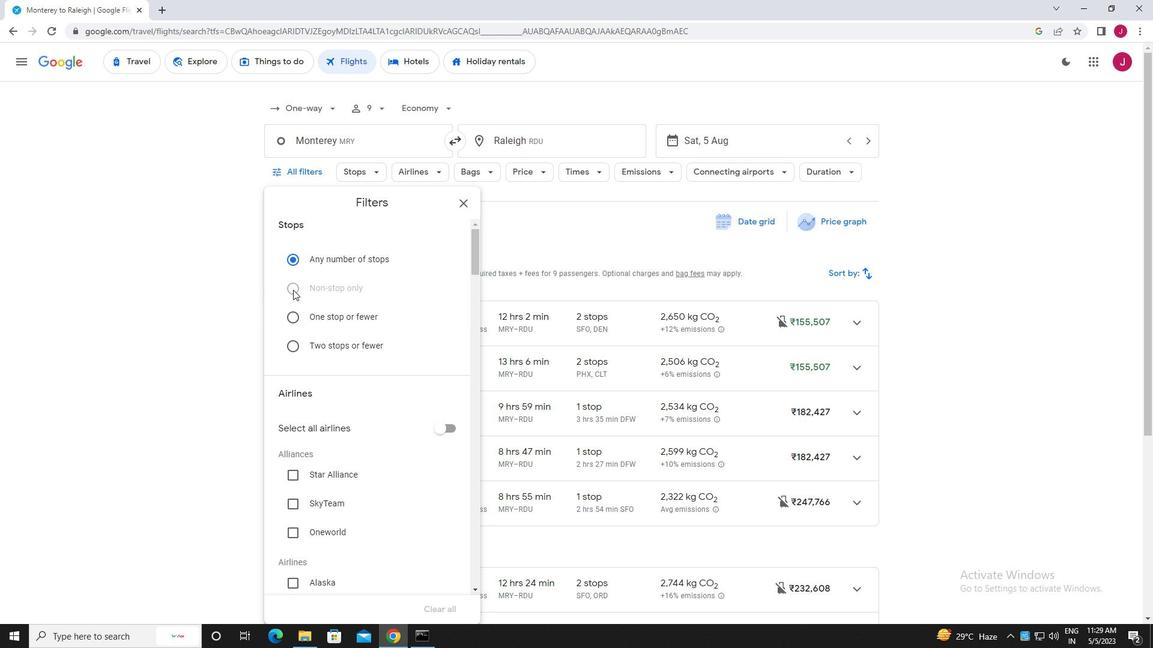 
Action: Mouse moved to (370, 296)
Screenshot: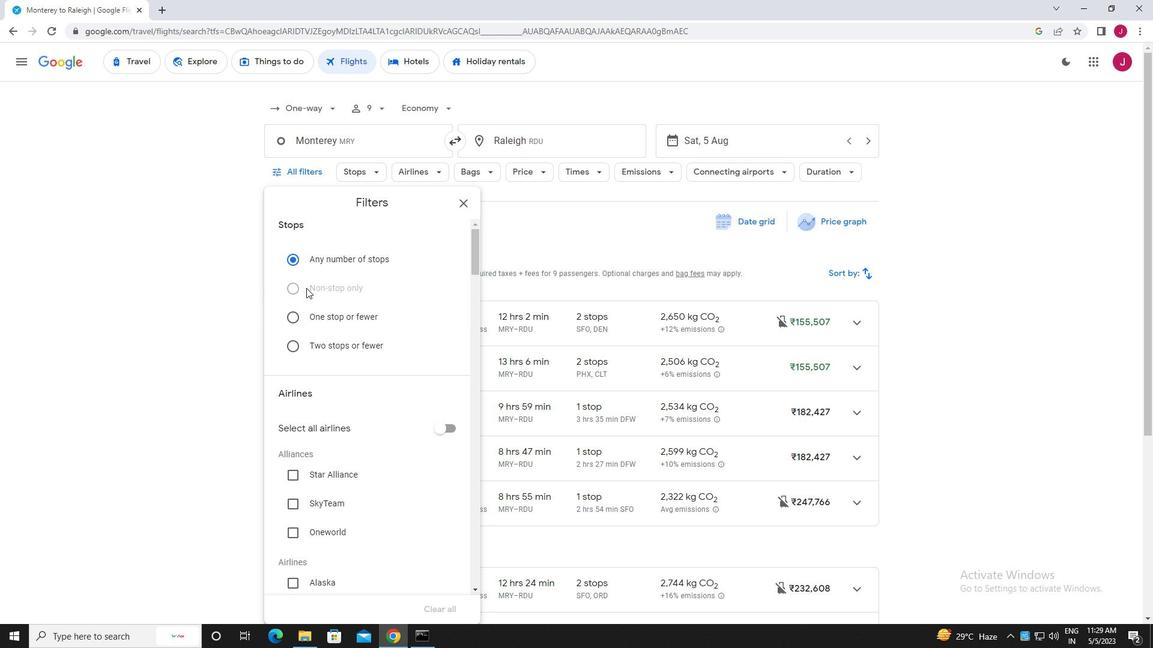 
Action: Mouse scrolled (370, 296) with delta (0, 0)
Screenshot: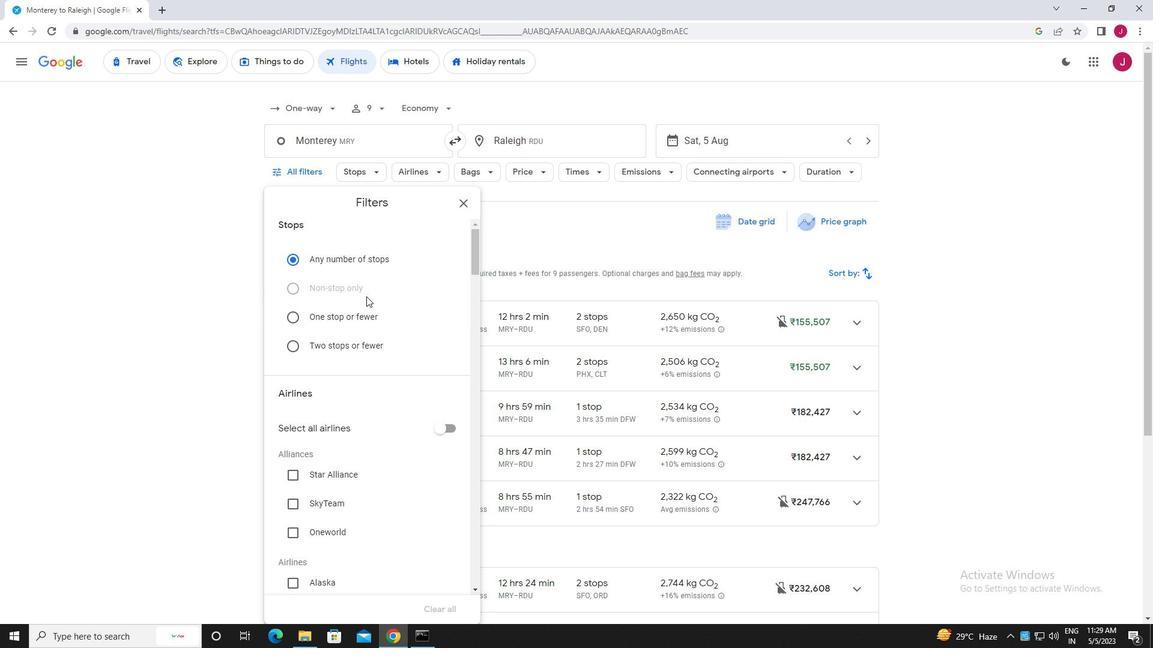 
Action: Mouse scrolled (370, 296) with delta (0, 0)
Screenshot: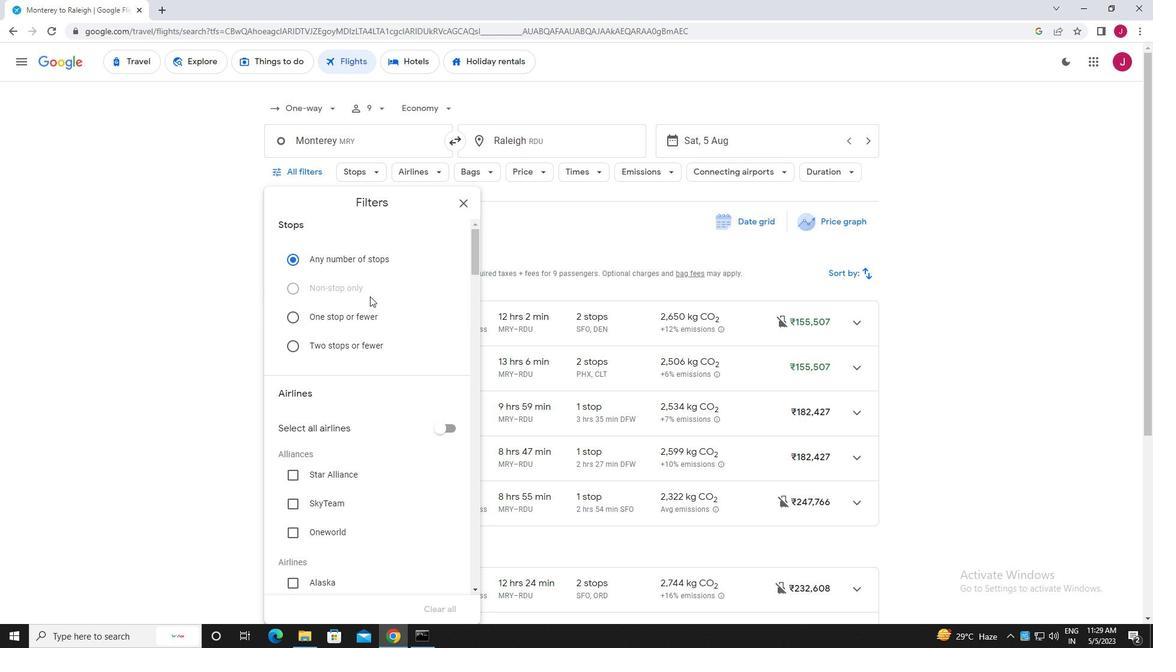 
Action: Mouse scrolled (370, 296) with delta (0, 0)
Screenshot: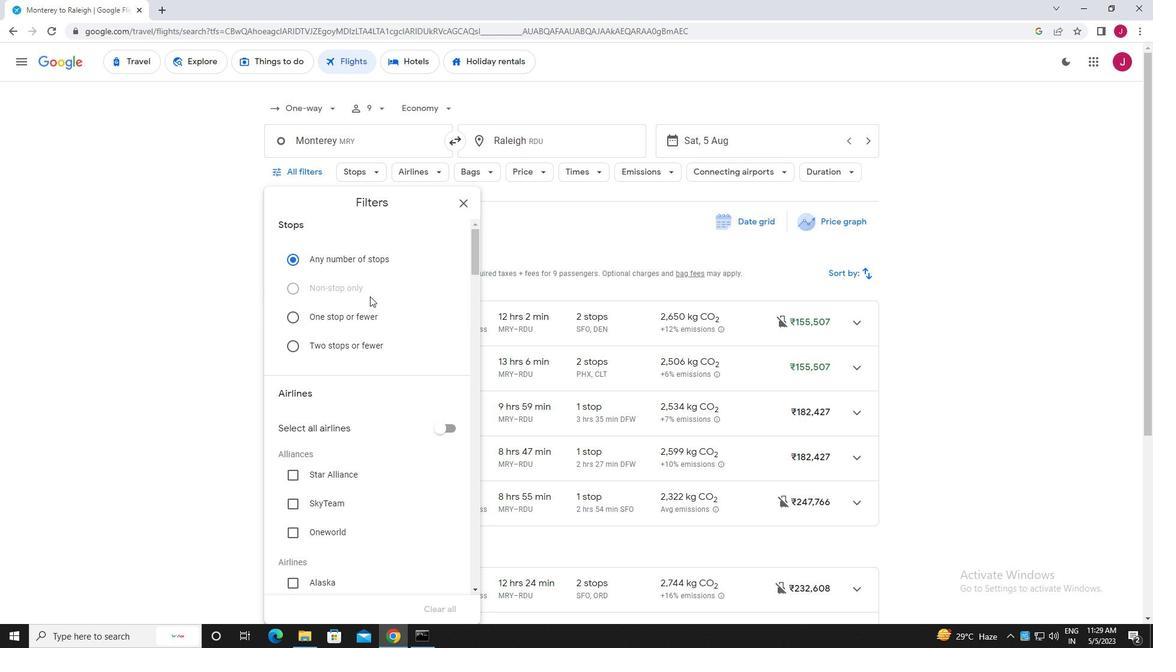 
Action: Mouse scrolled (370, 296) with delta (0, 0)
Screenshot: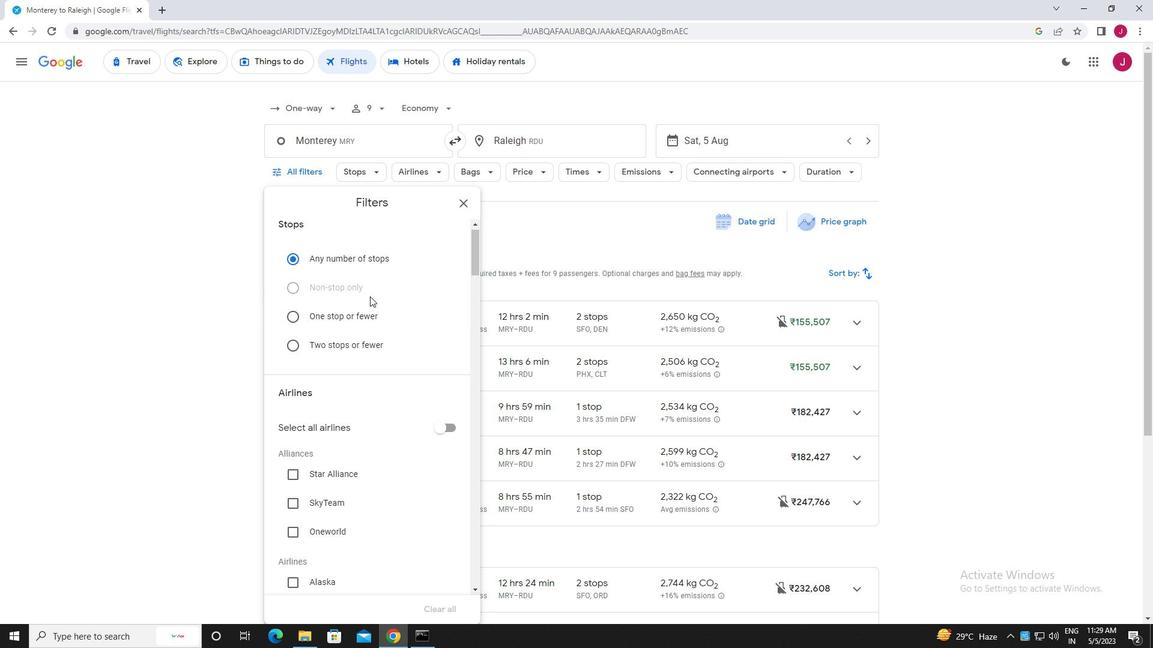 
Action: Mouse scrolled (370, 296) with delta (0, 0)
Screenshot: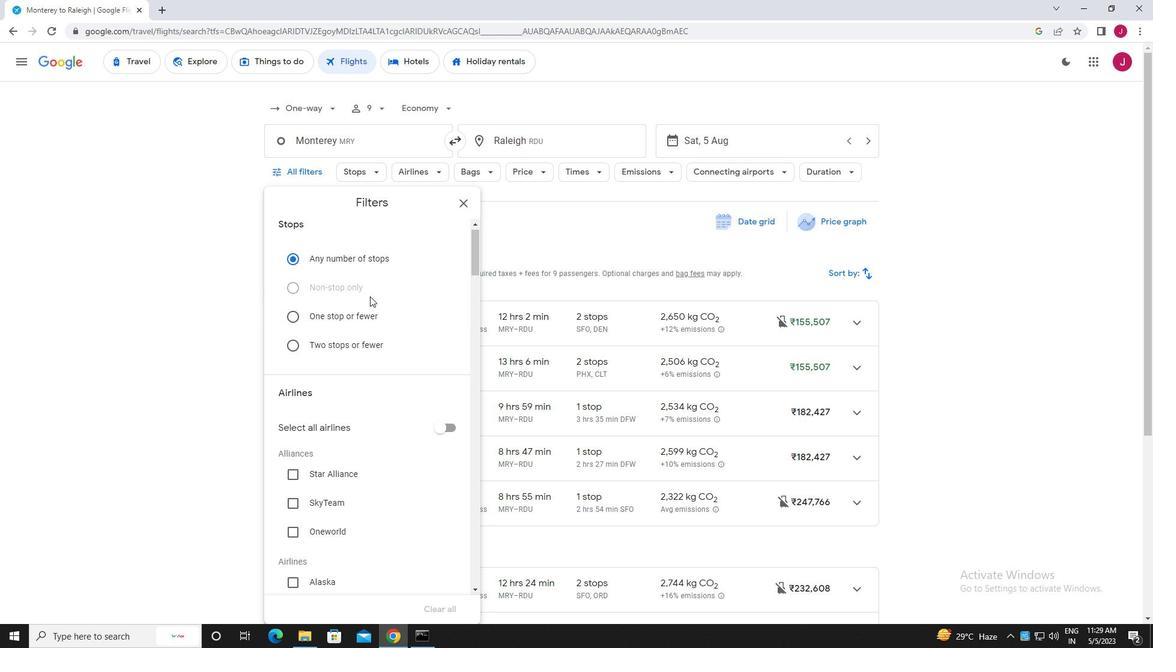 
Action: Mouse scrolled (370, 296) with delta (0, 0)
Screenshot: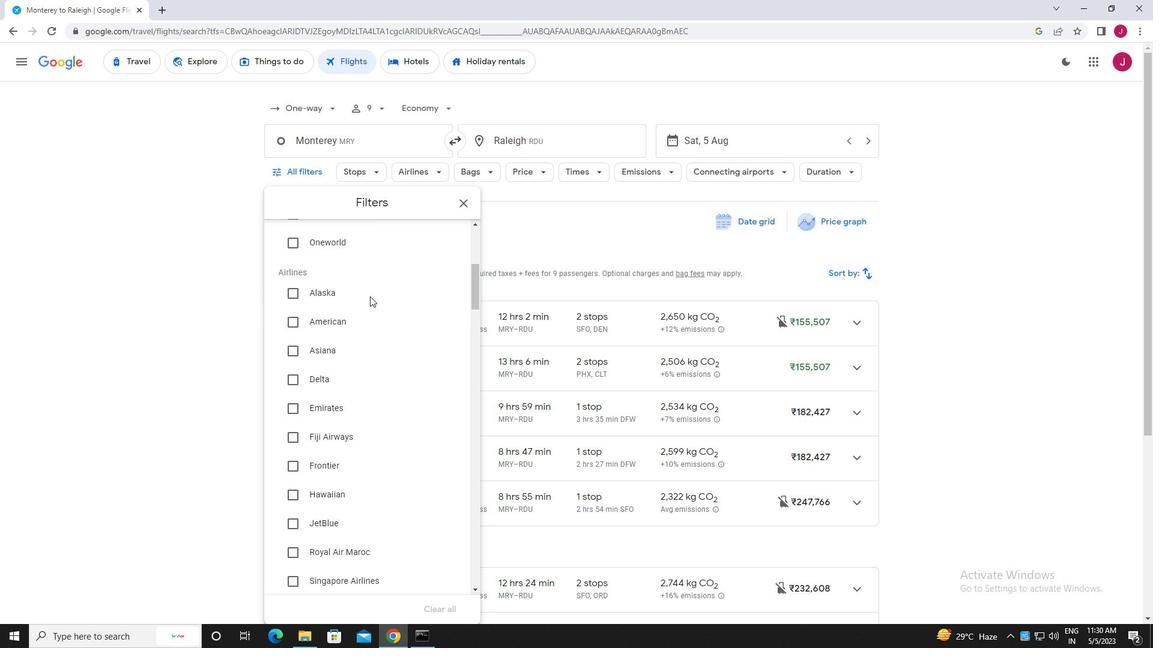 
Action: Mouse scrolled (370, 296) with delta (0, 0)
Screenshot: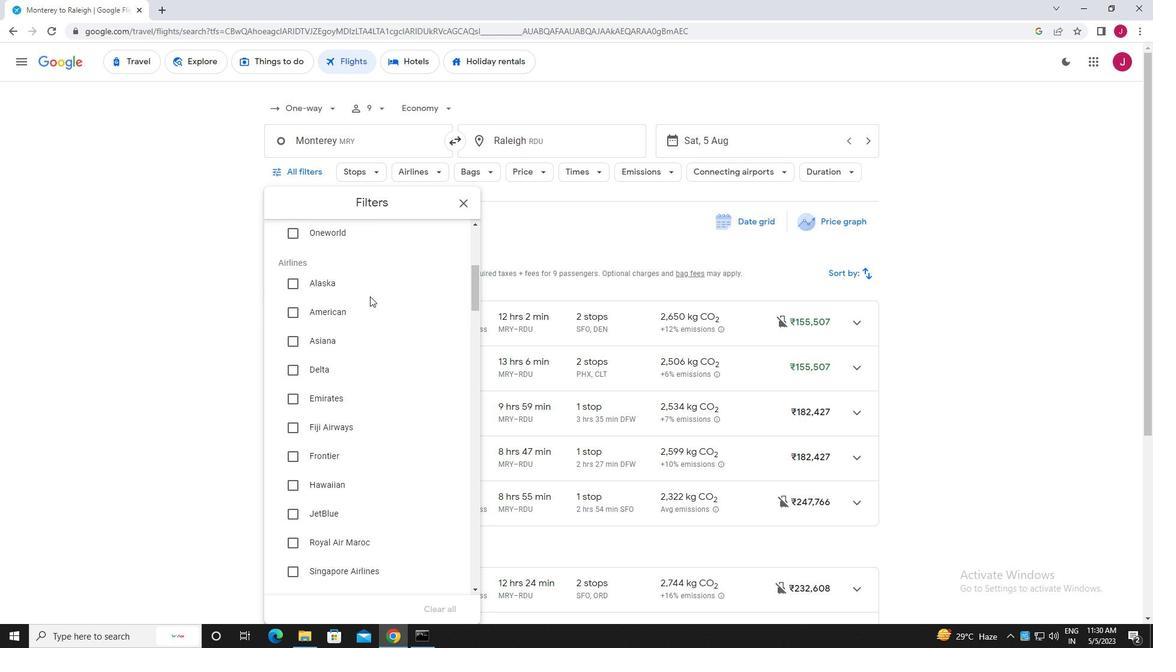 
Action: Mouse scrolled (370, 296) with delta (0, 0)
Screenshot: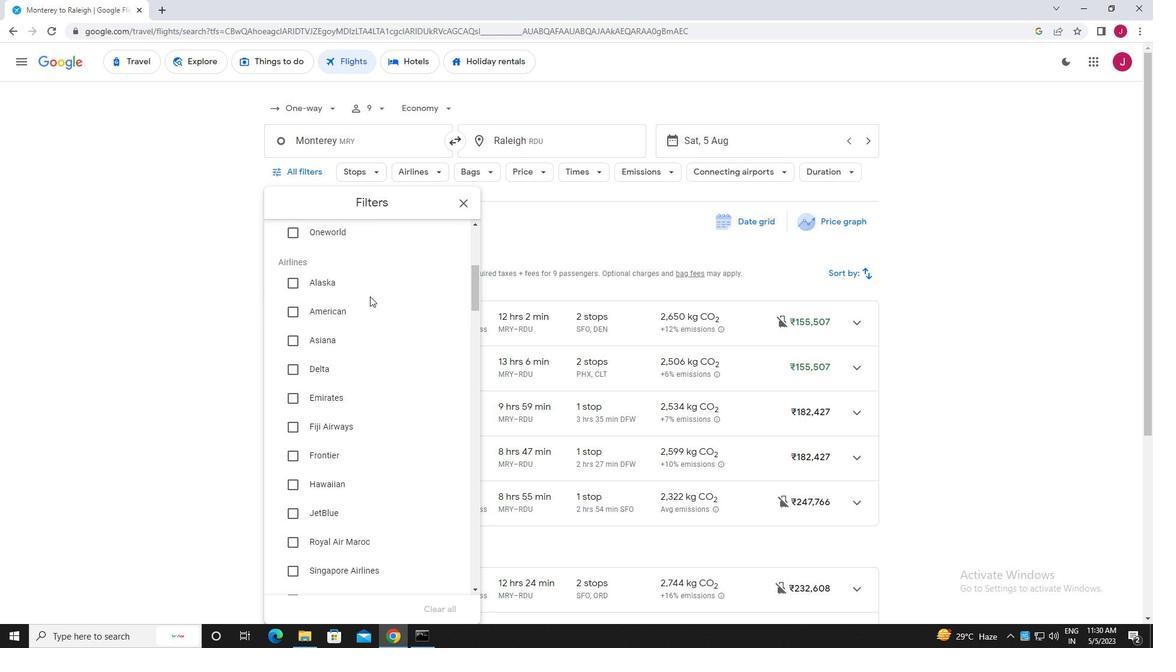 
Action: Mouse scrolled (370, 296) with delta (0, 0)
Screenshot: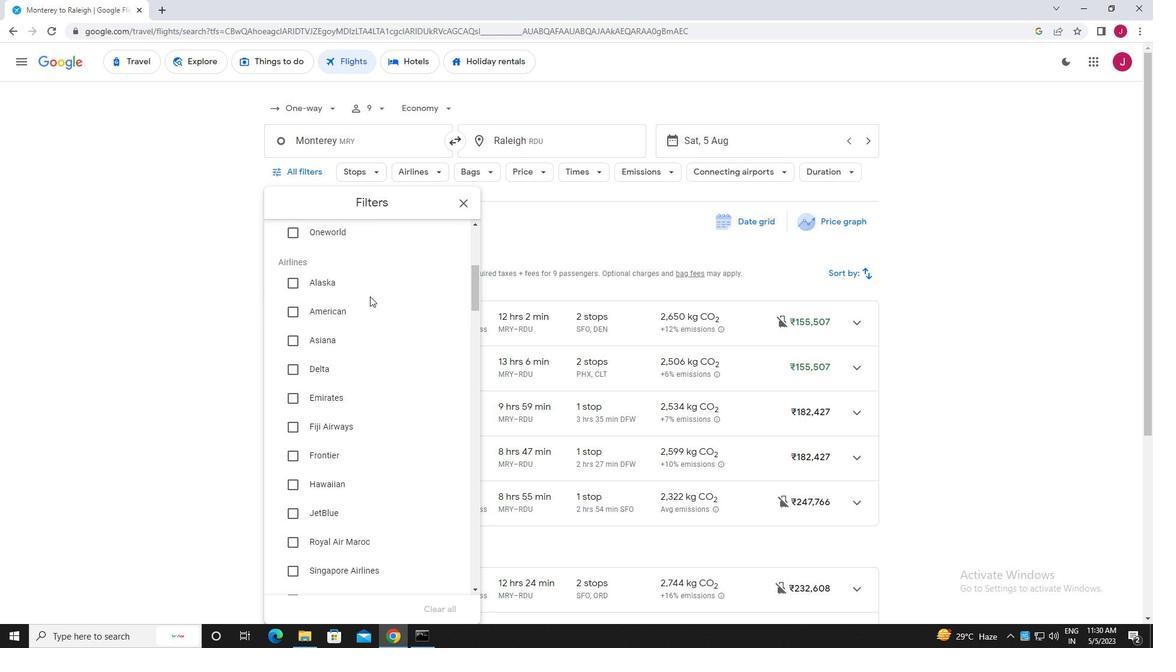 
Action: Mouse scrolled (370, 296) with delta (0, 0)
Screenshot: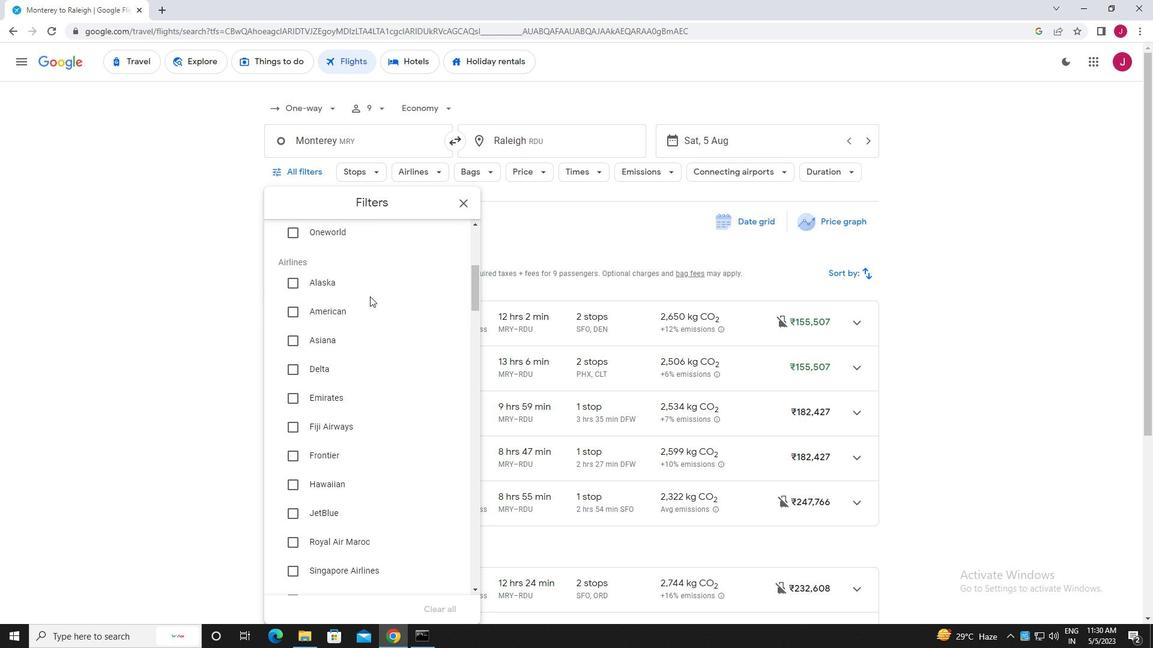 
Action: Mouse scrolled (370, 296) with delta (0, 0)
Screenshot: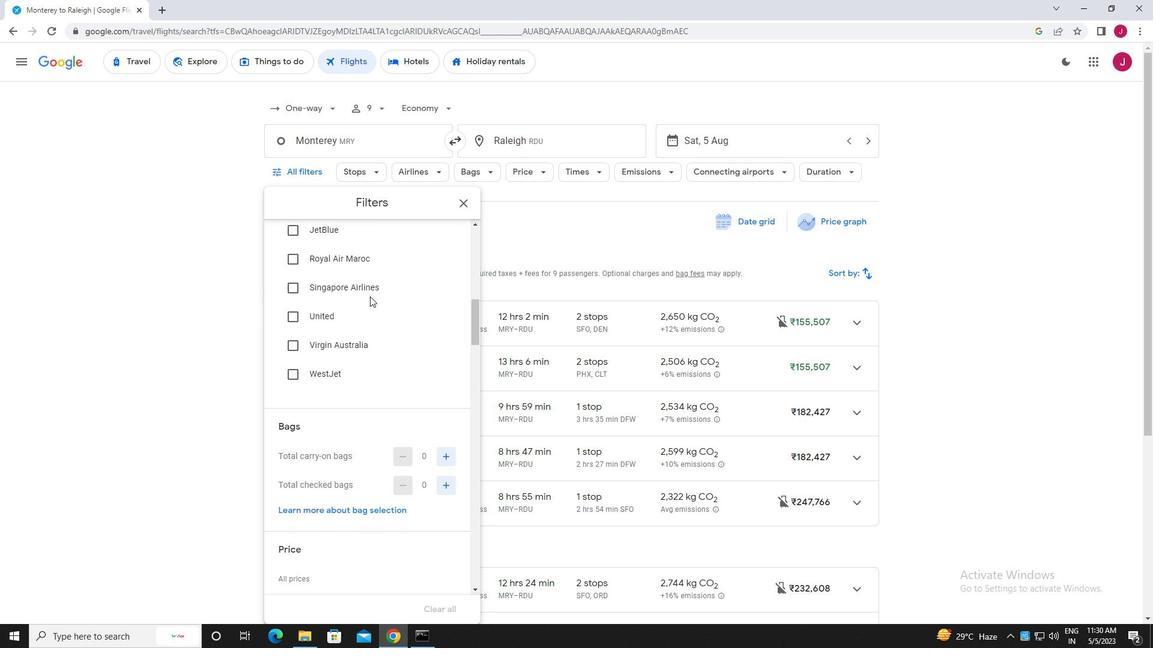 
Action: Mouse scrolled (370, 296) with delta (0, 0)
Screenshot: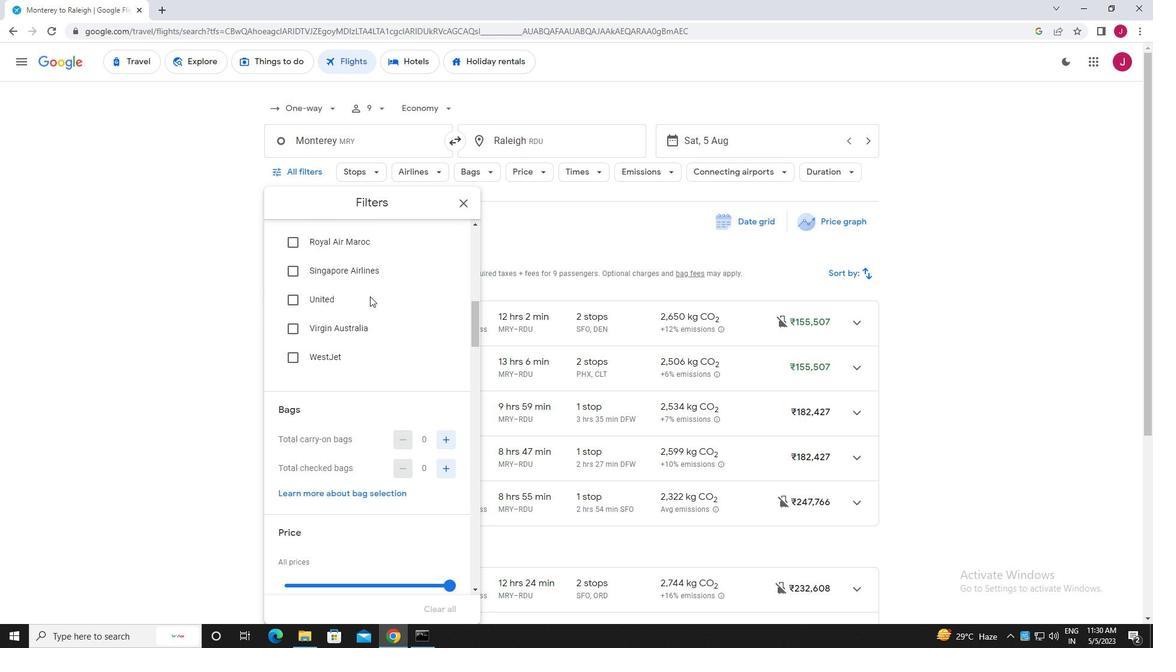 
Action: Mouse scrolled (370, 296) with delta (0, 0)
Screenshot: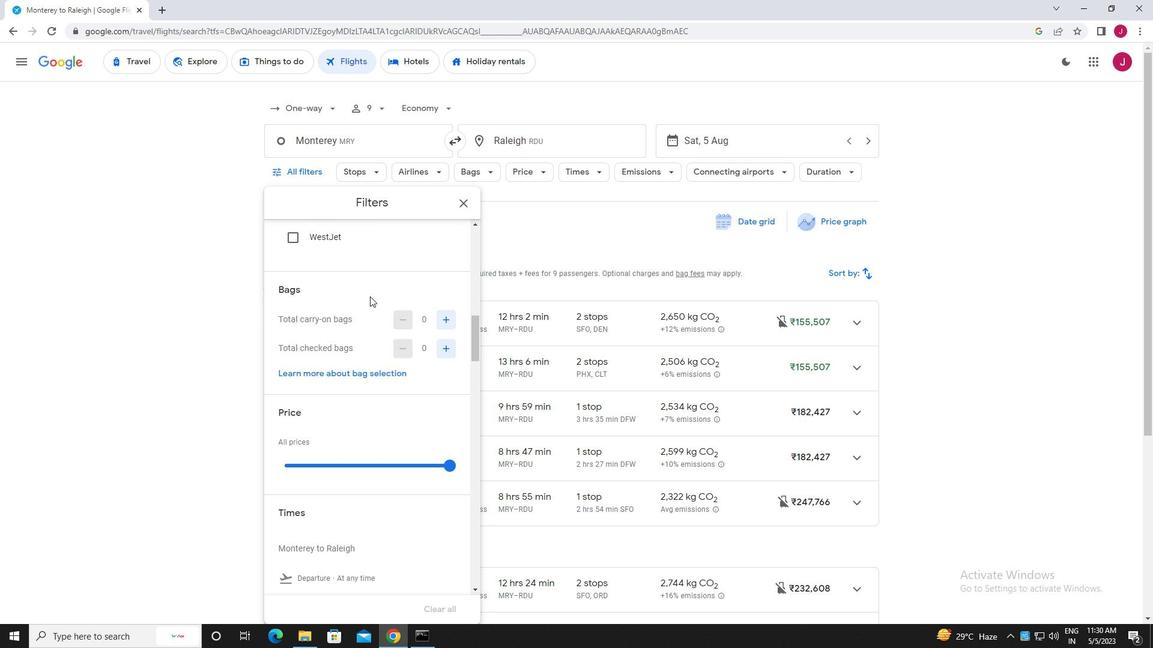 
Action: Mouse moved to (446, 260)
Screenshot: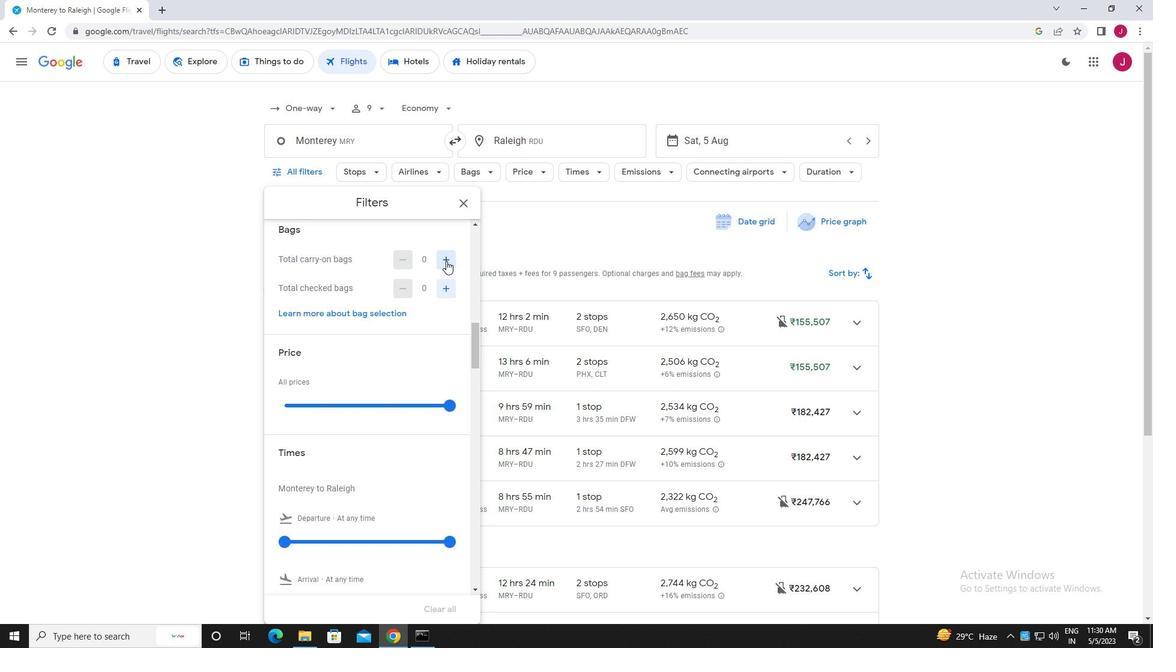 
Action: Mouse pressed left at (446, 260)
Screenshot: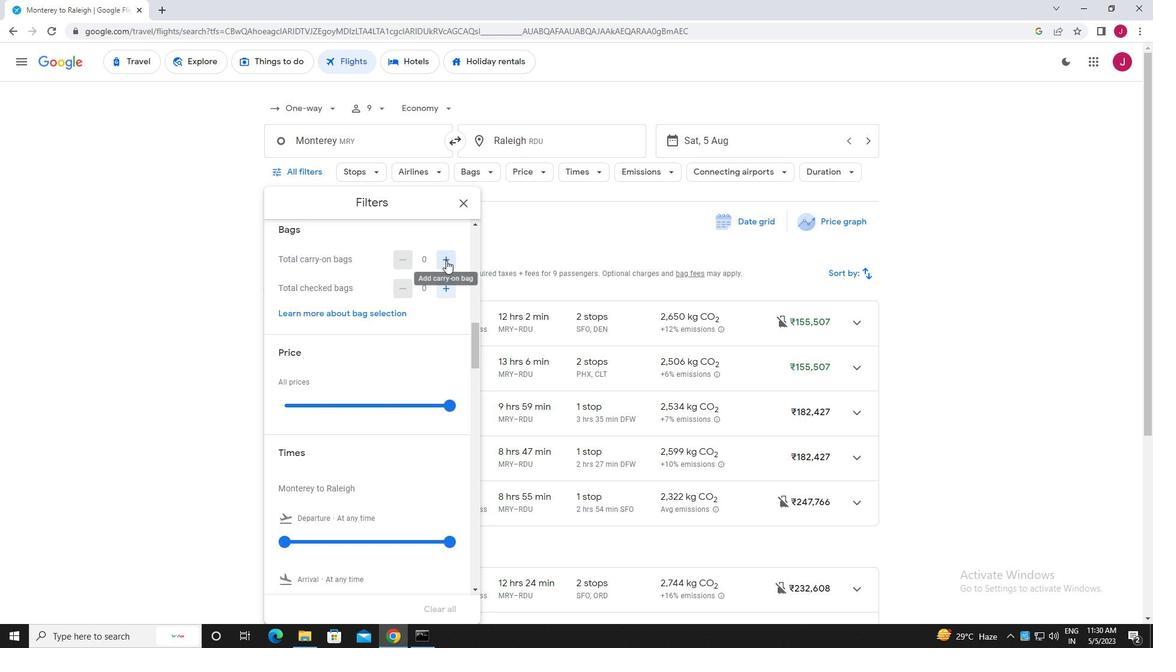 
Action: Mouse moved to (439, 274)
Screenshot: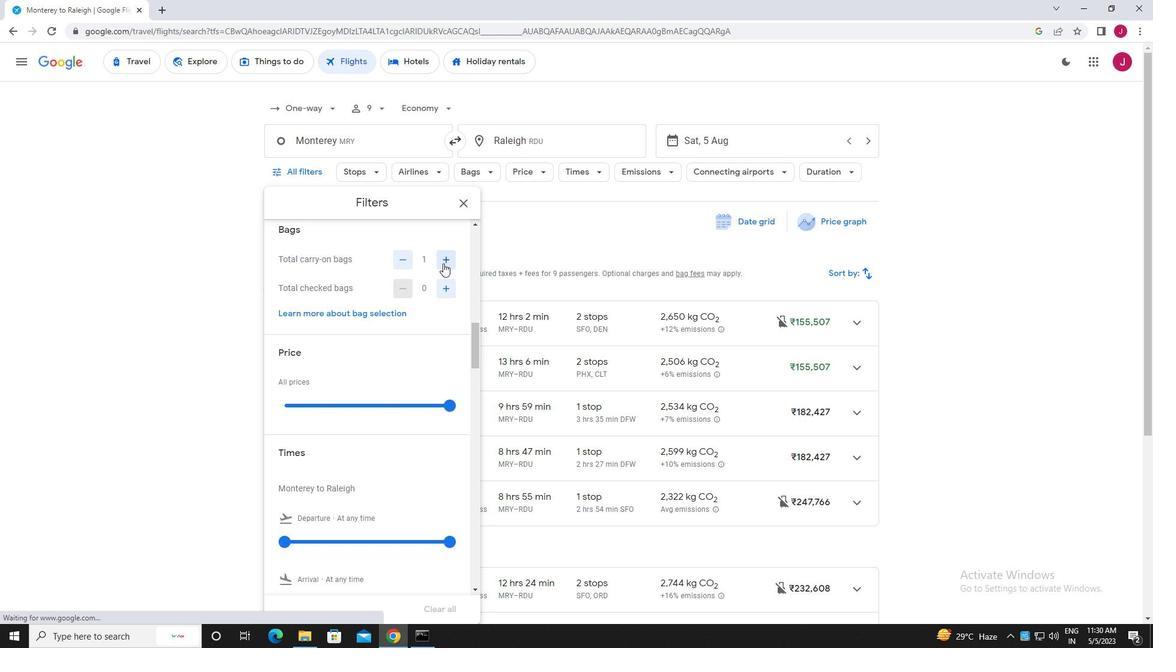 
Action: Mouse scrolled (439, 273) with delta (0, 0)
Screenshot: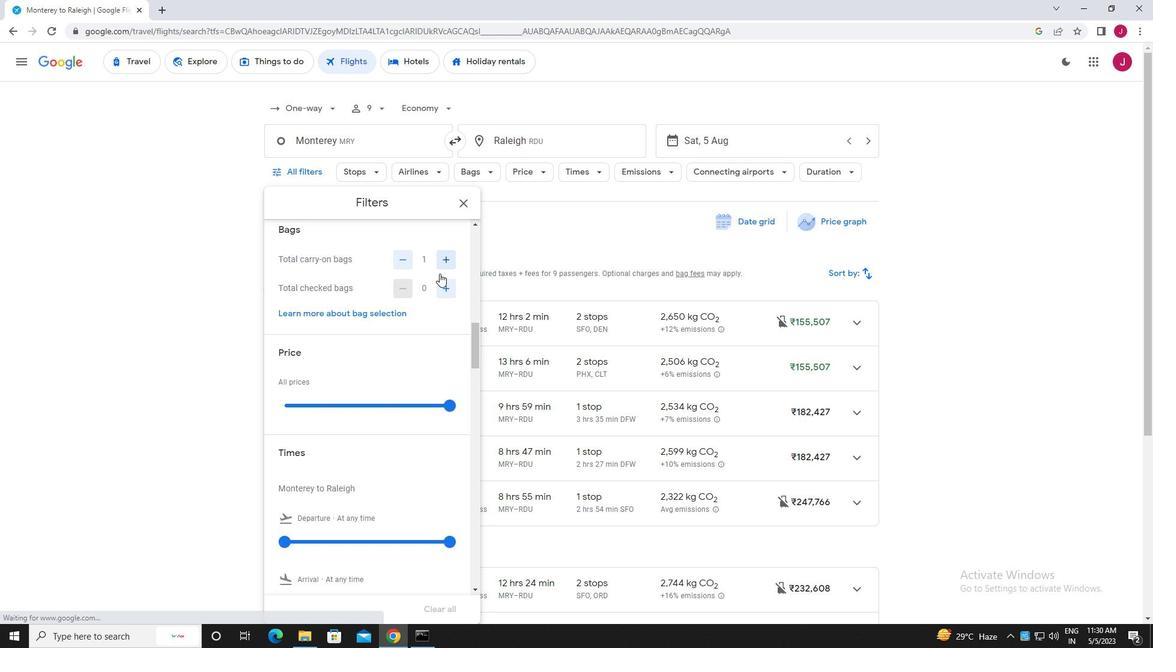 
Action: Mouse moved to (448, 344)
Screenshot: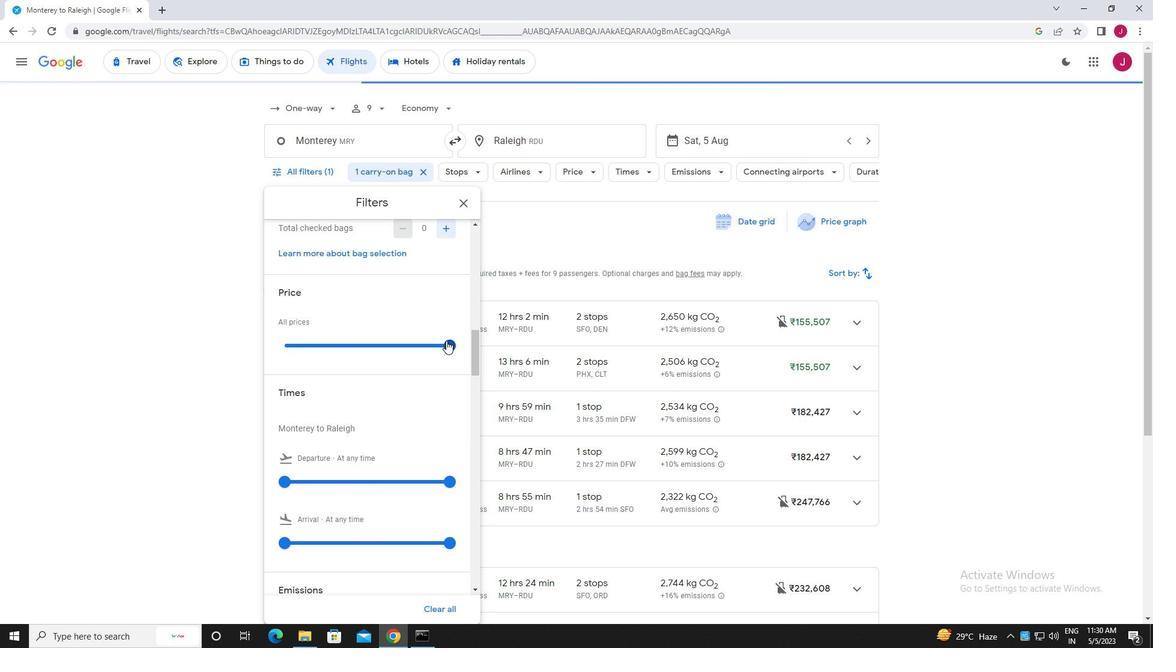 
Action: Mouse pressed left at (448, 344)
Screenshot: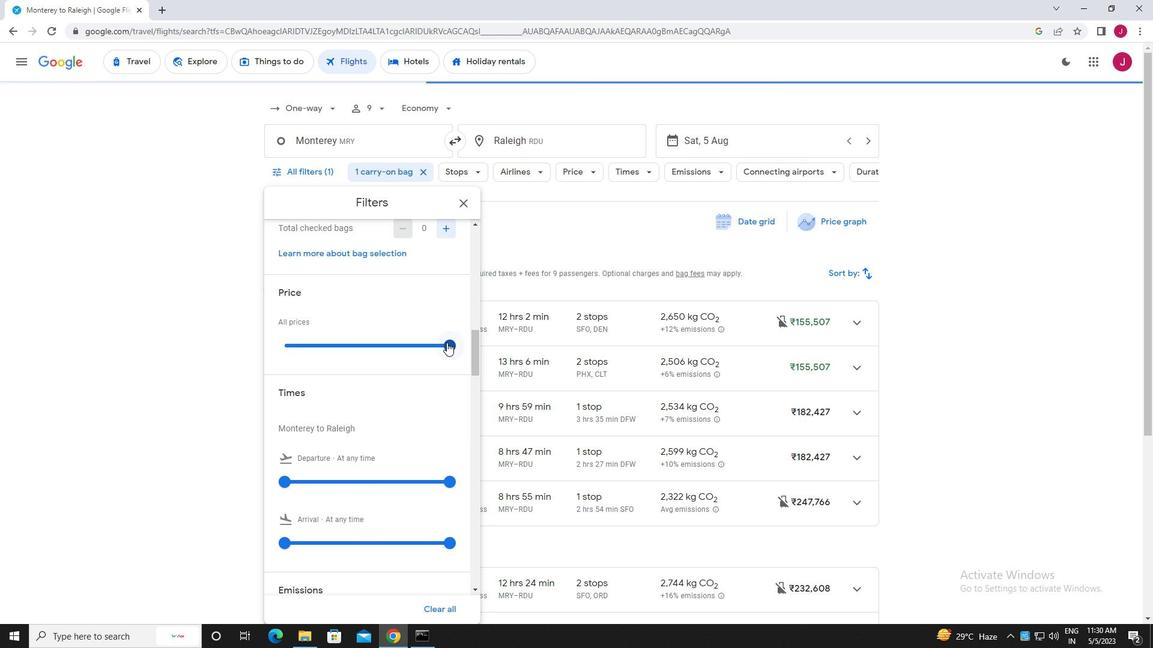 
Action: Mouse moved to (348, 325)
Screenshot: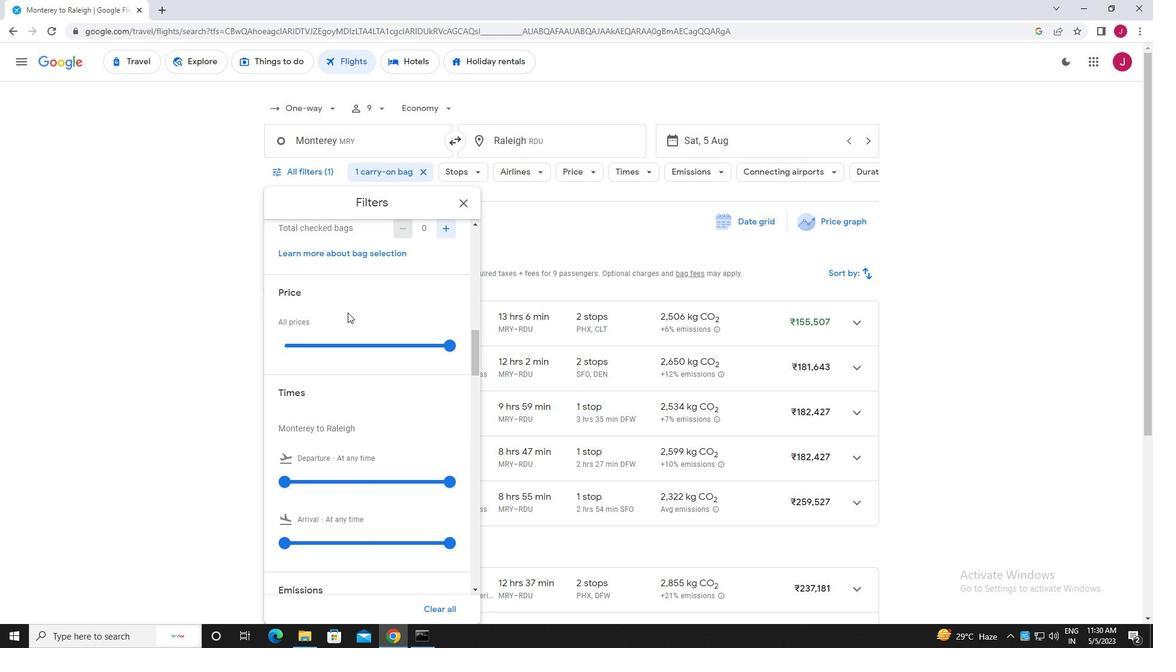 
Action: Mouse scrolled (348, 325) with delta (0, 0)
Screenshot: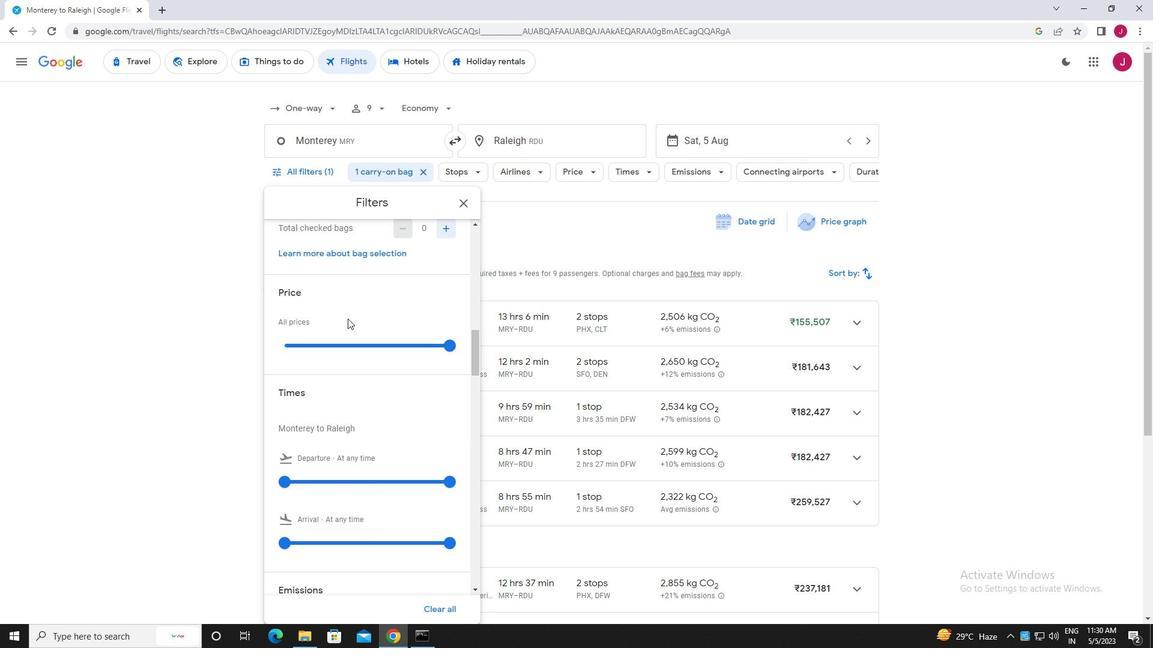 
Action: Mouse scrolled (348, 325) with delta (0, 0)
Screenshot: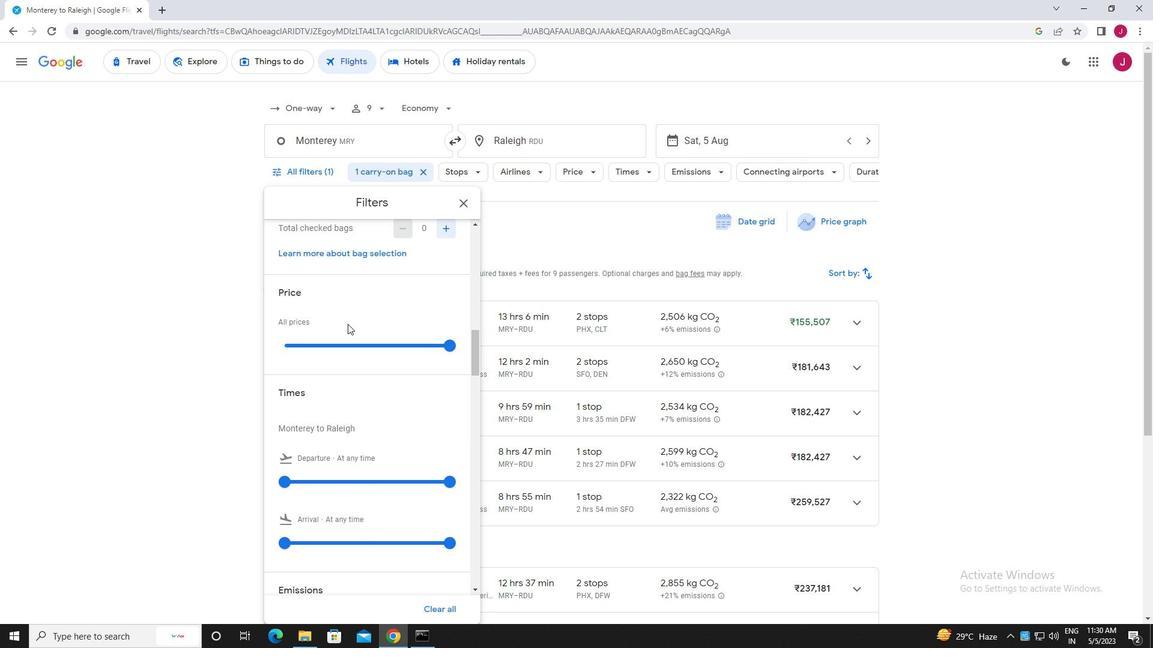 
Action: Mouse scrolled (348, 325) with delta (0, 0)
Screenshot: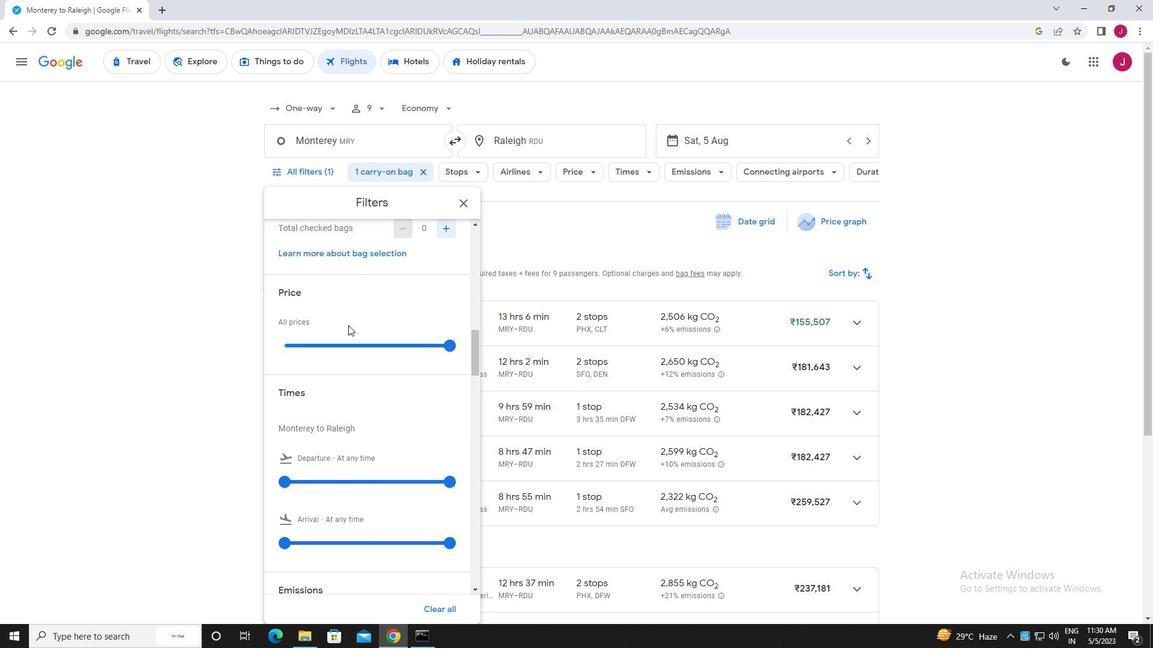
Action: Mouse moved to (286, 302)
Screenshot: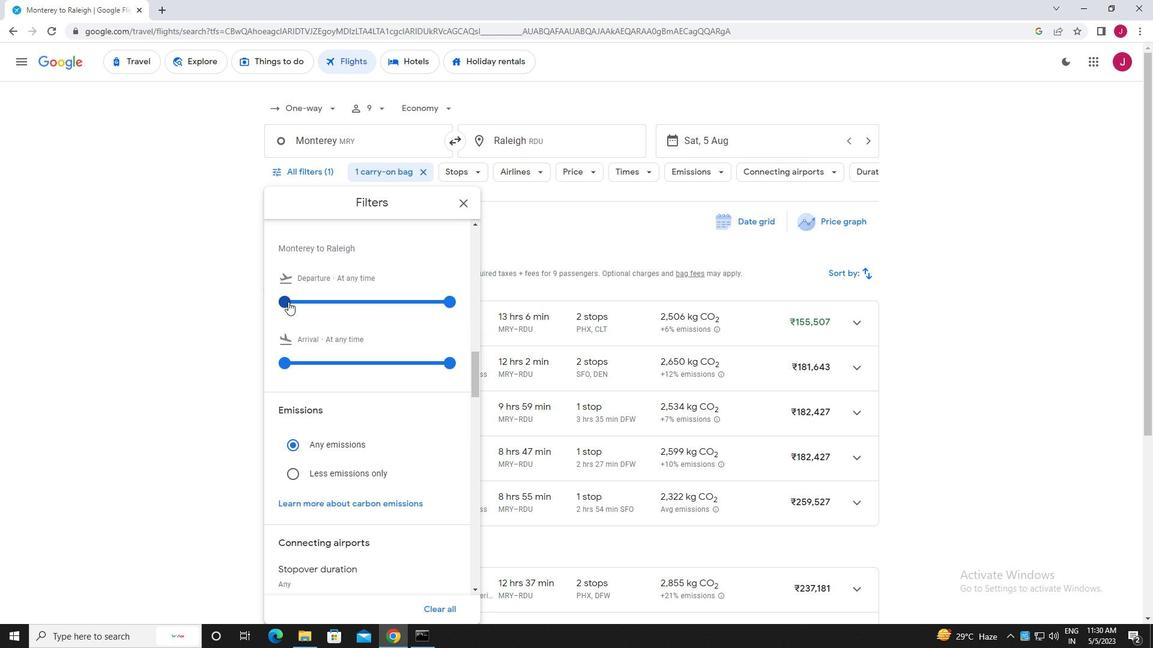 
Action: Mouse pressed left at (286, 302)
Screenshot: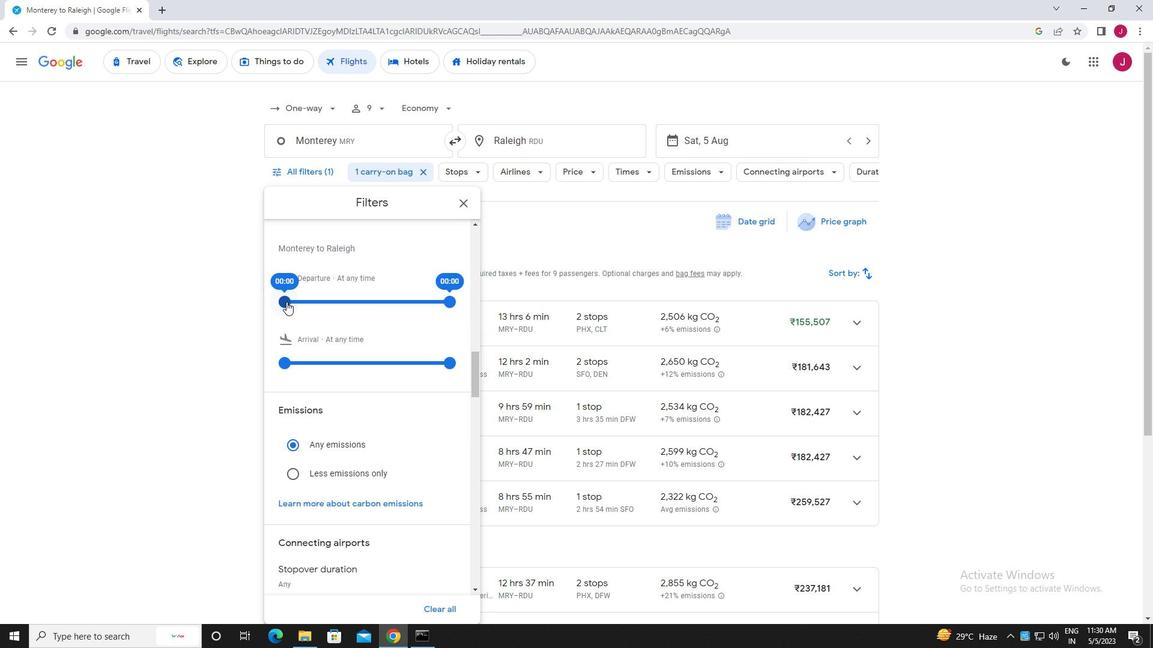 
Action: Mouse moved to (453, 301)
Screenshot: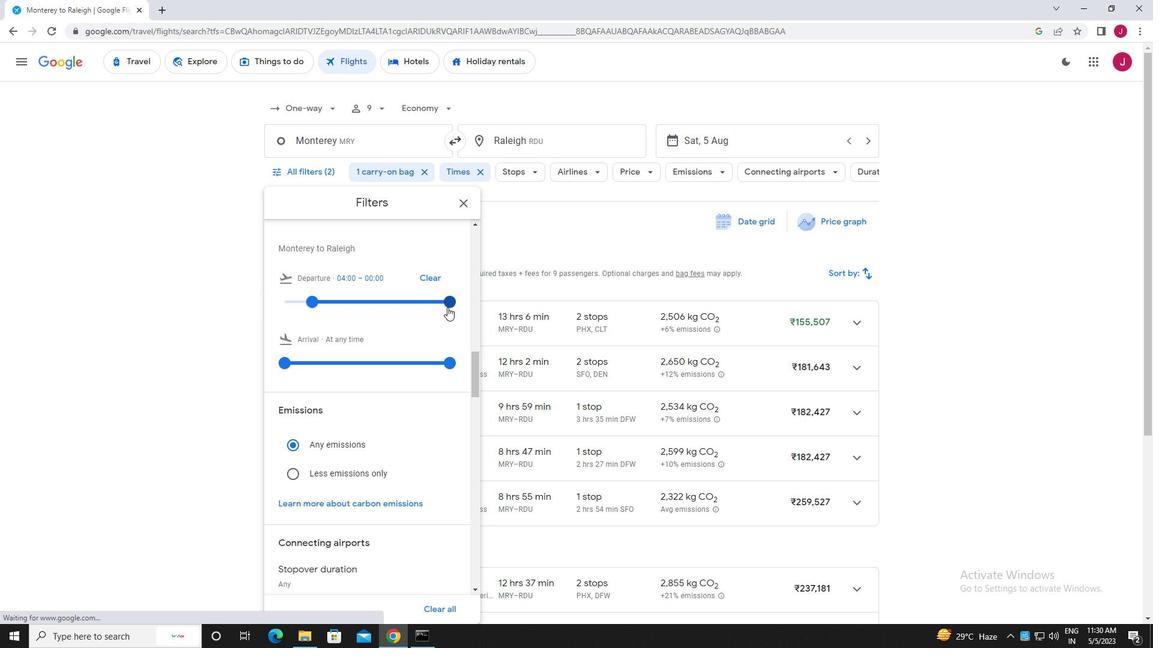 
Action: Mouse pressed left at (453, 301)
Screenshot: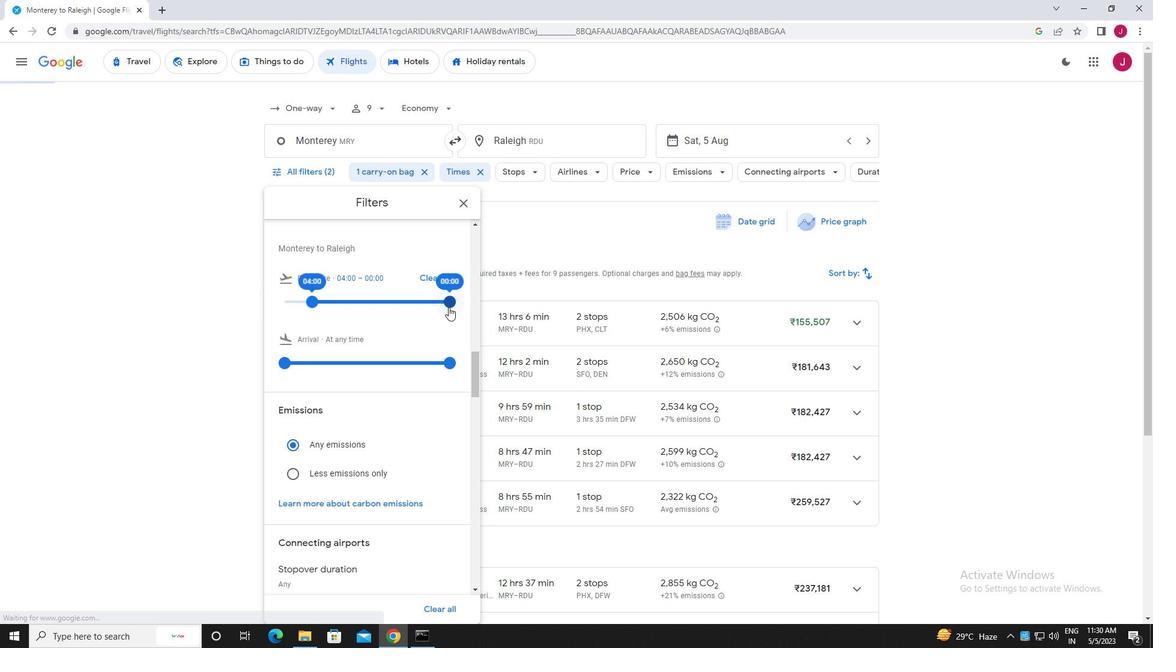 
Action: Mouse moved to (466, 206)
Screenshot: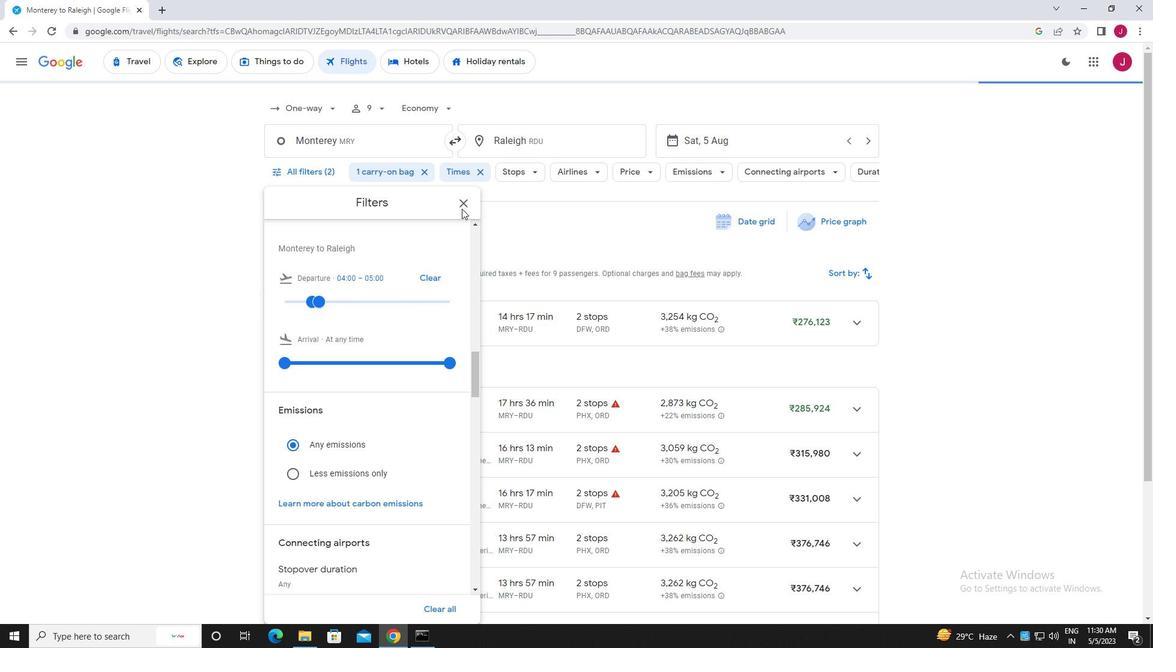 
Action: Mouse pressed left at (466, 206)
Screenshot: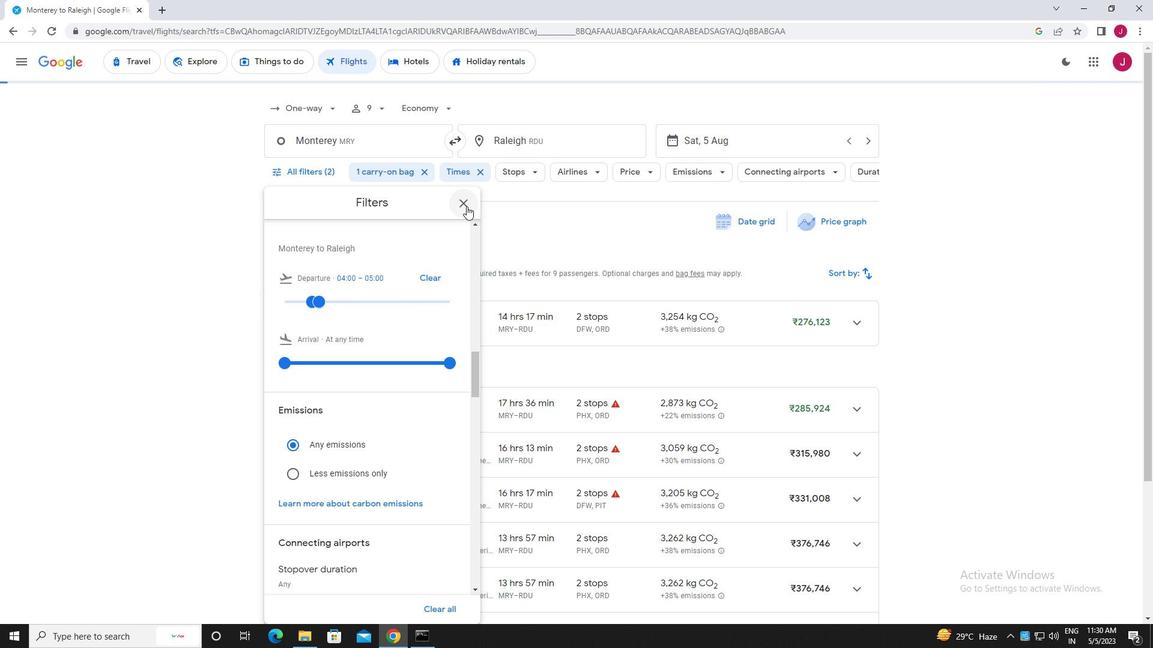 
Action: Mouse moved to (463, 243)
Screenshot: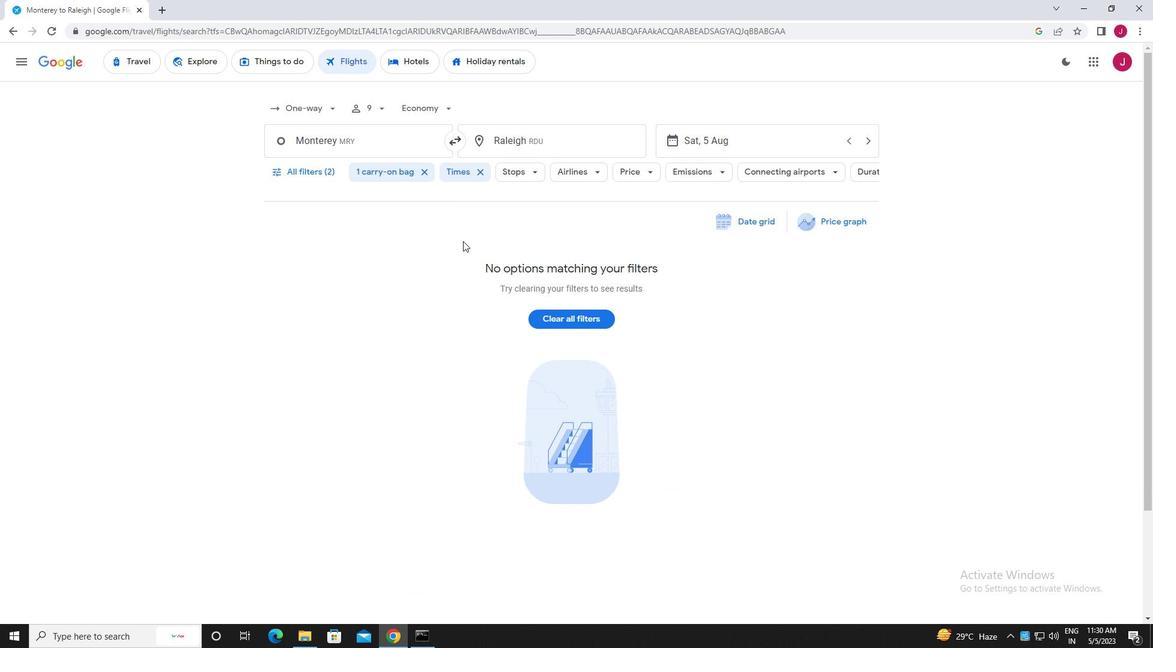 
